 Task: Search one way flight ticket for 2 adults, 4 children and 1 infant on lap in business from State College: University Park Airport to Gillette: Gillette Campbell County Airport on 5-1-2023. Choice of flights is Delta. Price is upto 88000. Outbound departure time preference is 5:30.
Action: Mouse moved to (293, 435)
Screenshot: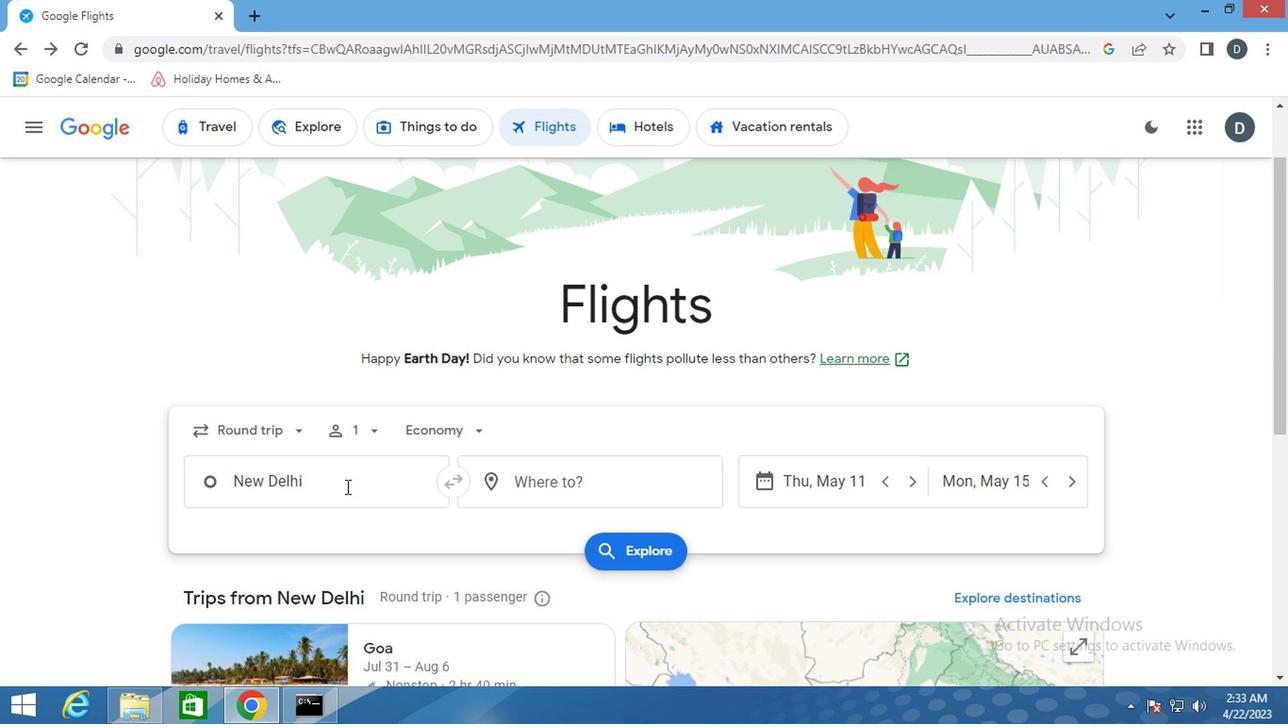 
Action: Mouse pressed left at (293, 435)
Screenshot: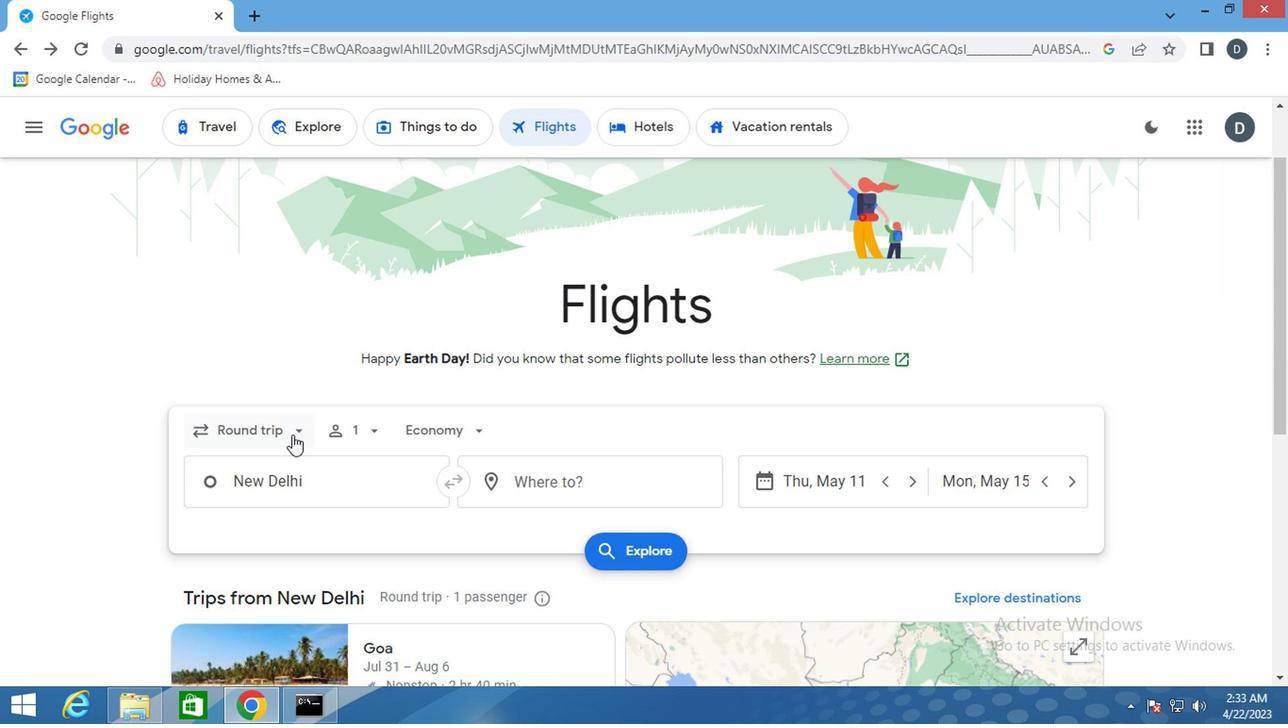 
Action: Mouse moved to (292, 508)
Screenshot: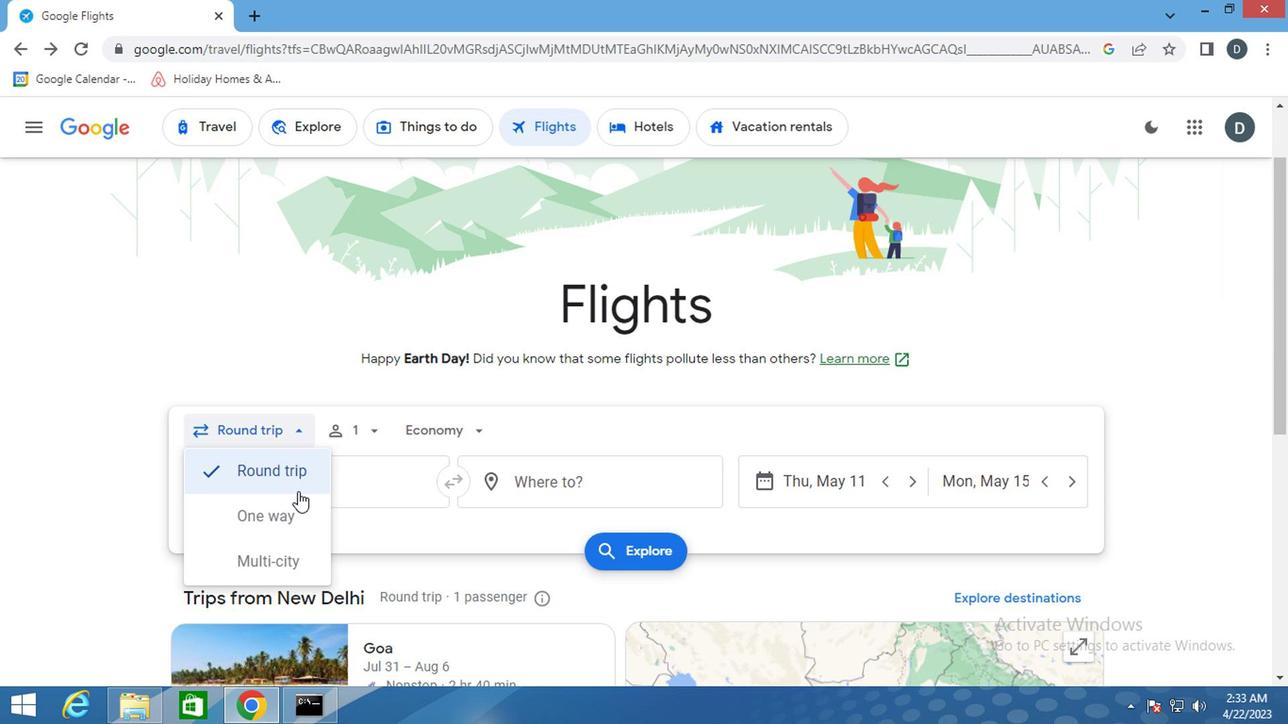 
Action: Mouse pressed left at (292, 508)
Screenshot: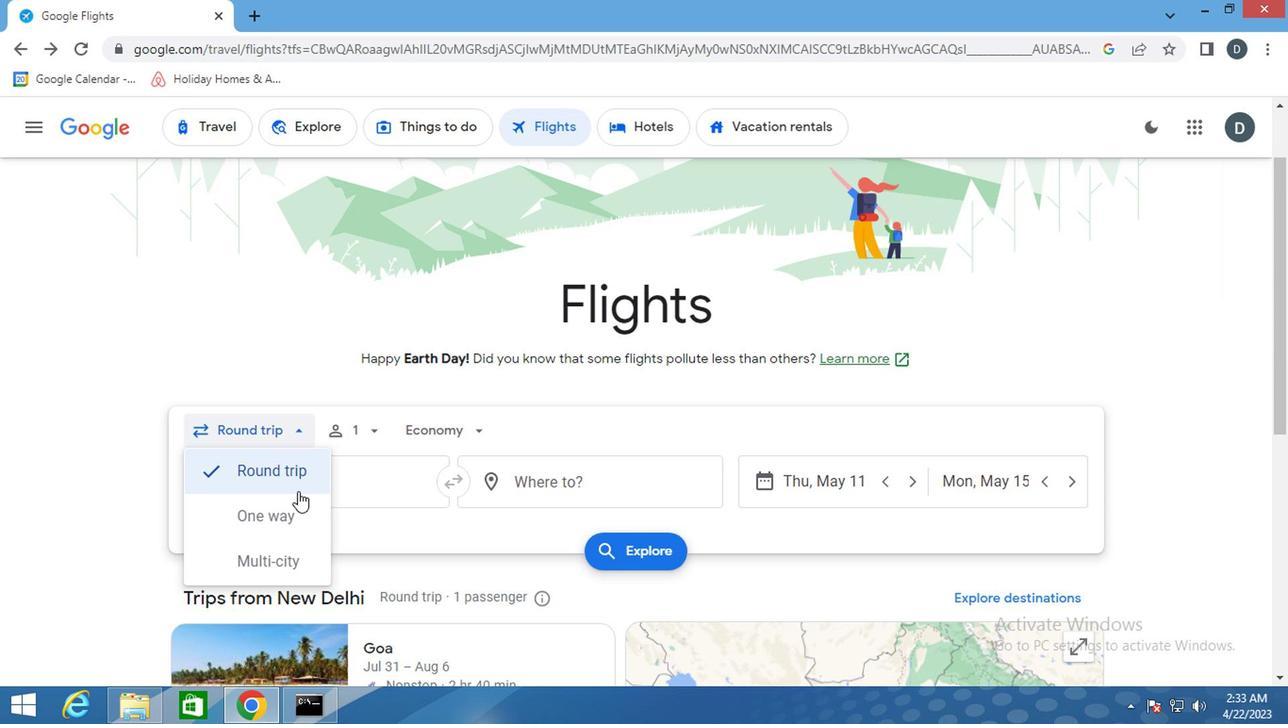 
Action: Mouse moved to (336, 423)
Screenshot: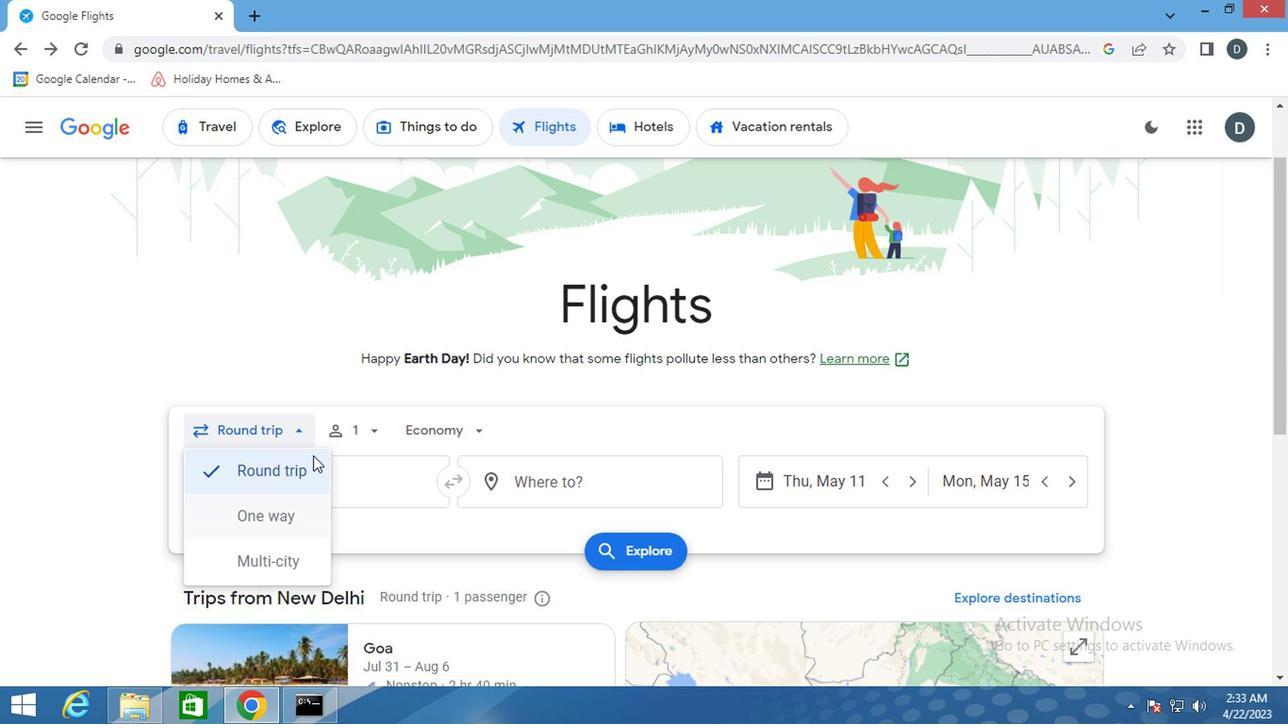 
Action: Mouse pressed left at (336, 423)
Screenshot: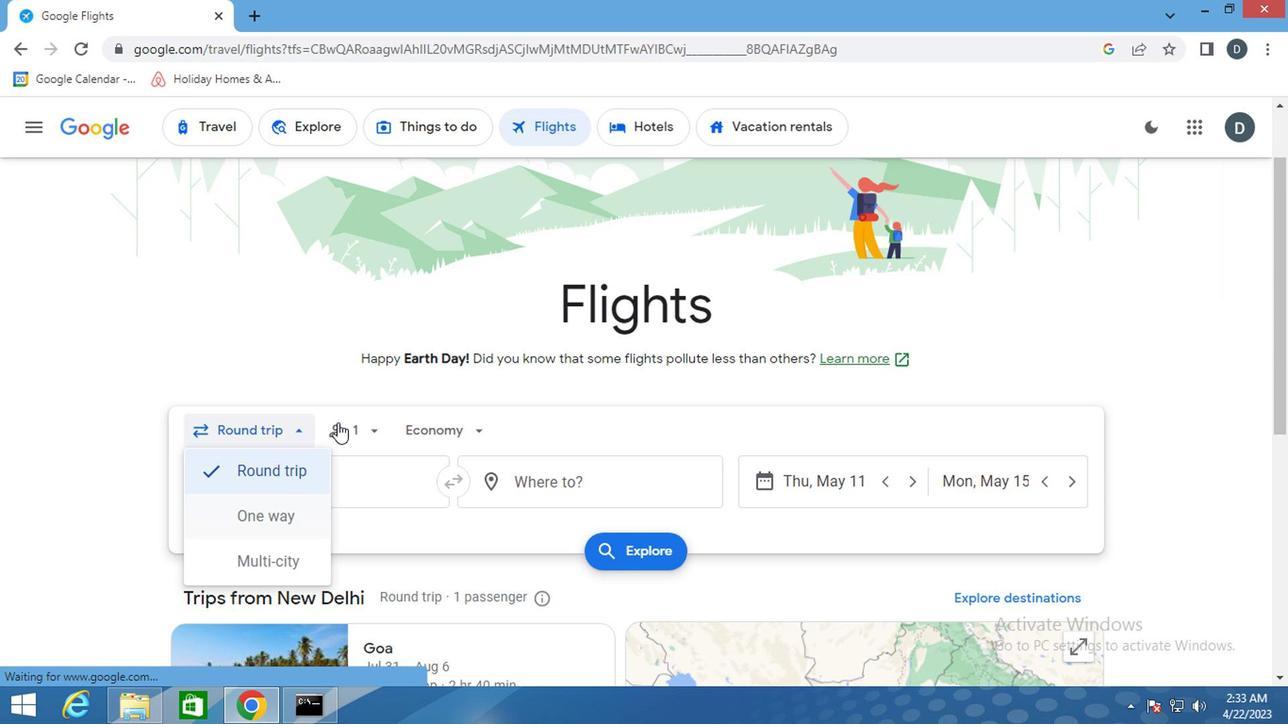 
Action: Mouse moved to (485, 477)
Screenshot: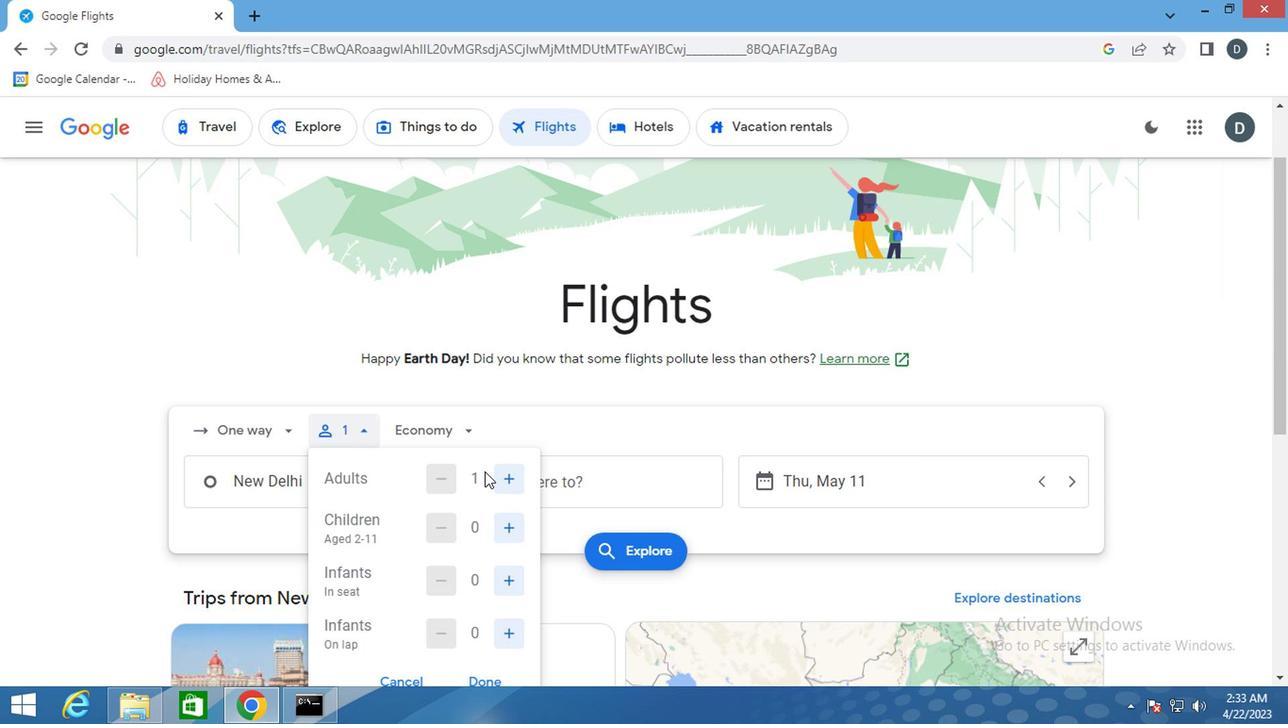 
Action: Mouse pressed left at (485, 477)
Screenshot: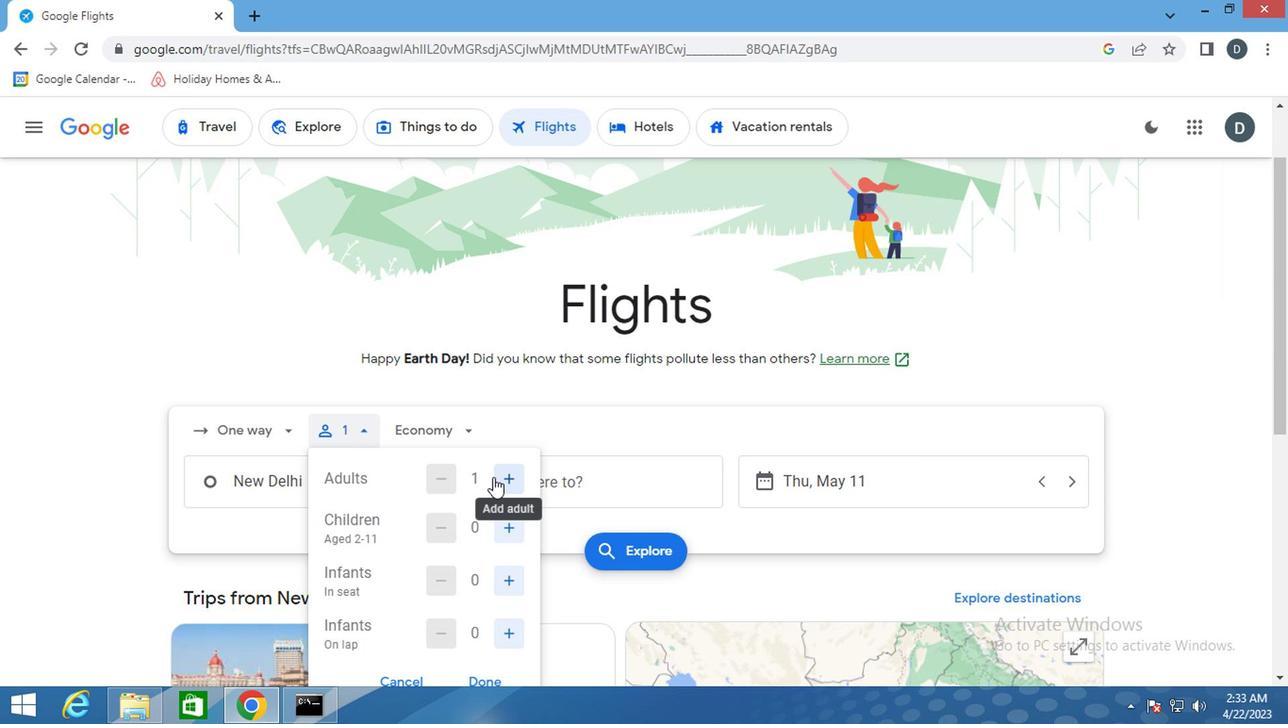 
Action: Mouse moved to (499, 537)
Screenshot: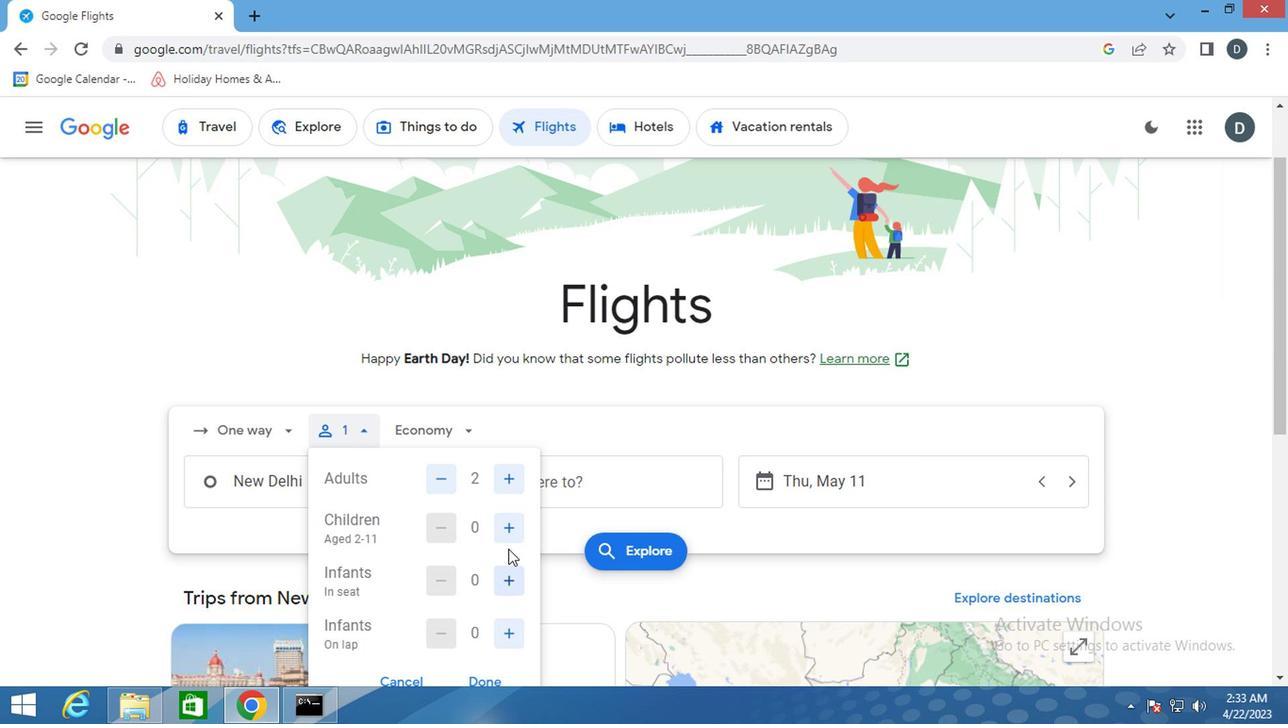 
Action: Mouse pressed left at (499, 537)
Screenshot: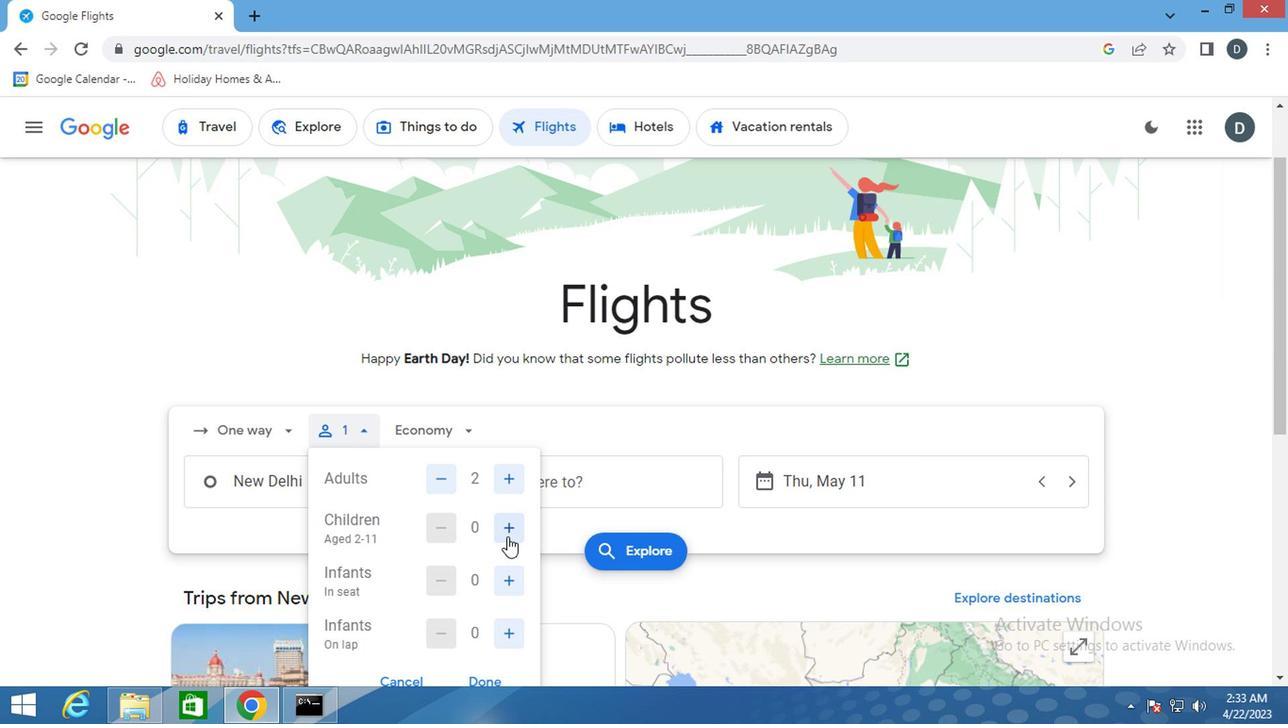 
Action: Mouse pressed left at (499, 537)
Screenshot: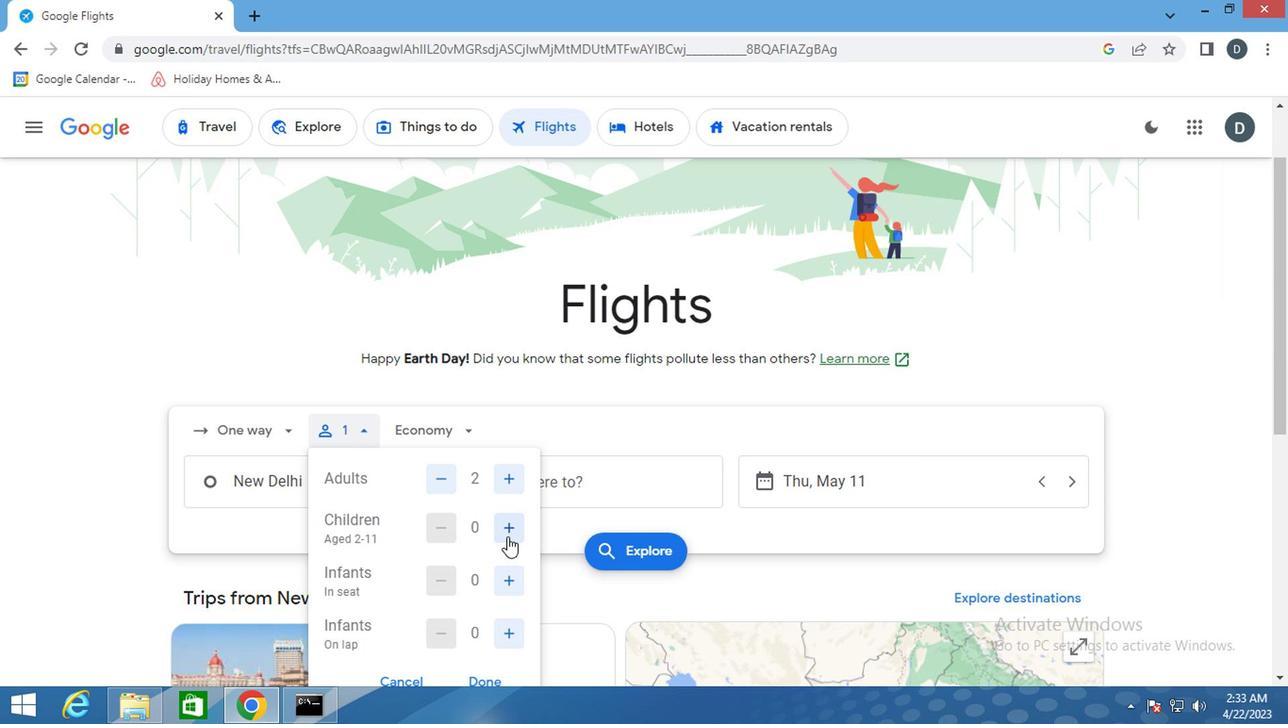 
Action: Mouse pressed left at (499, 537)
Screenshot: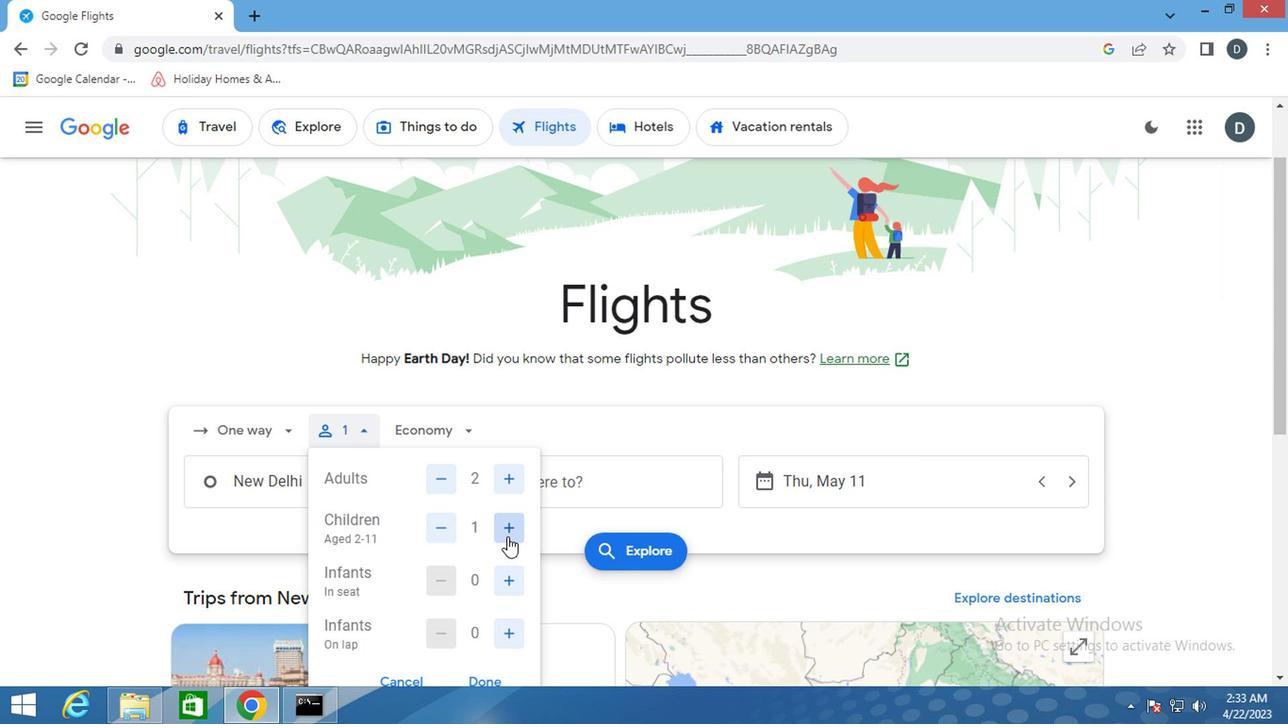 
Action: Mouse pressed left at (499, 537)
Screenshot: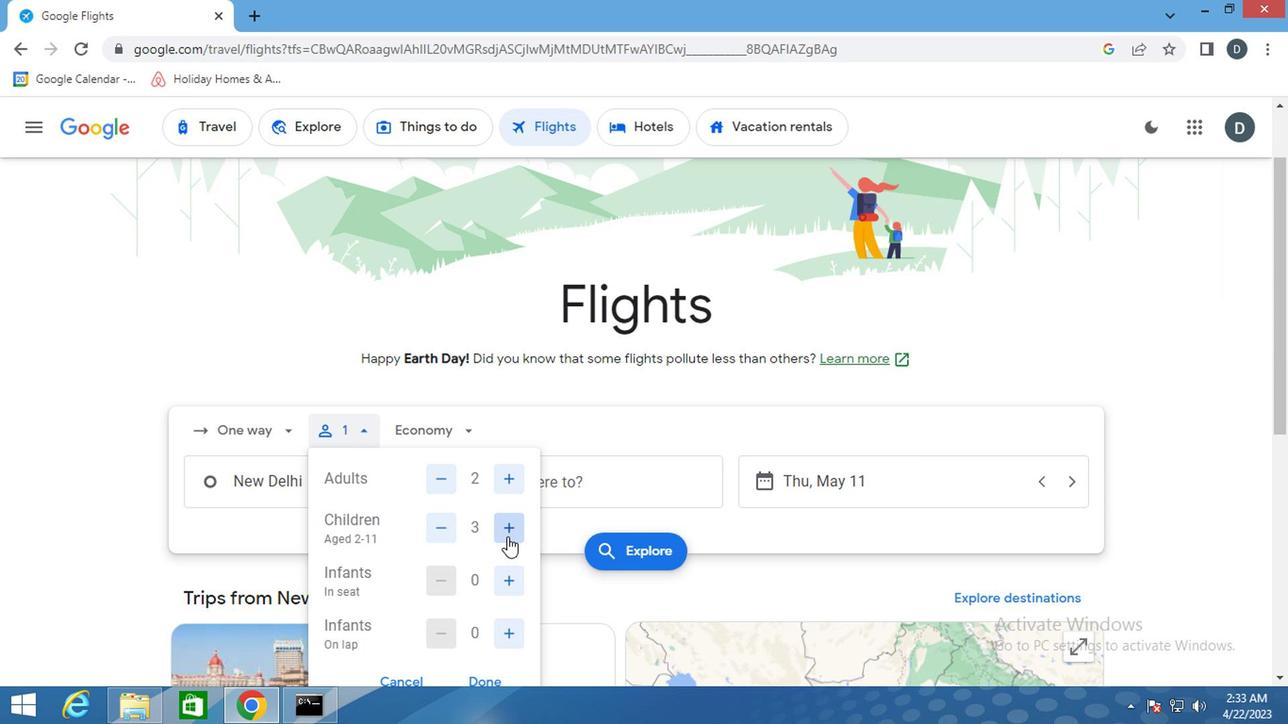 
Action: Mouse moved to (511, 632)
Screenshot: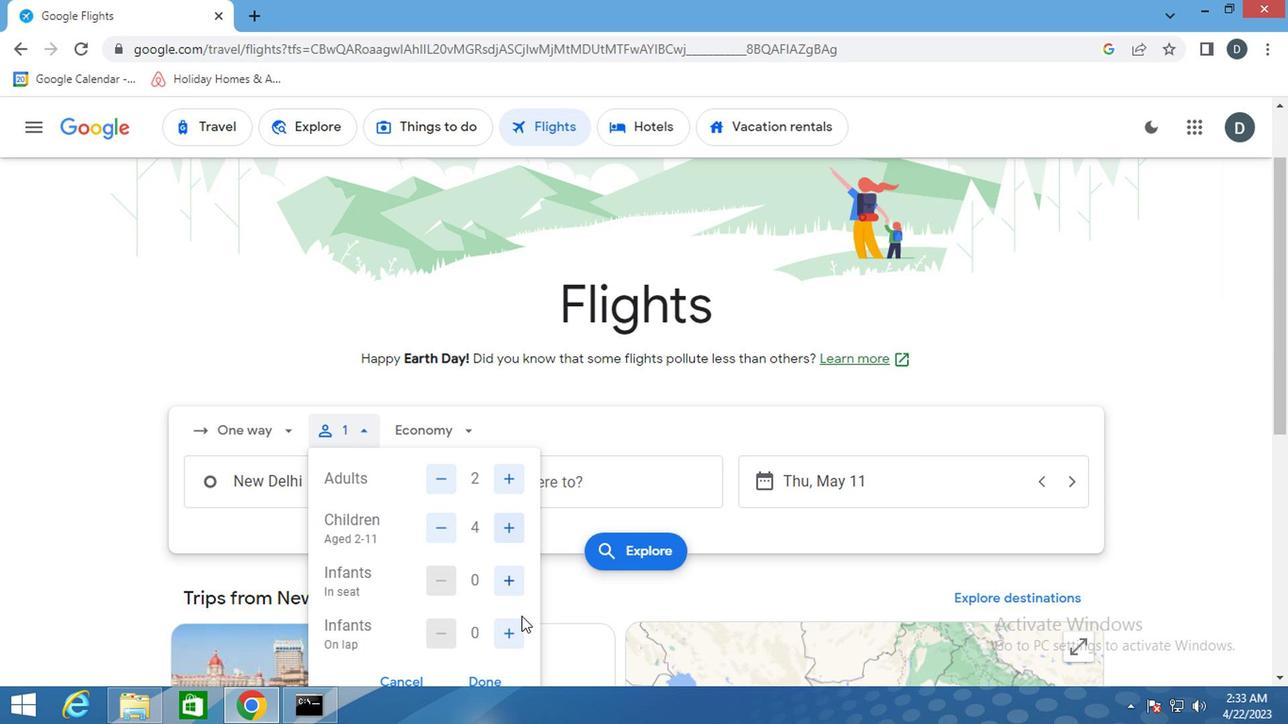 
Action: Mouse pressed left at (511, 632)
Screenshot: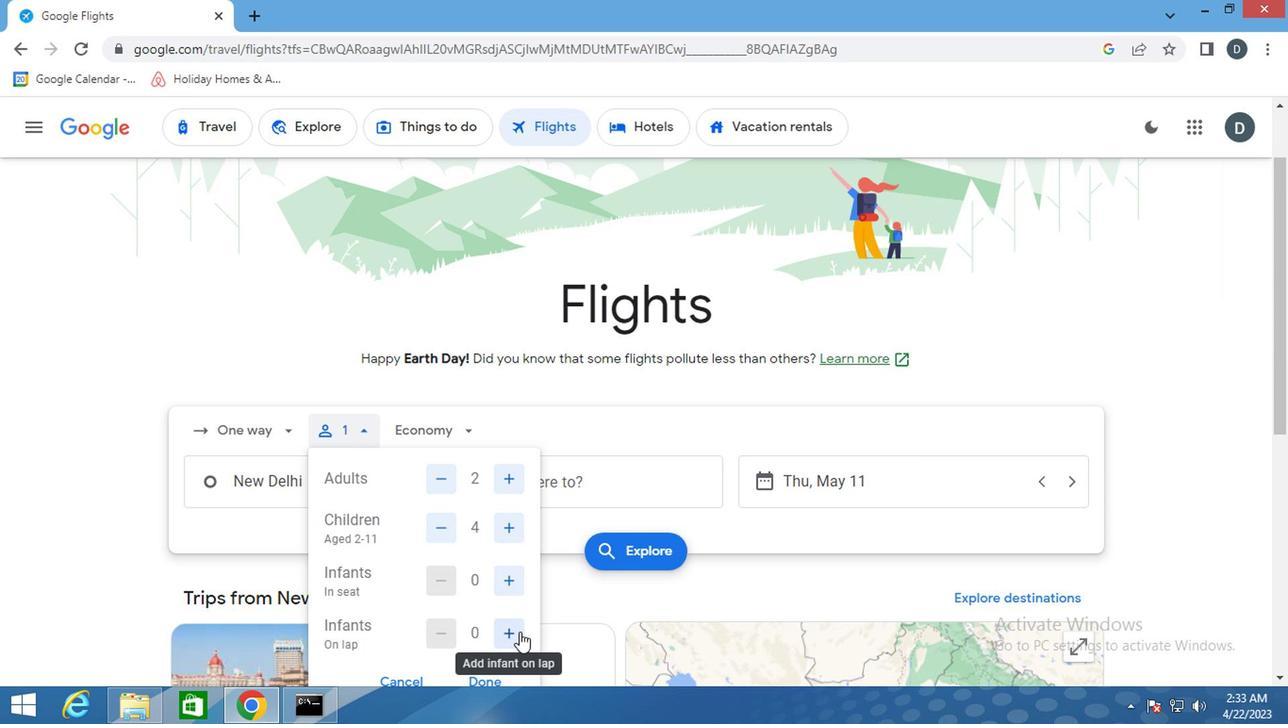 
Action: Mouse moved to (487, 669)
Screenshot: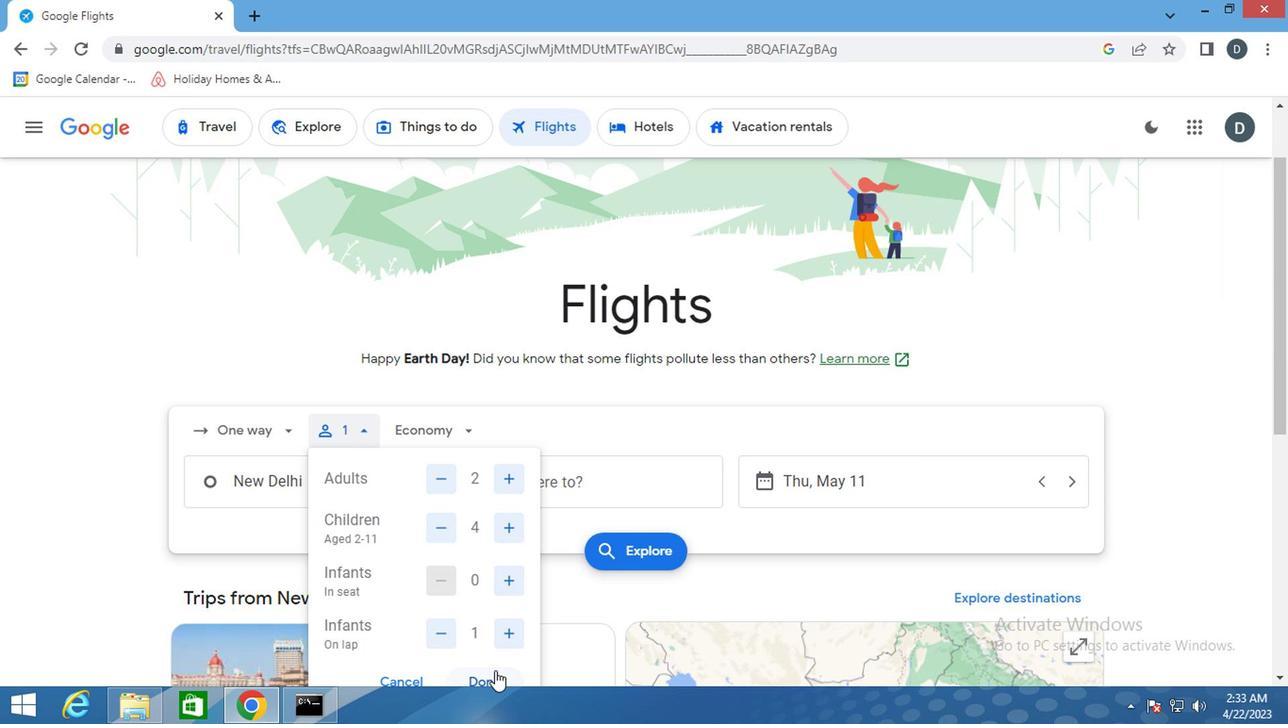 
Action: Mouse pressed left at (487, 669)
Screenshot: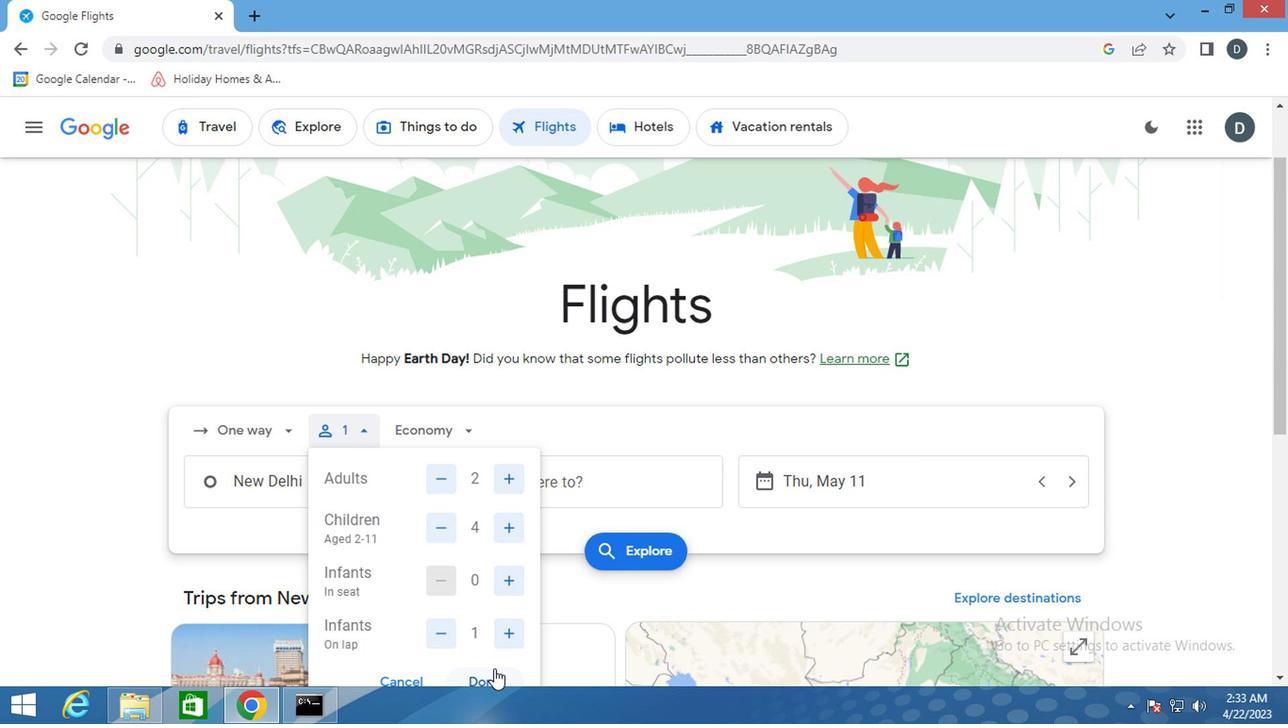 
Action: Mouse moved to (438, 426)
Screenshot: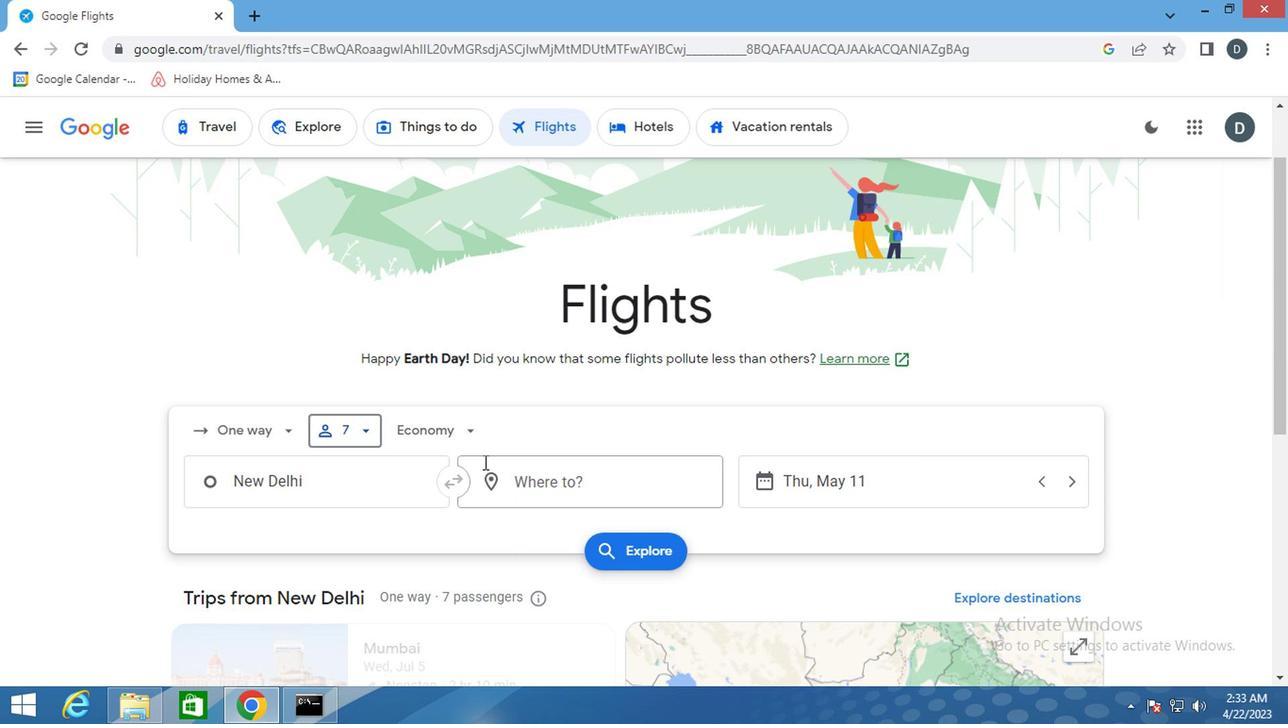 
Action: Mouse pressed left at (438, 426)
Screenshot: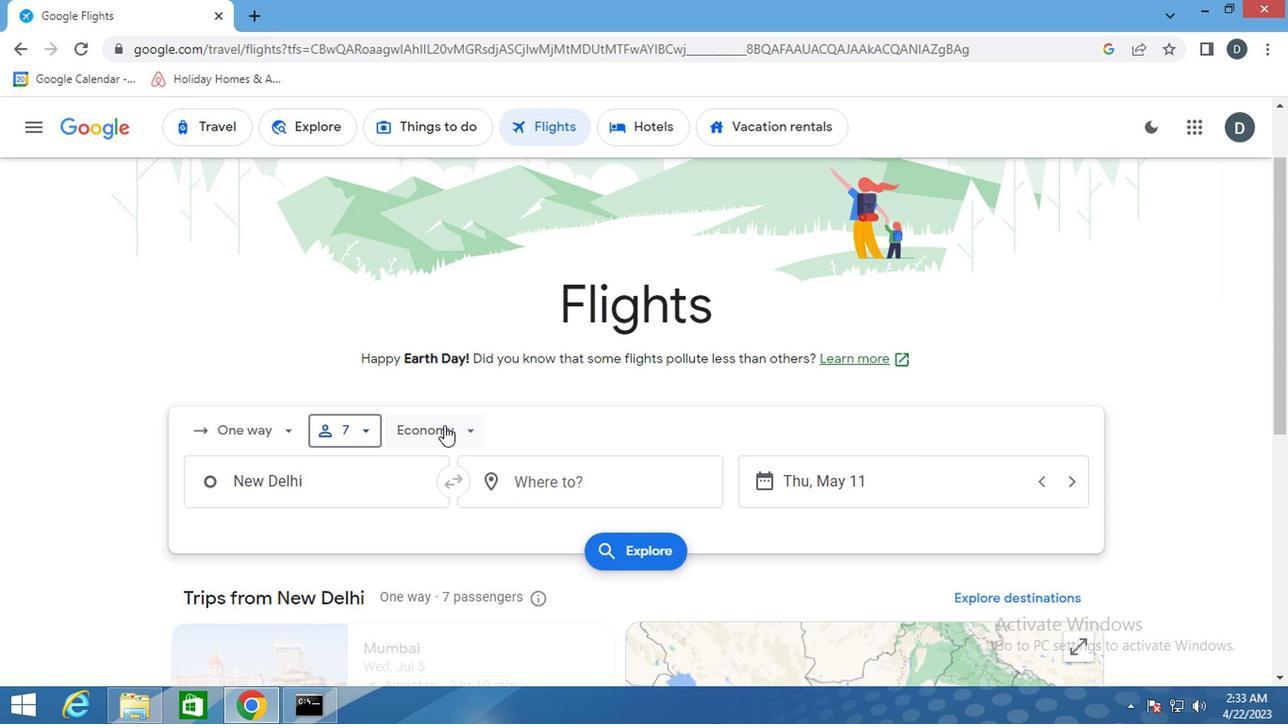 
Action: Mouse moved to (485, 560)
Screenshot: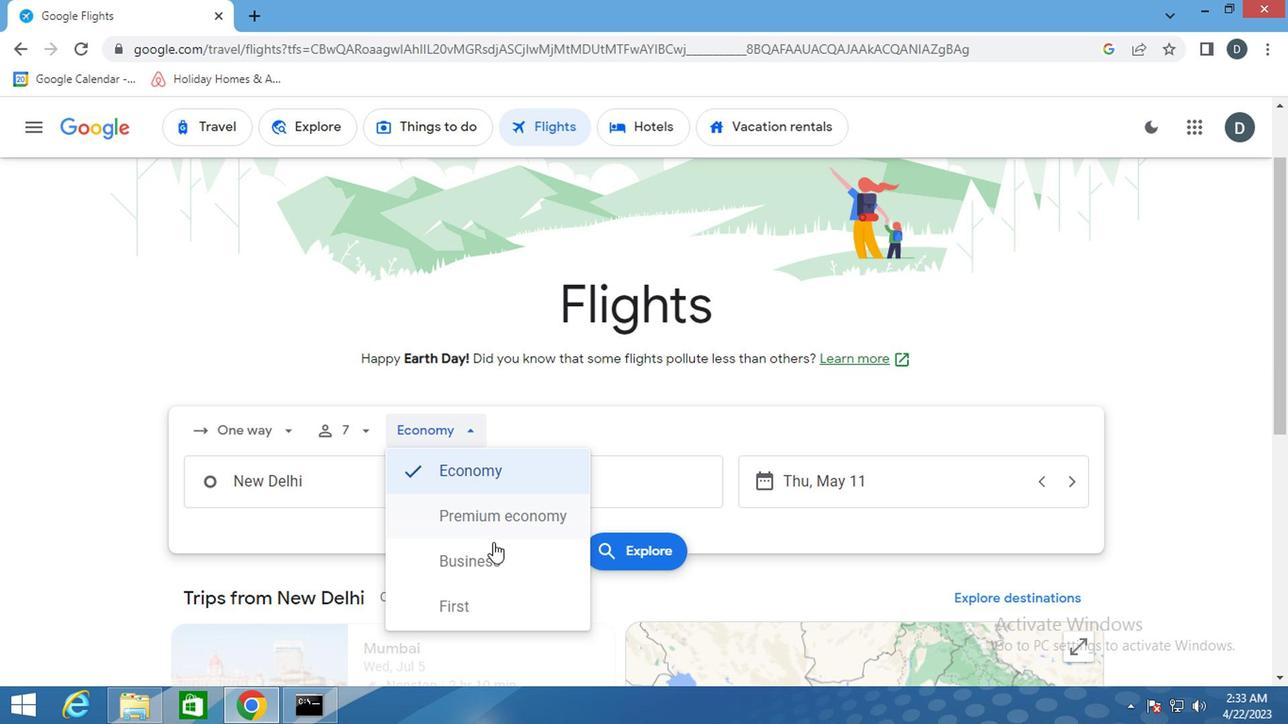 
Action: Mouse pressed left at (485, 560)
Screenshot: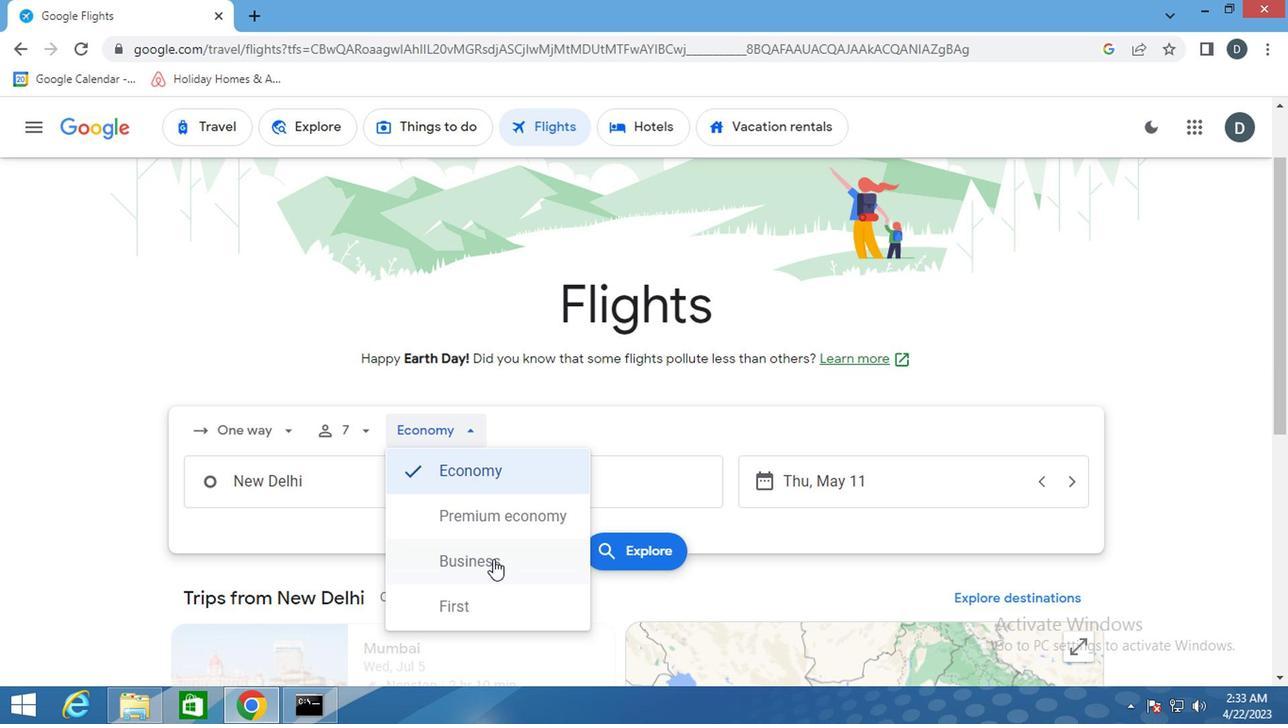 
Action: Mouse moved to (283, 485)
Screenshot: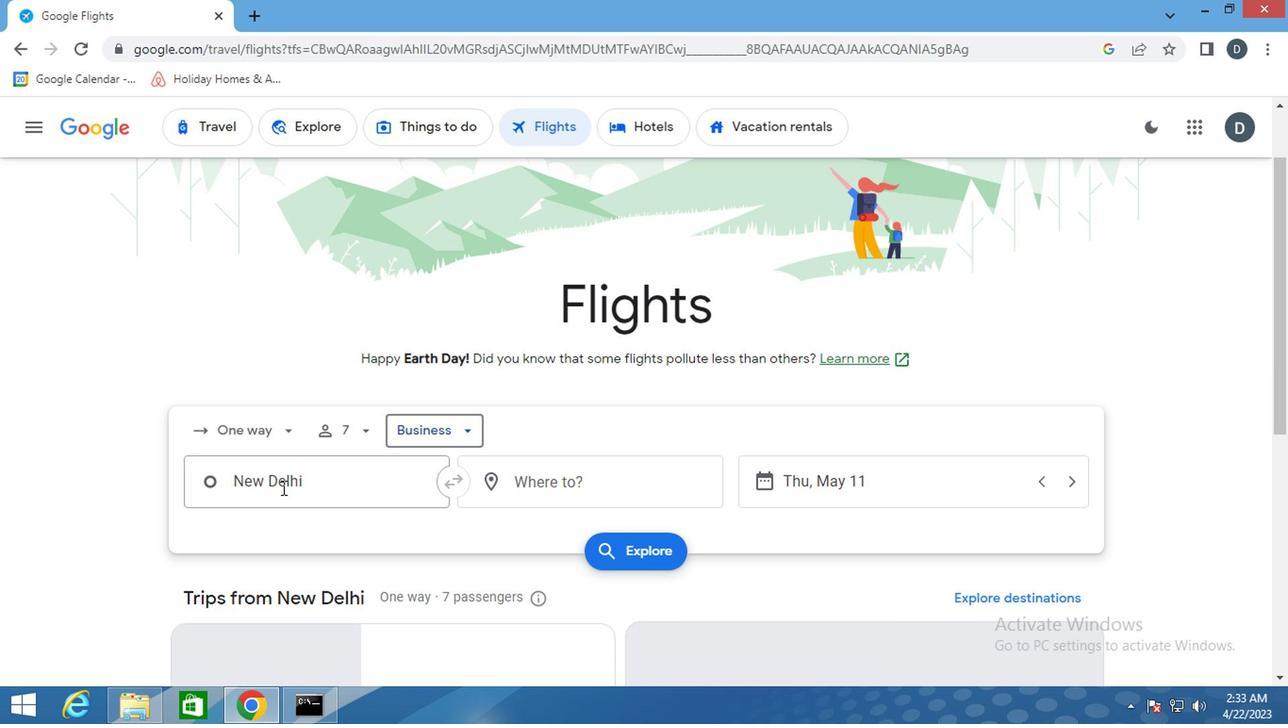 
Action: Mouse pressed left at (283, 485)
Screenshot: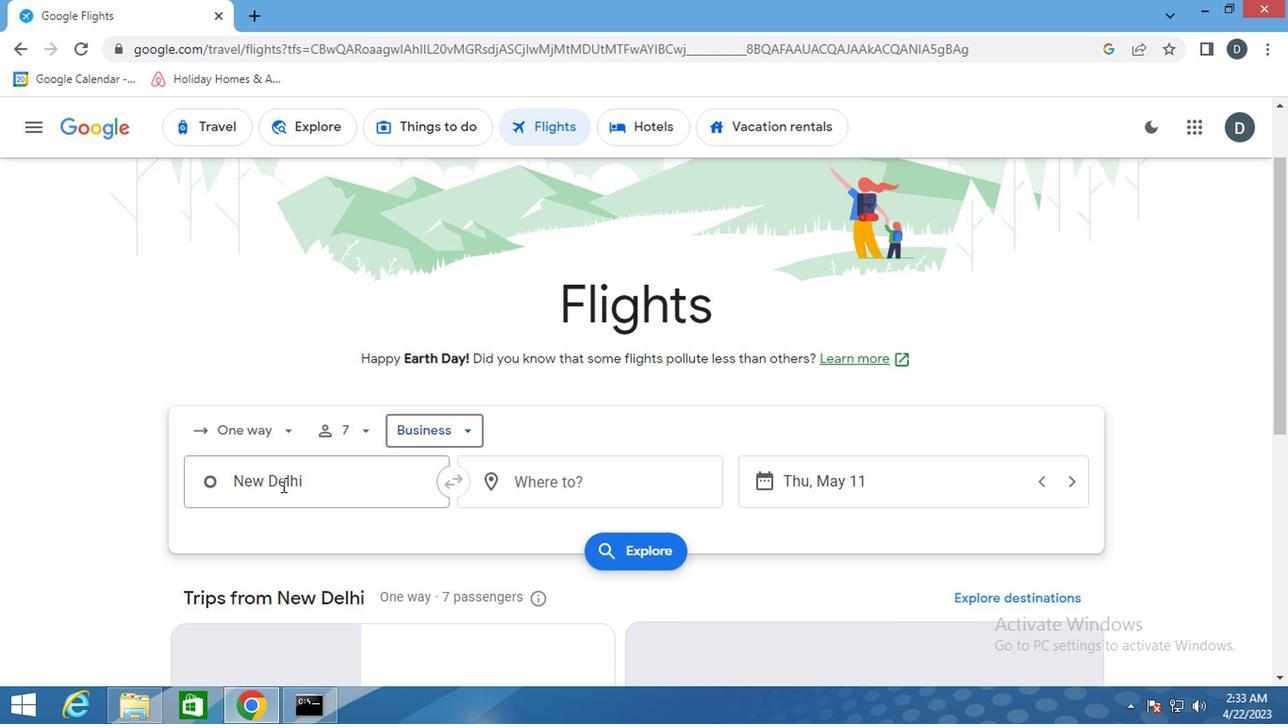 
Action: Key pressed <Key.shift>STATE<Key.space><Key.shift>COLLE
Screenshot: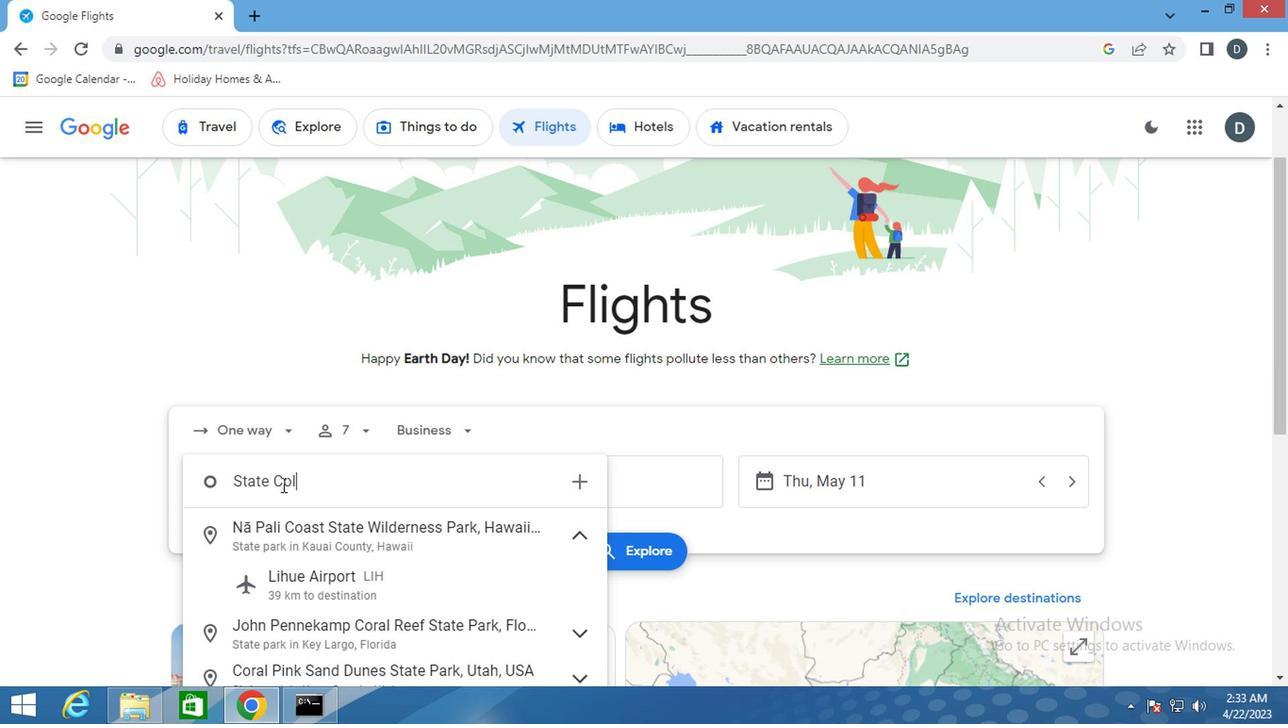 
Action: Mouse moved to (360, 636)
Screenshot: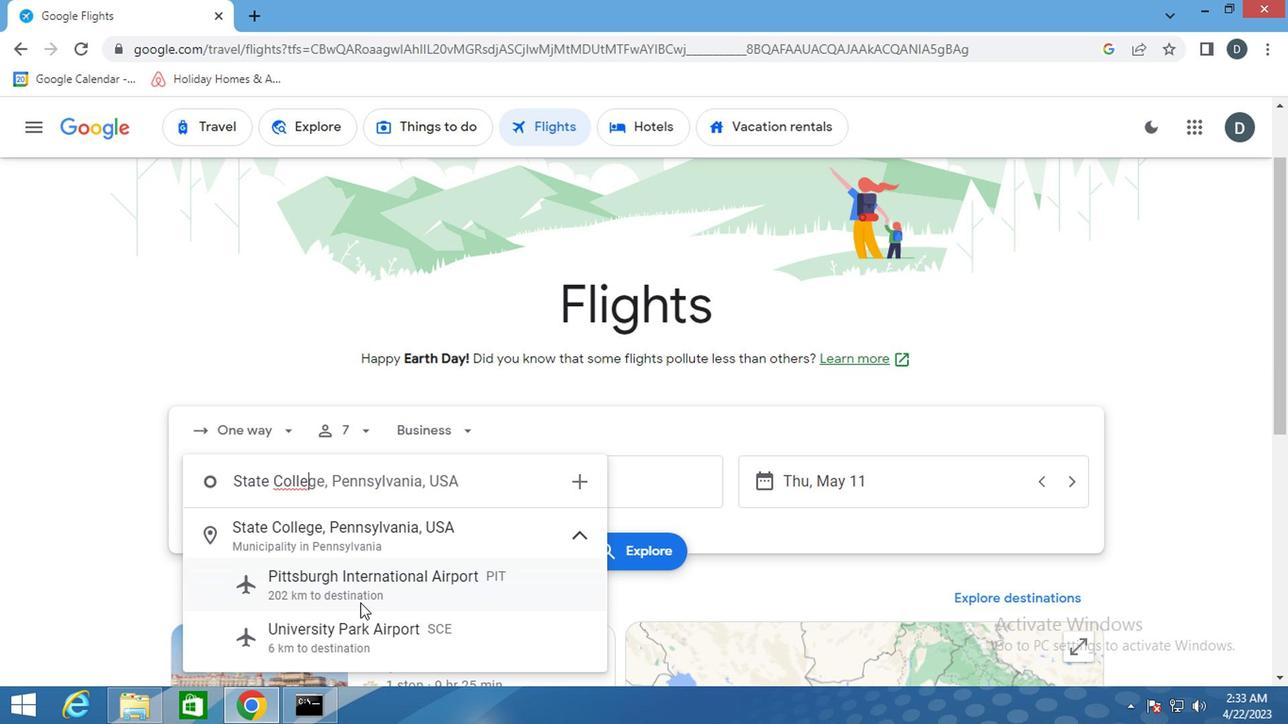 
Action: Mouse pressed left at (360, 636)
Screenshot: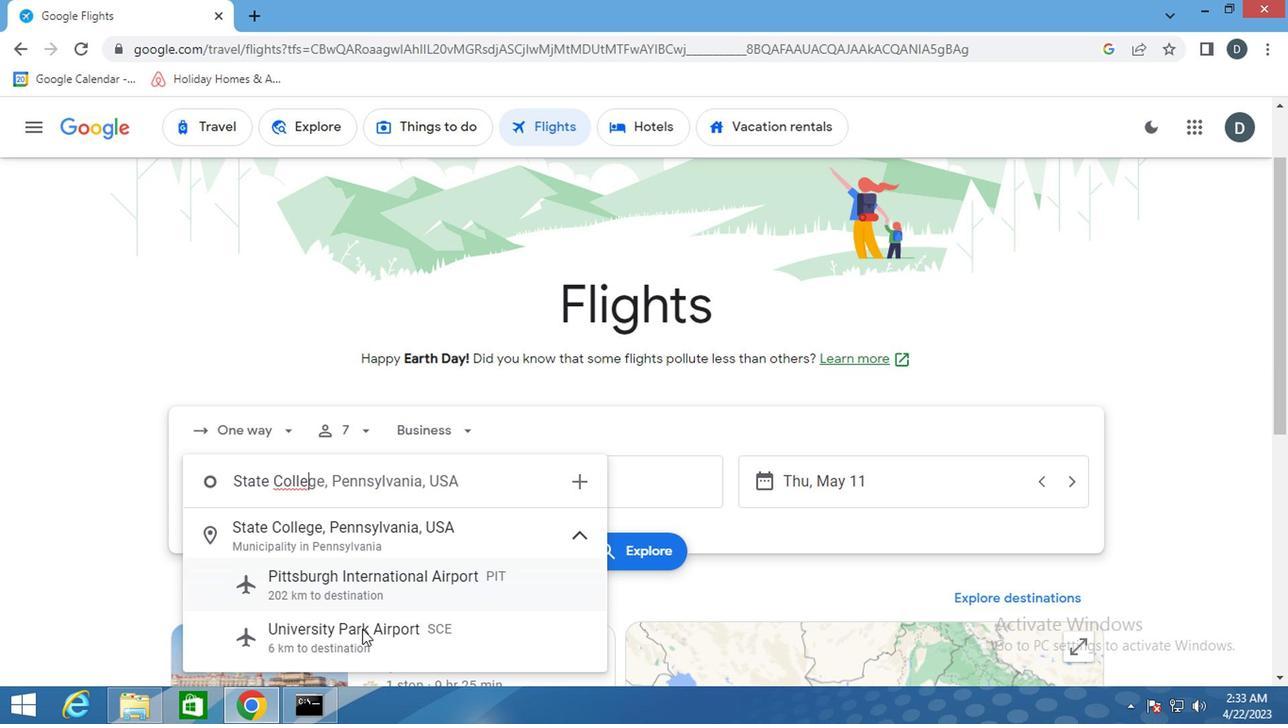 
Action: Mouse moved to (570, 485)
Screenshot: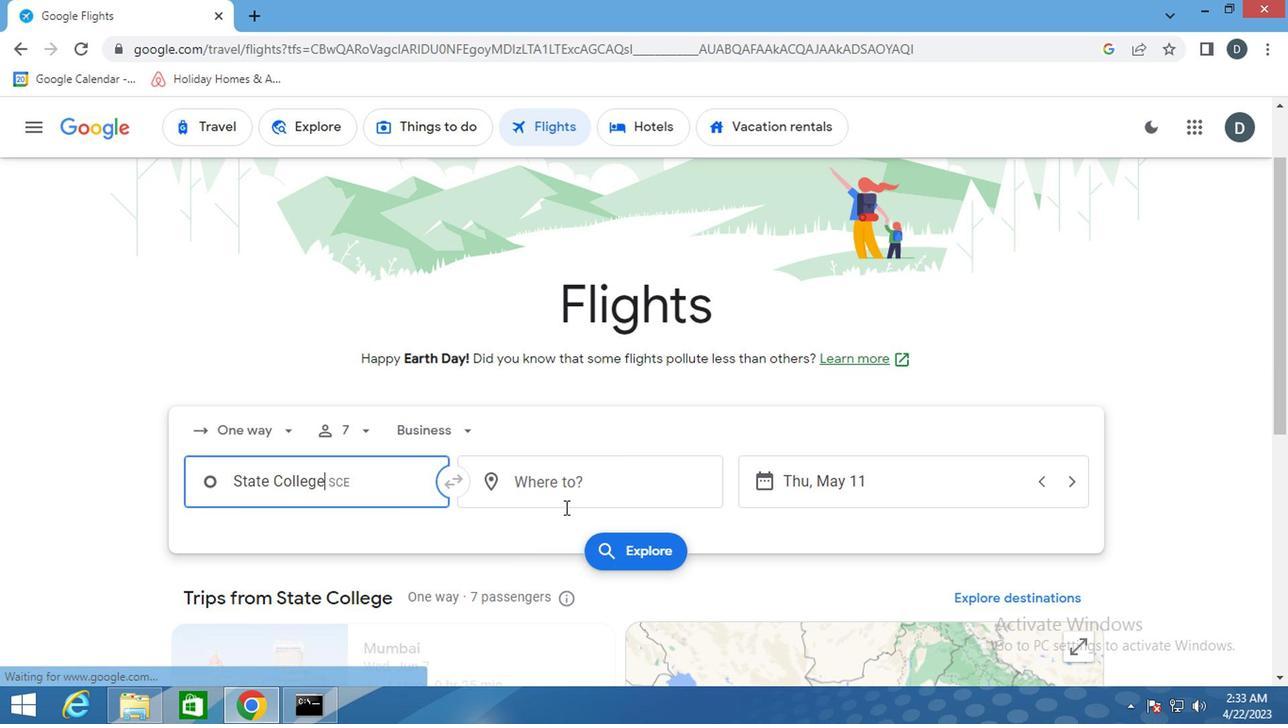 
Action: Mouse pressed left at (570, 485)
Screenshot: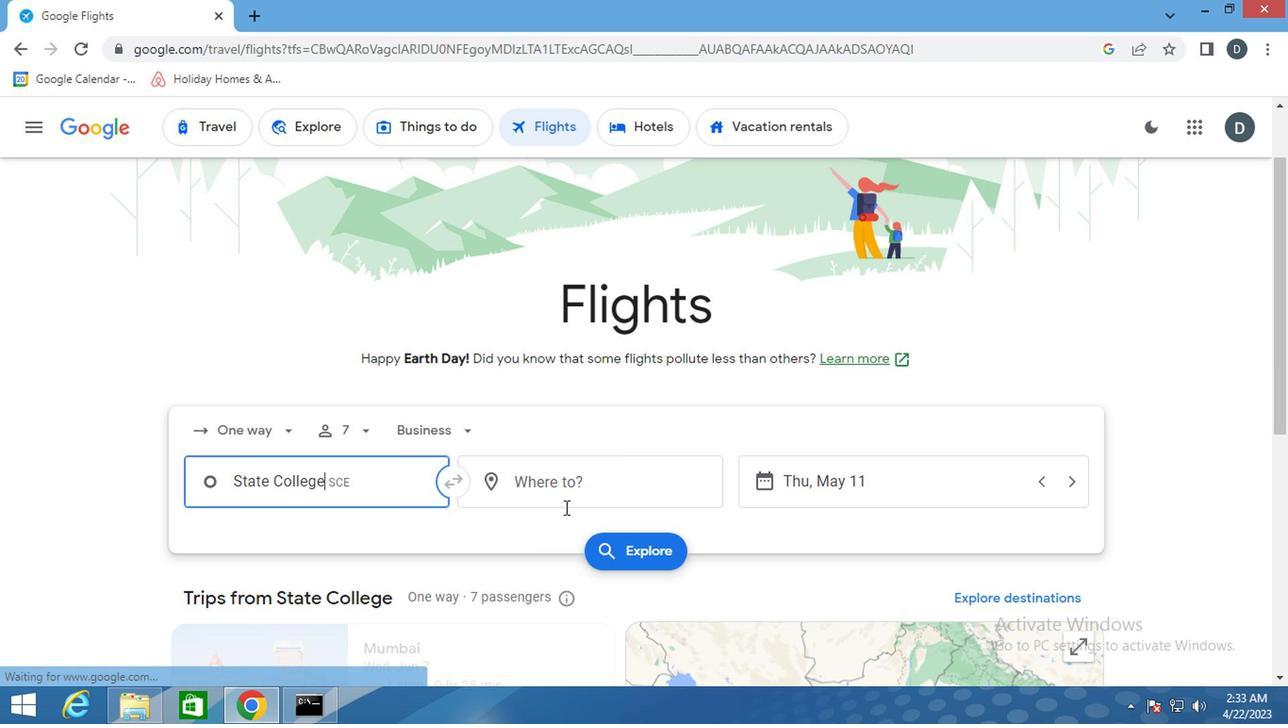 
Action: Key pressed <Key.shift>GILLETTE
Screenshot: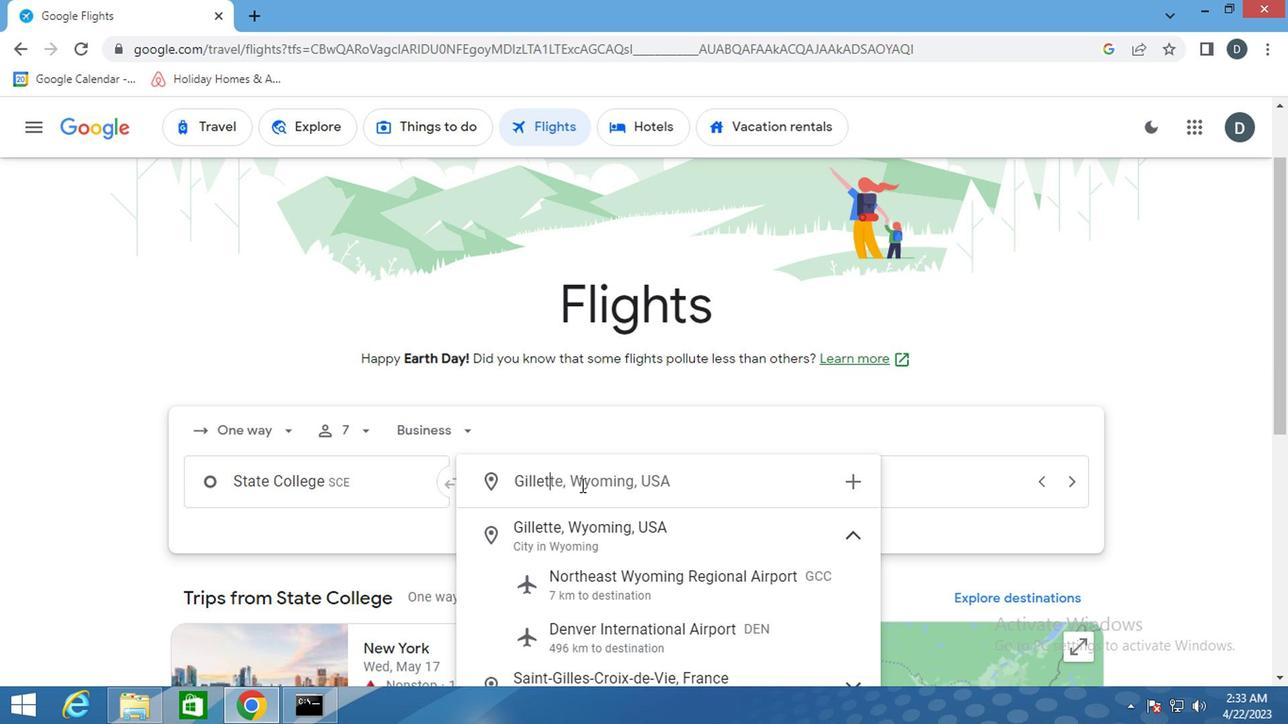 
Action: Mouse moved to (580, 544)
Screenshot: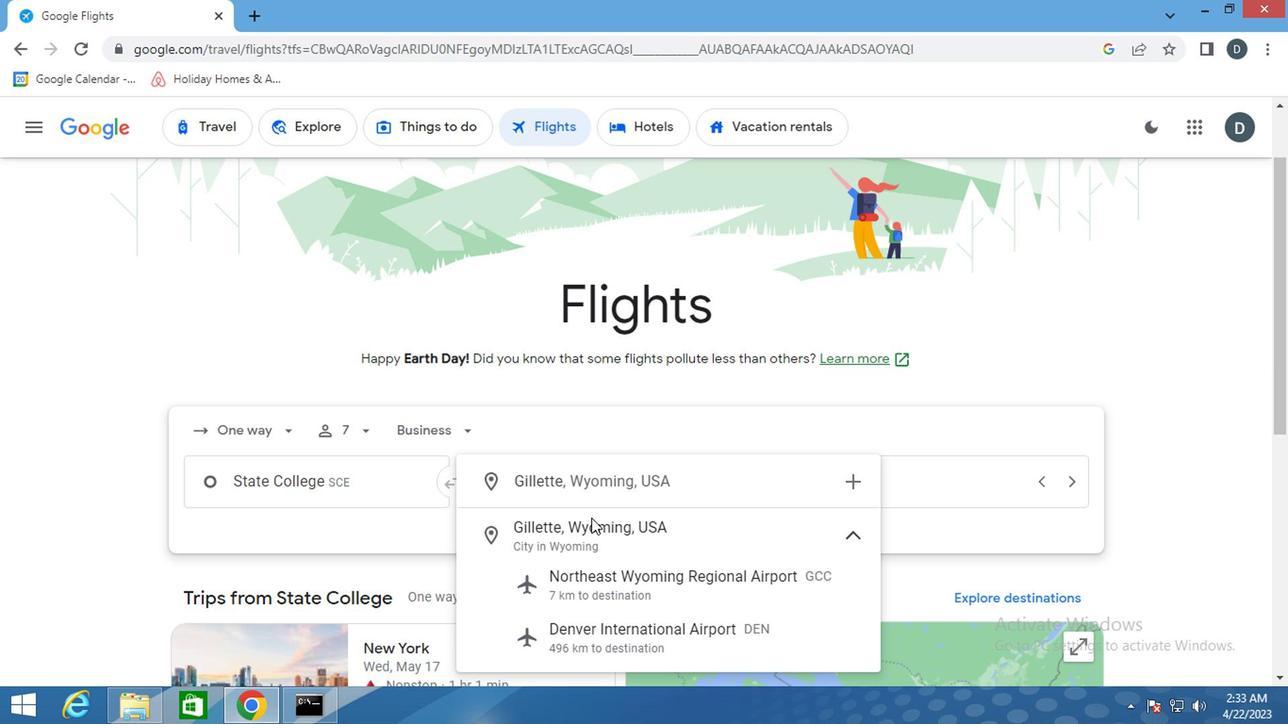 
Action: Mouse pressed left at (580, 544)
Screenshot: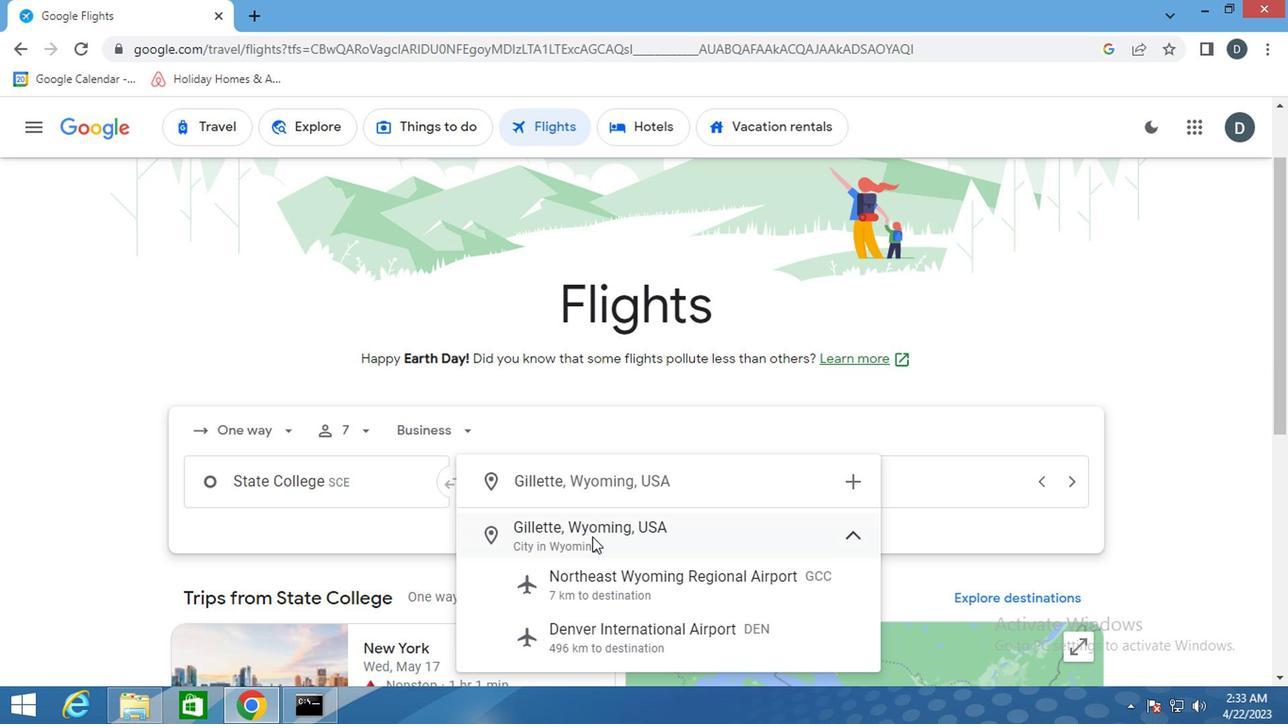 
Action: Mouse moved to (882, 477)
Screenshot: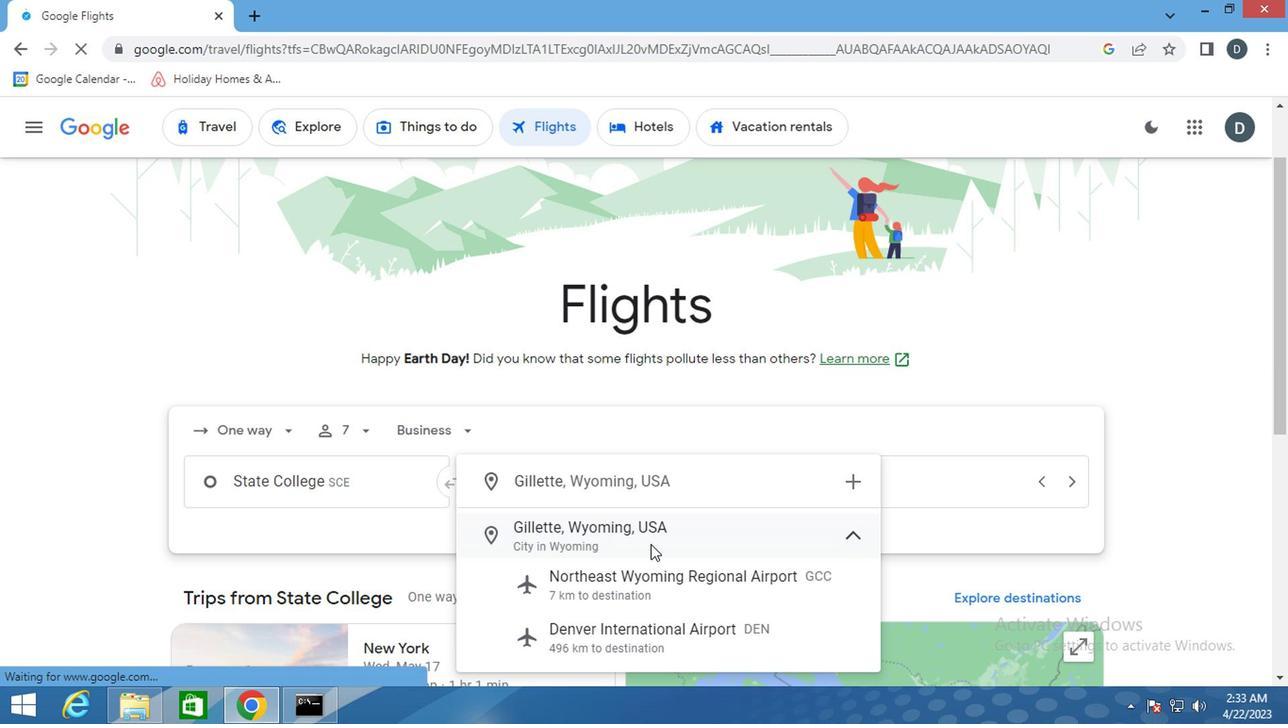 
Action: Mouse pressed left at (882, 477)
Screenshot: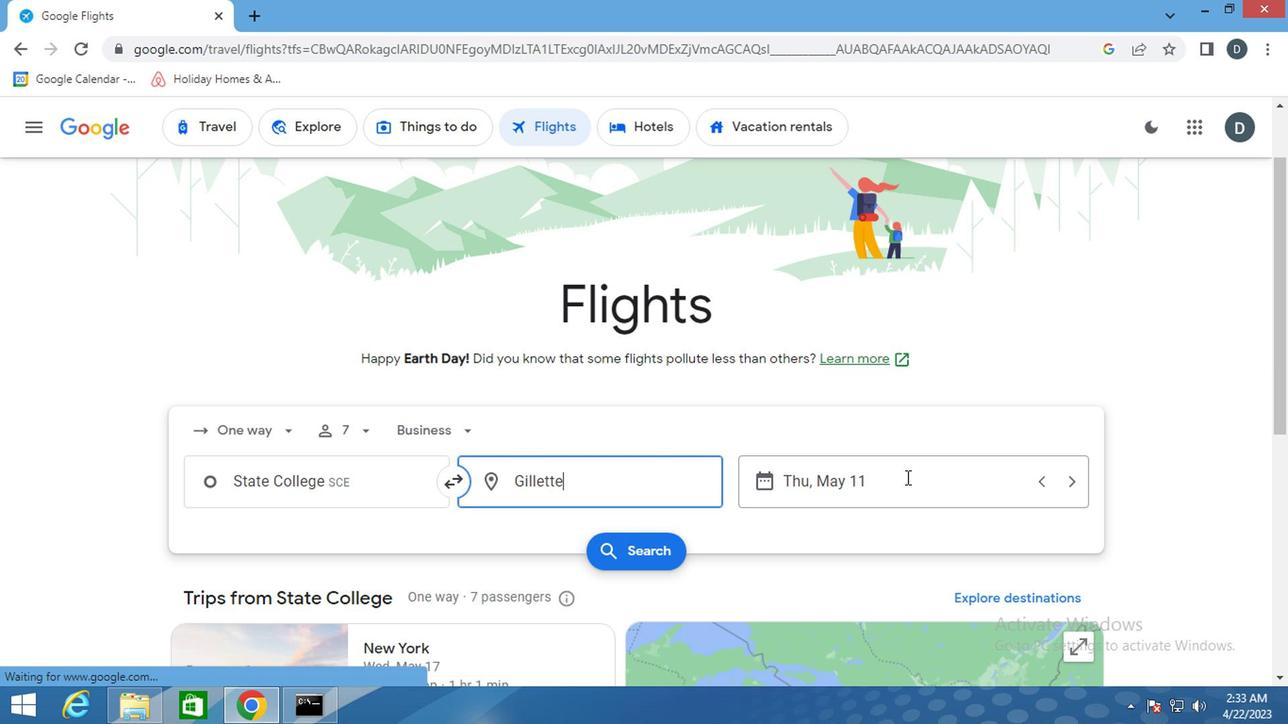 
Action: Mouse moved to (805, 328)
Screenshot: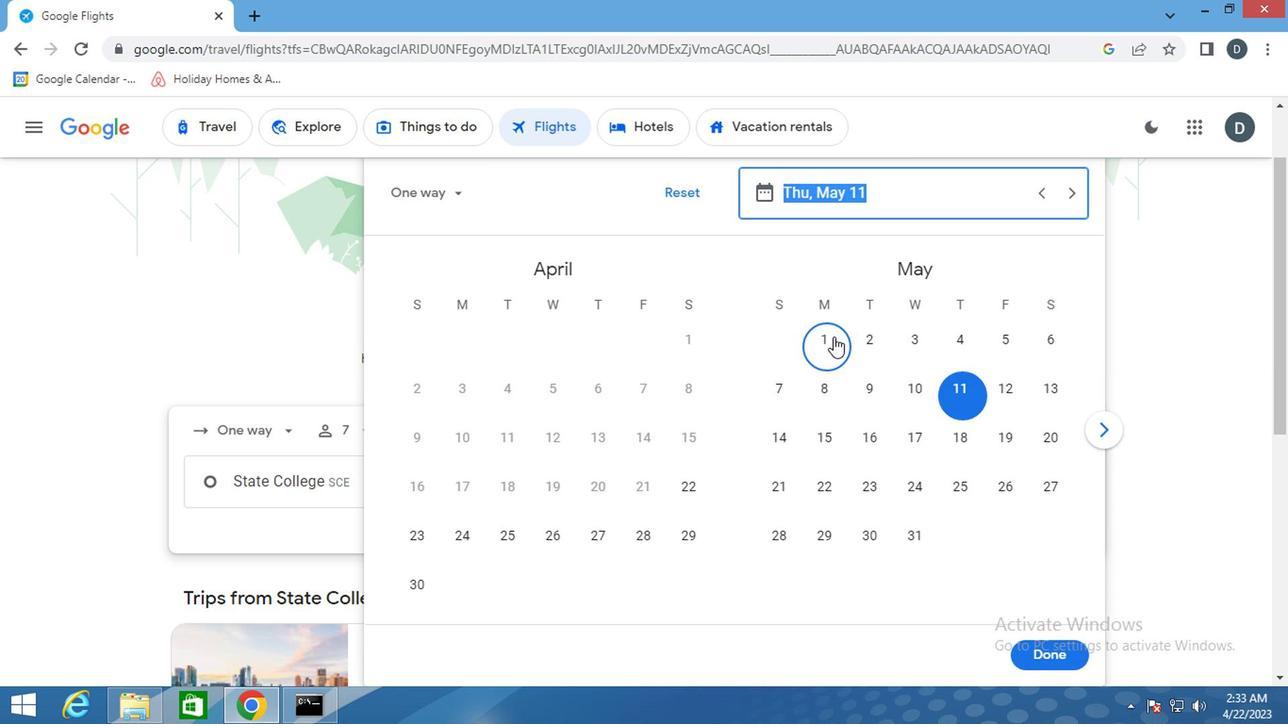 
Action: Mouse pressed left at (805, 328)
Screenshot: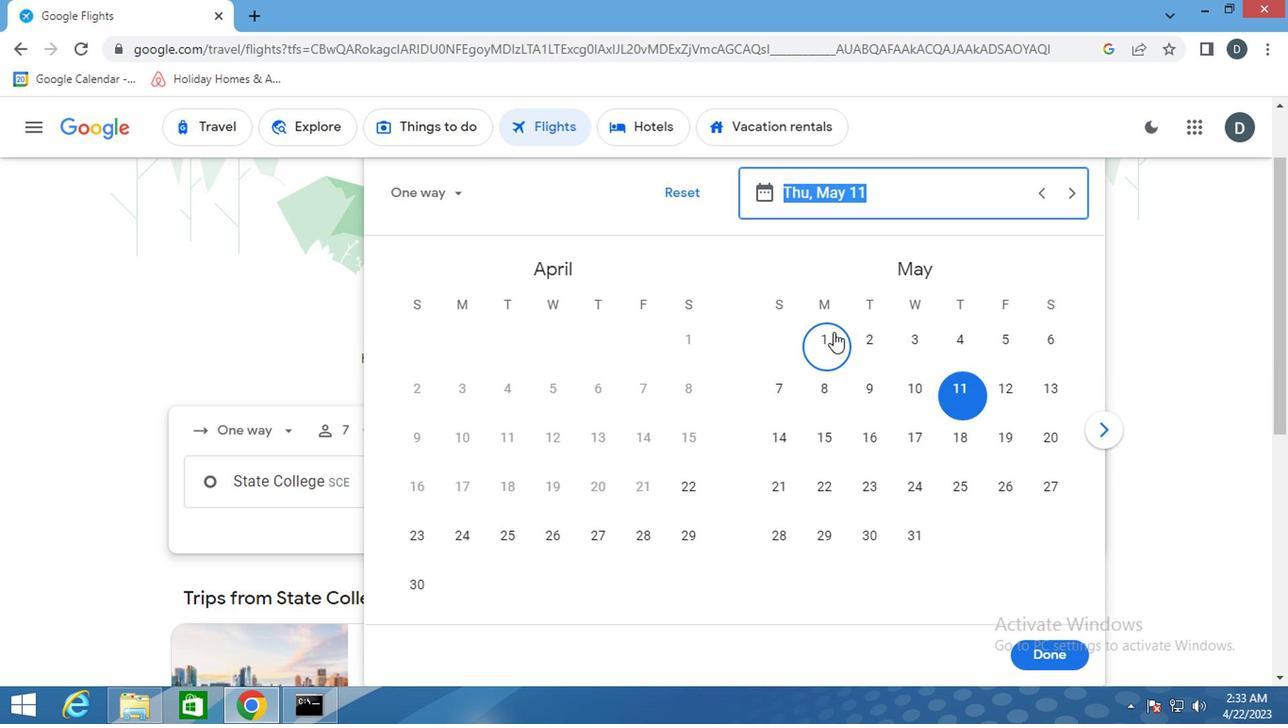 
Action: Mouse moved to (1028, 660)
Screenshot: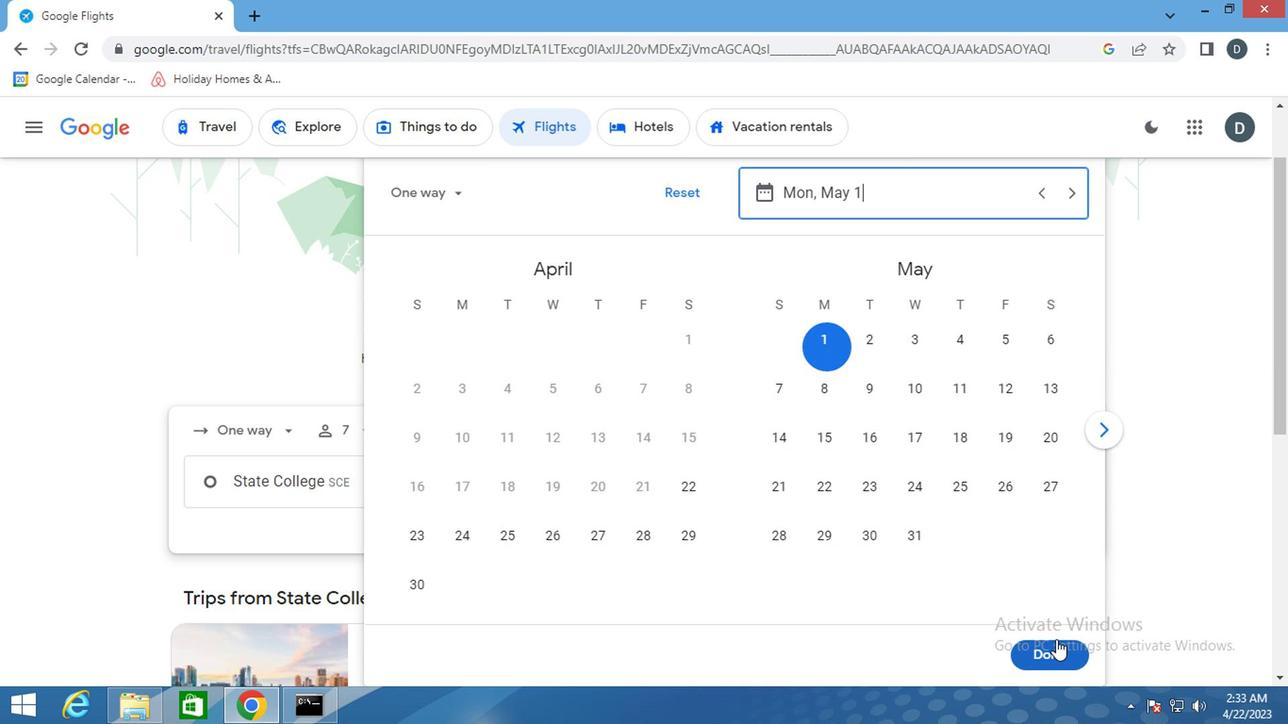 
Action: Mouse pressed left at (1028, 660)
Screenshot: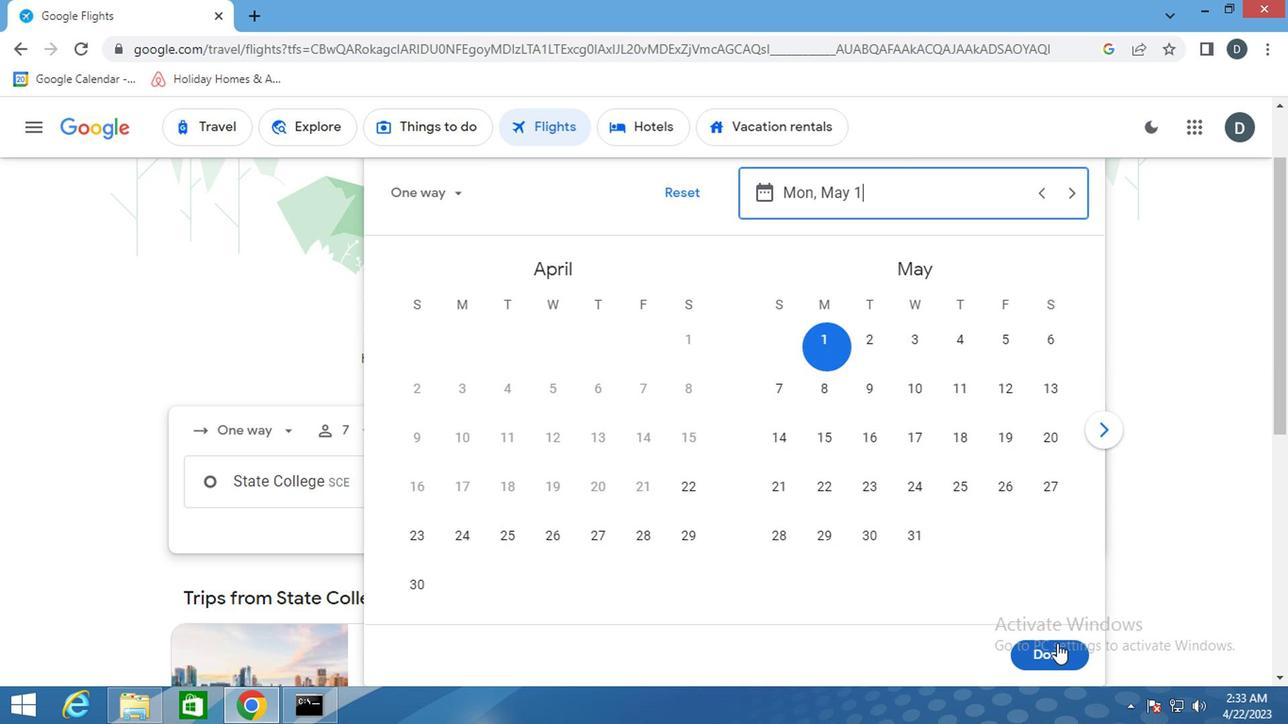 
Action: Mouse moved to (628, 554)
Screenshot: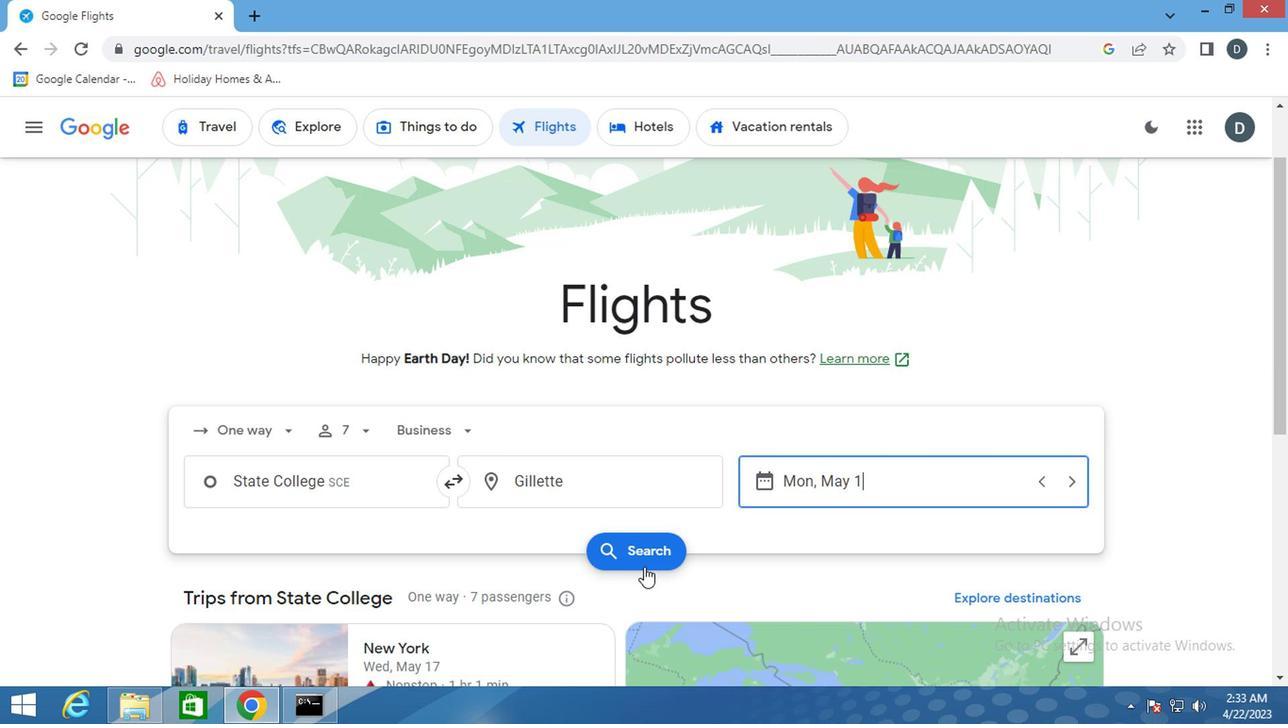 
Action: Mouse pressed left at (628, 554)
Screenshot: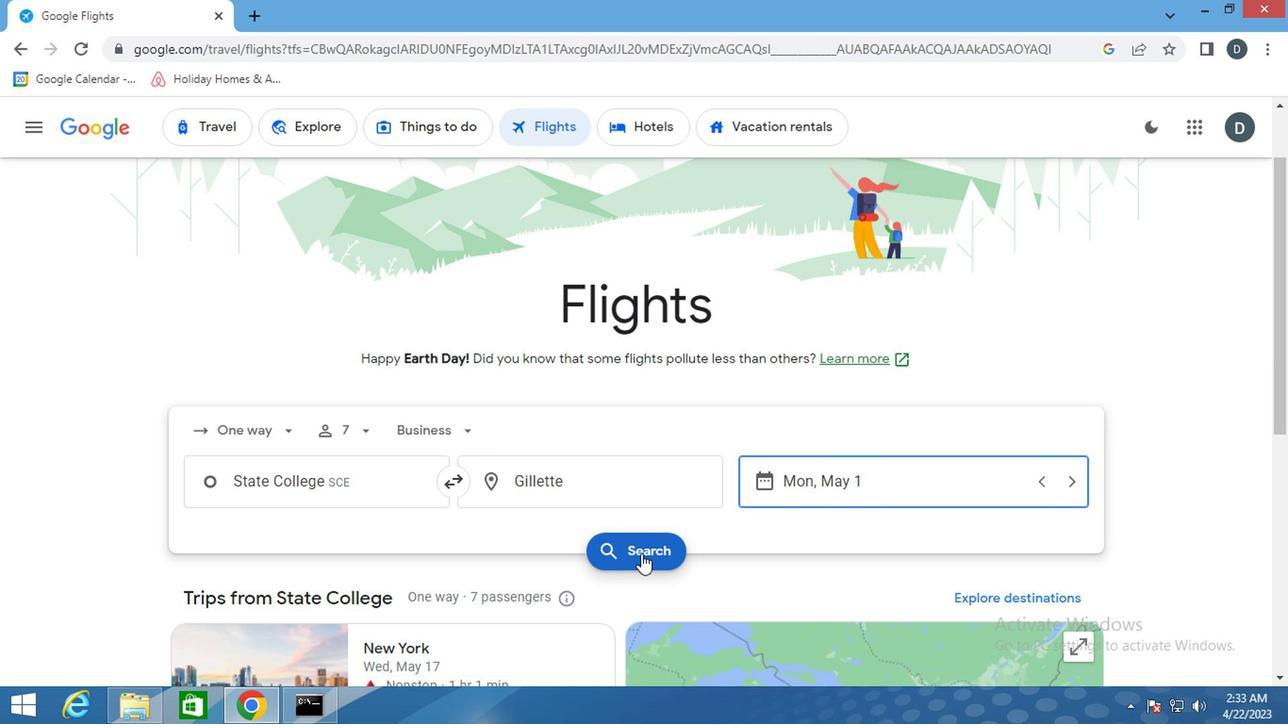 
Action: Mouse moved to (221, 305)
Screenshot: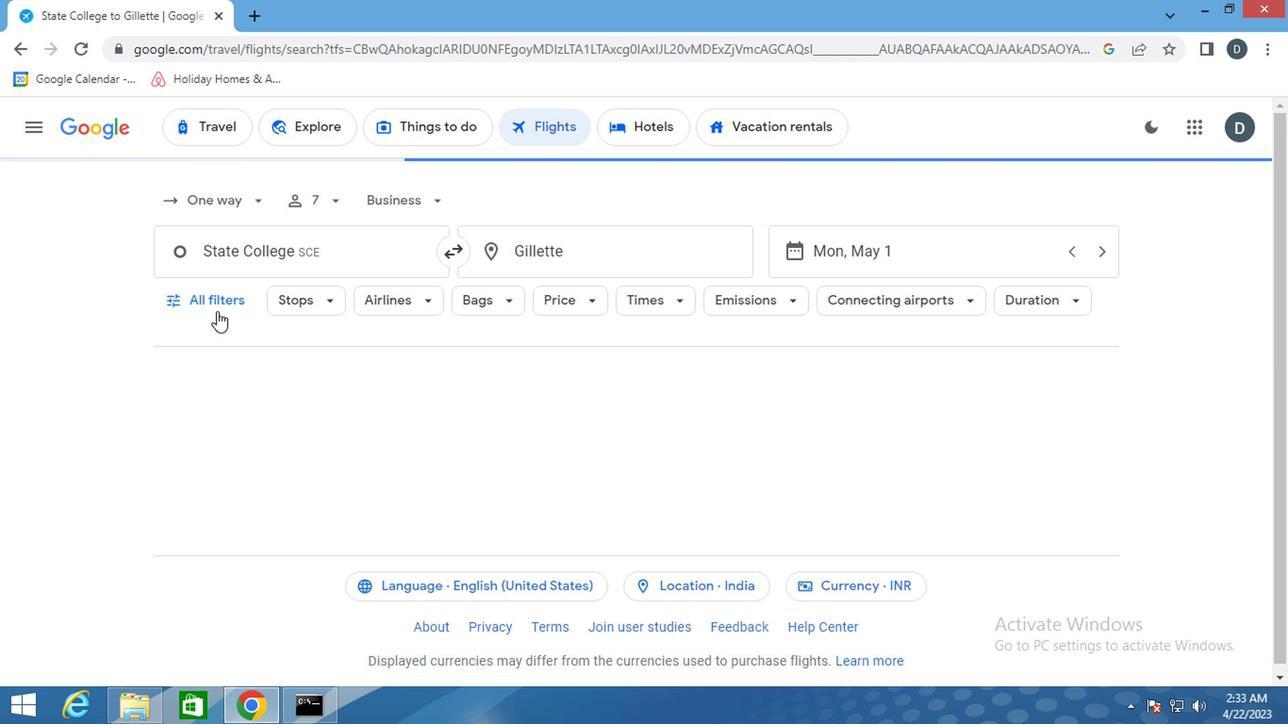 
Action: Mouse pressed left at (221, 305)
Screenshot: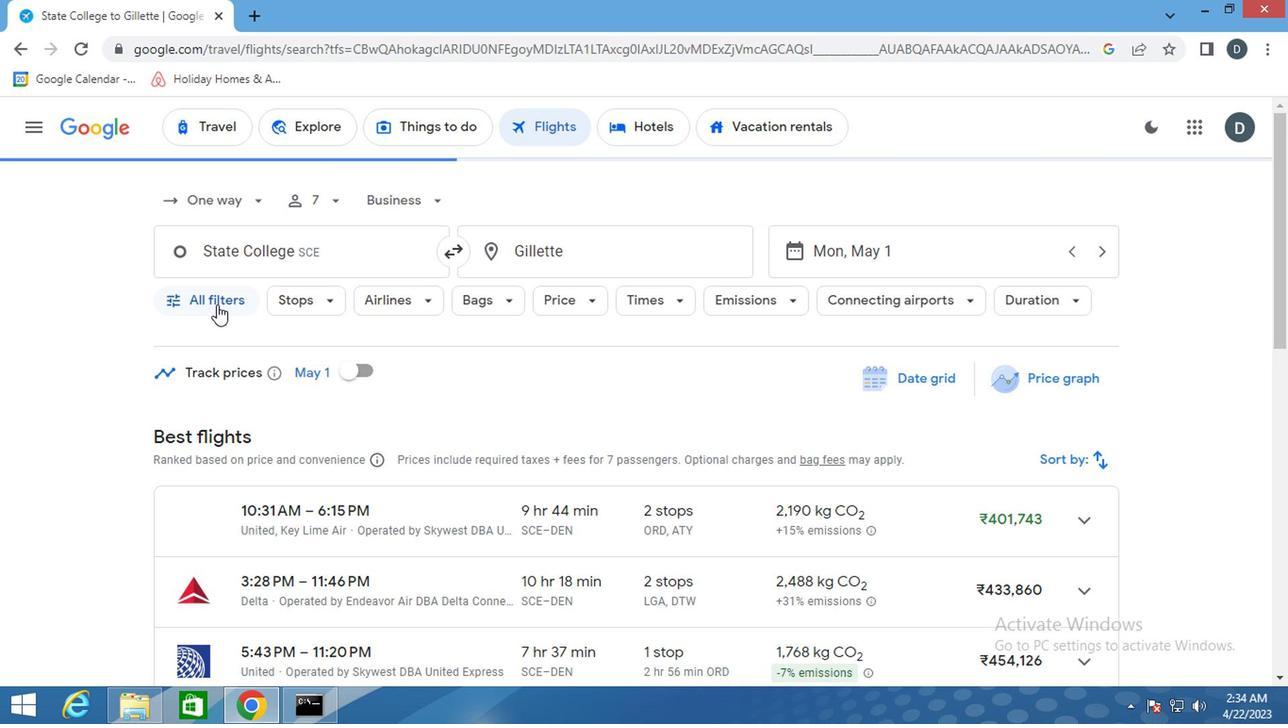 
Action: Mouse moved to (299, 520)
Screenshot: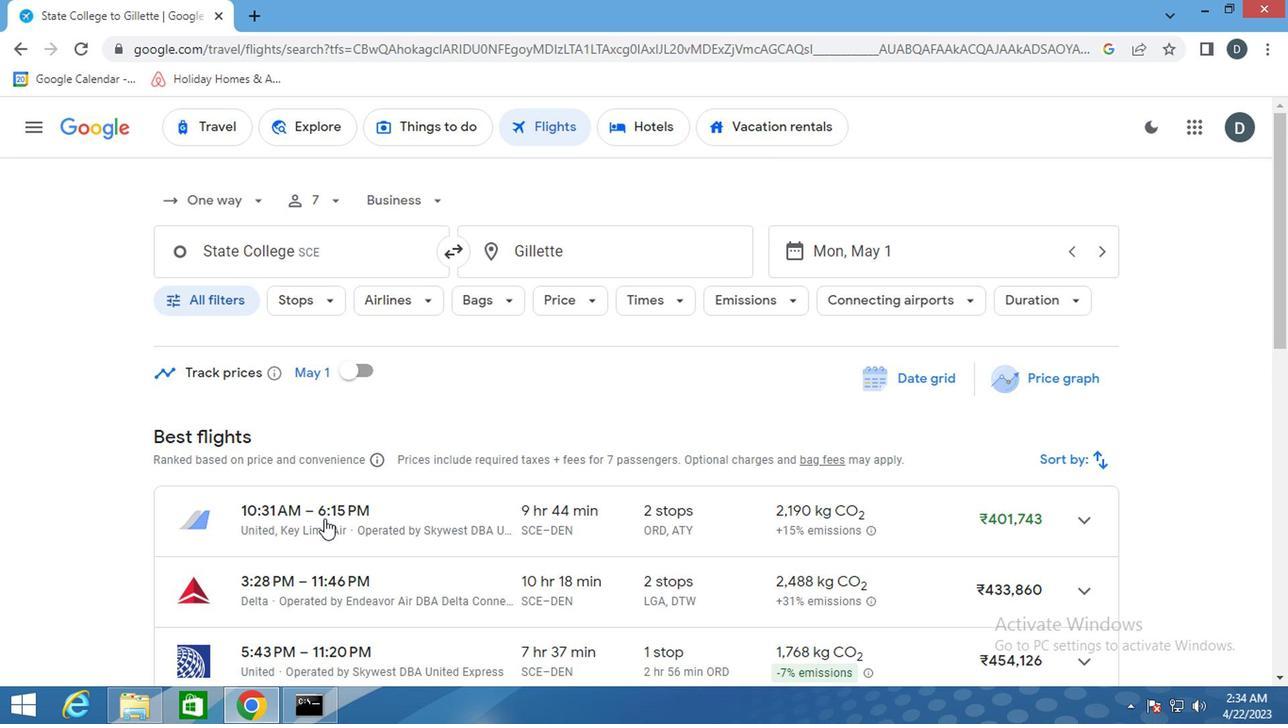 
Action: Mouse scrolled (299, 519) with delta (0, -1)
Screenshot: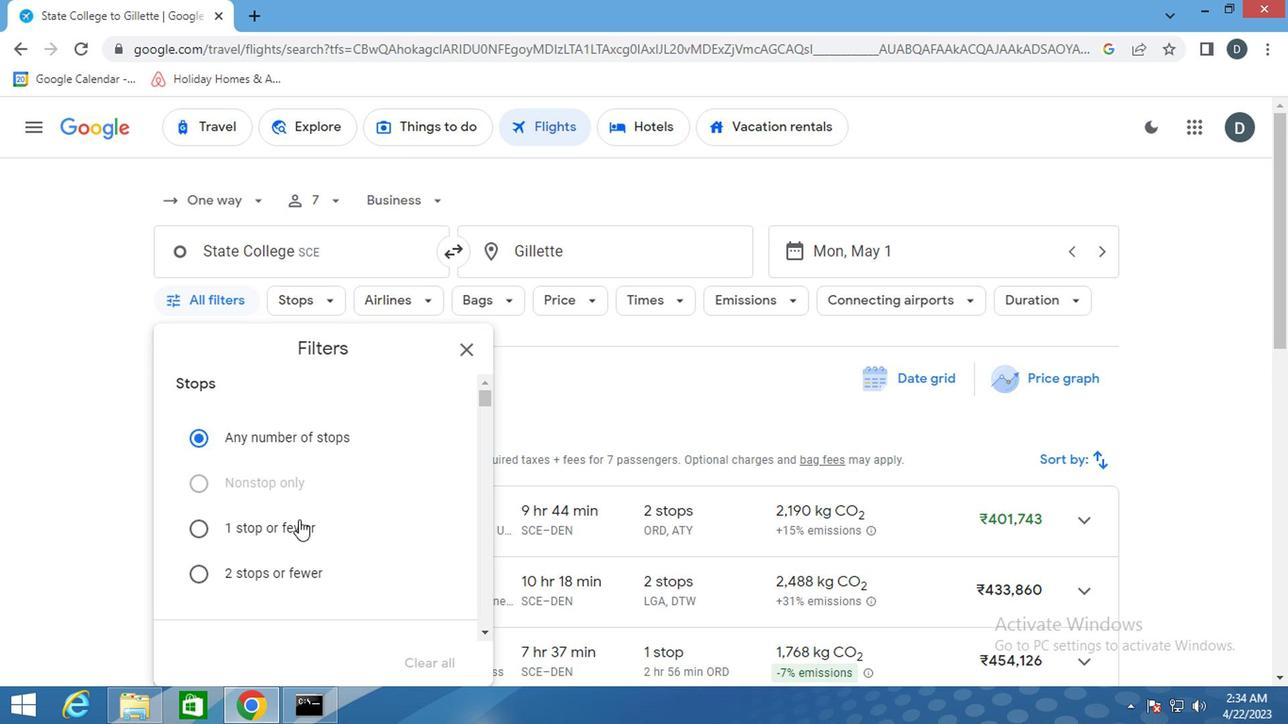 
Action: Mouse scrolled (299, 519) with delta (0, -1)
Screenshot: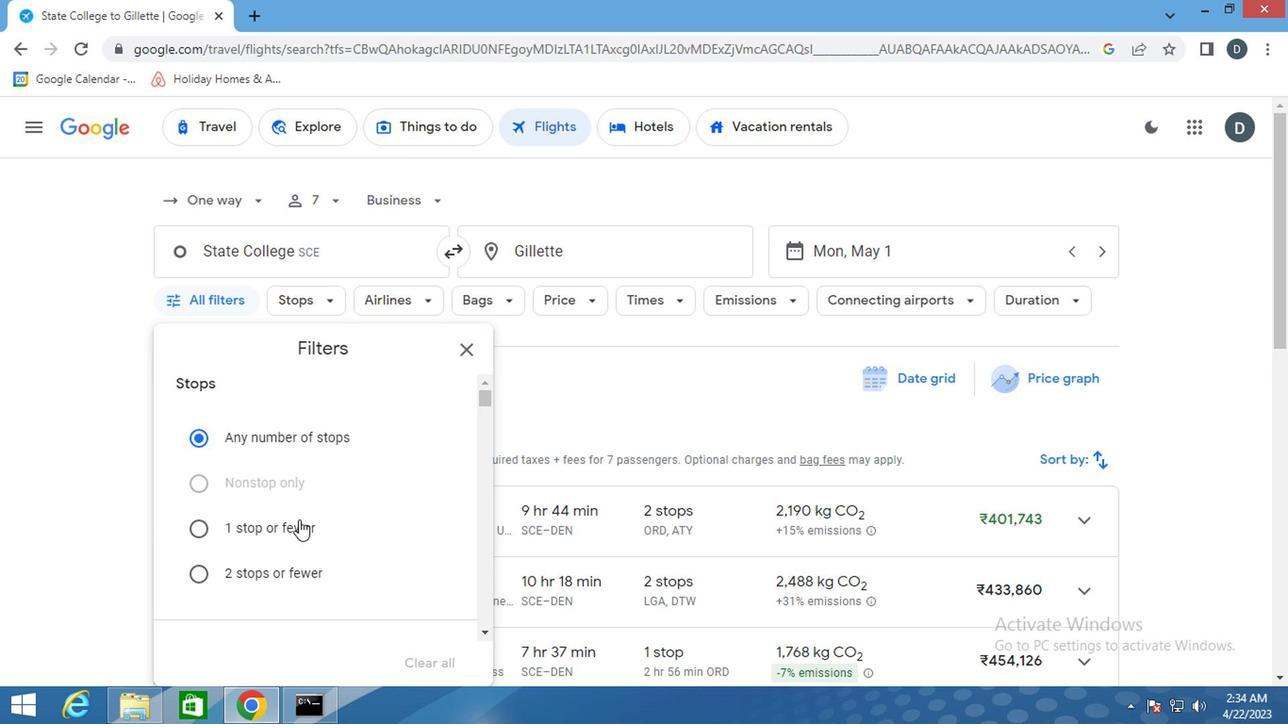 
Action: Mouse moved to (299, 520)
Screenshot: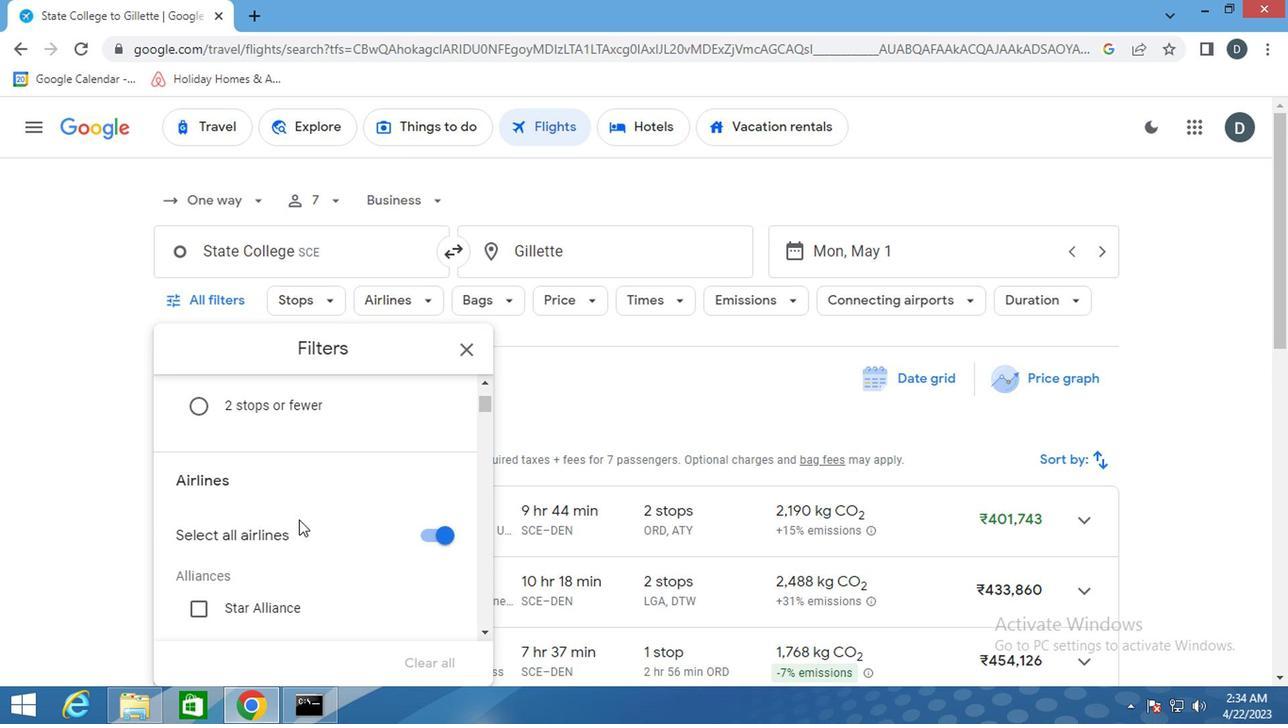 
Action: Mouse scrolled (299, 519) with delta (0, -1)
Screenshot: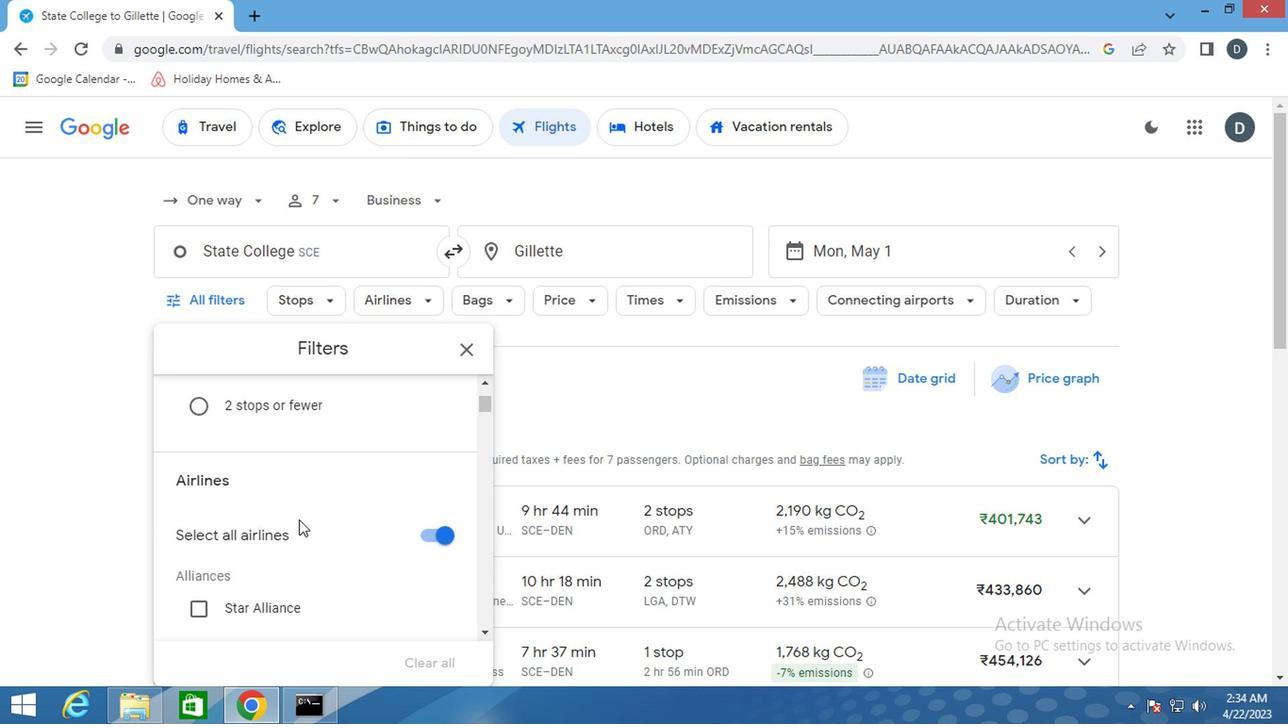 
Action: Mouse scrolled (299, 519) with delta (0, -1)
Screenshot: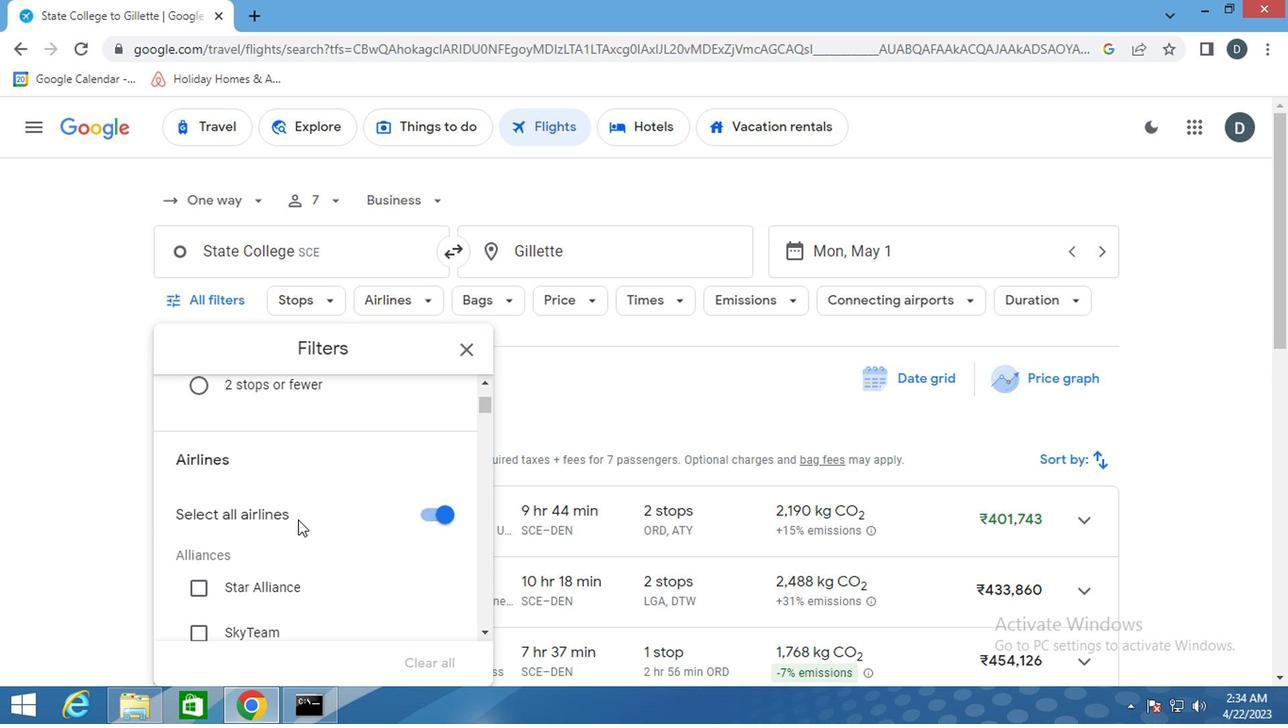 
Action: Mouse moved to (300, 520)
Screenshot: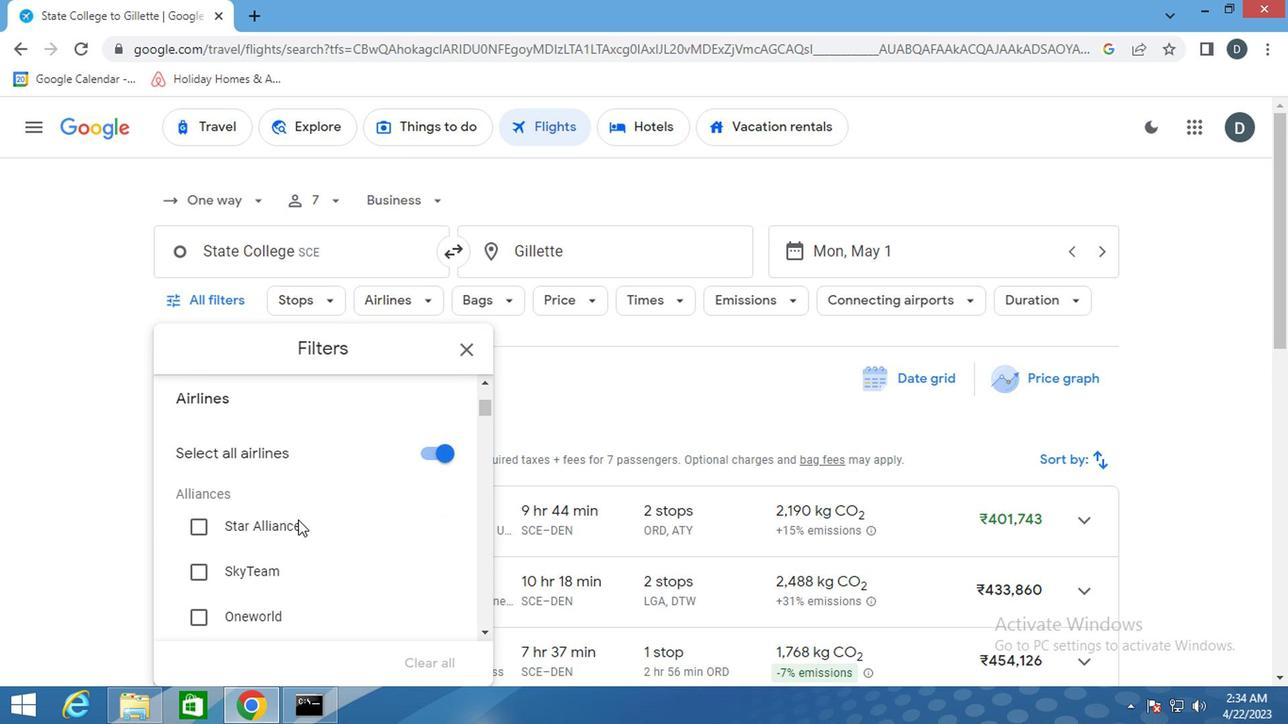 
Action: Mouse scrolled (300, 519) with delta (0, -1)
Screenshot: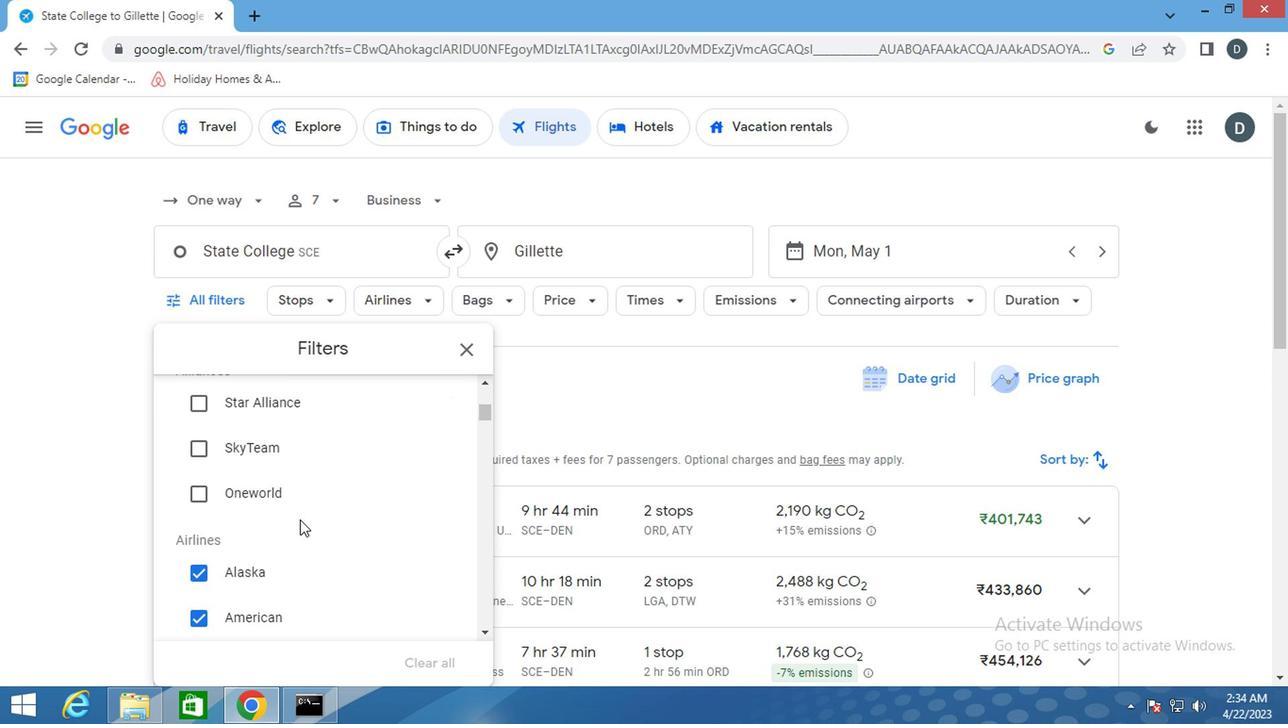 
Action: Mouse moved to (428, 563)
Screenshot: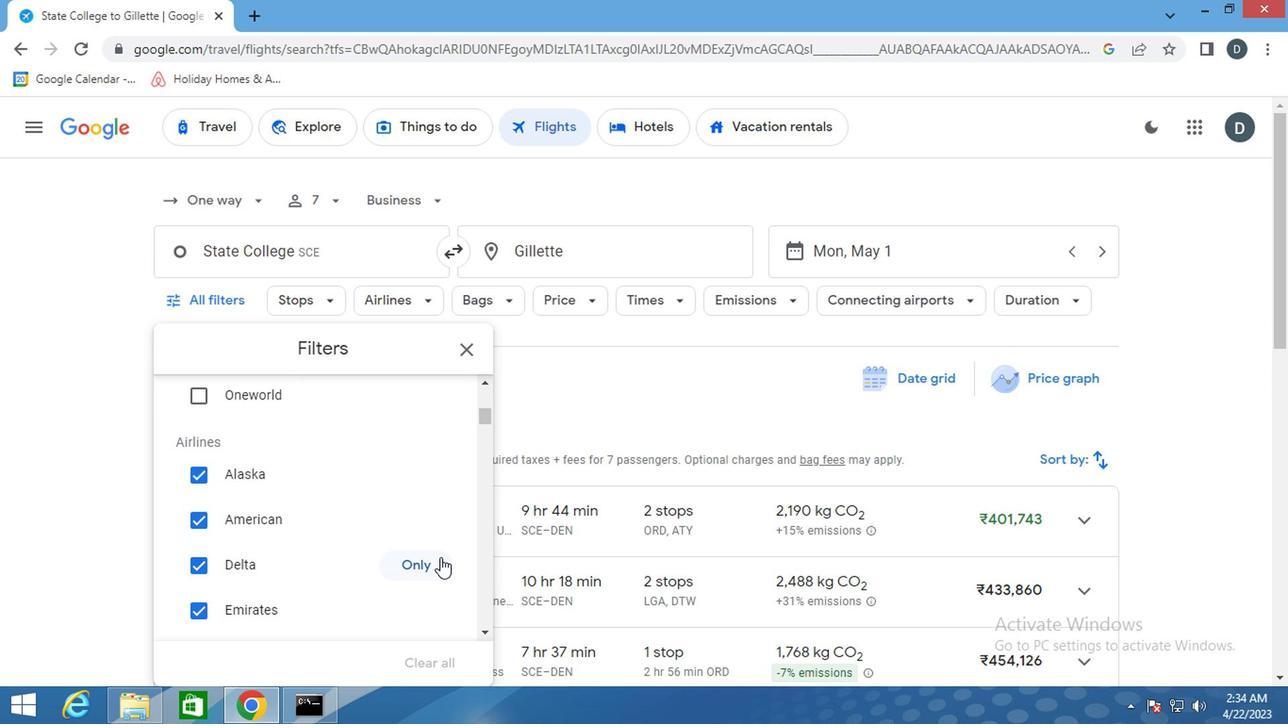 
Action: Mouse pressed left at (428, 563)
Screenshot: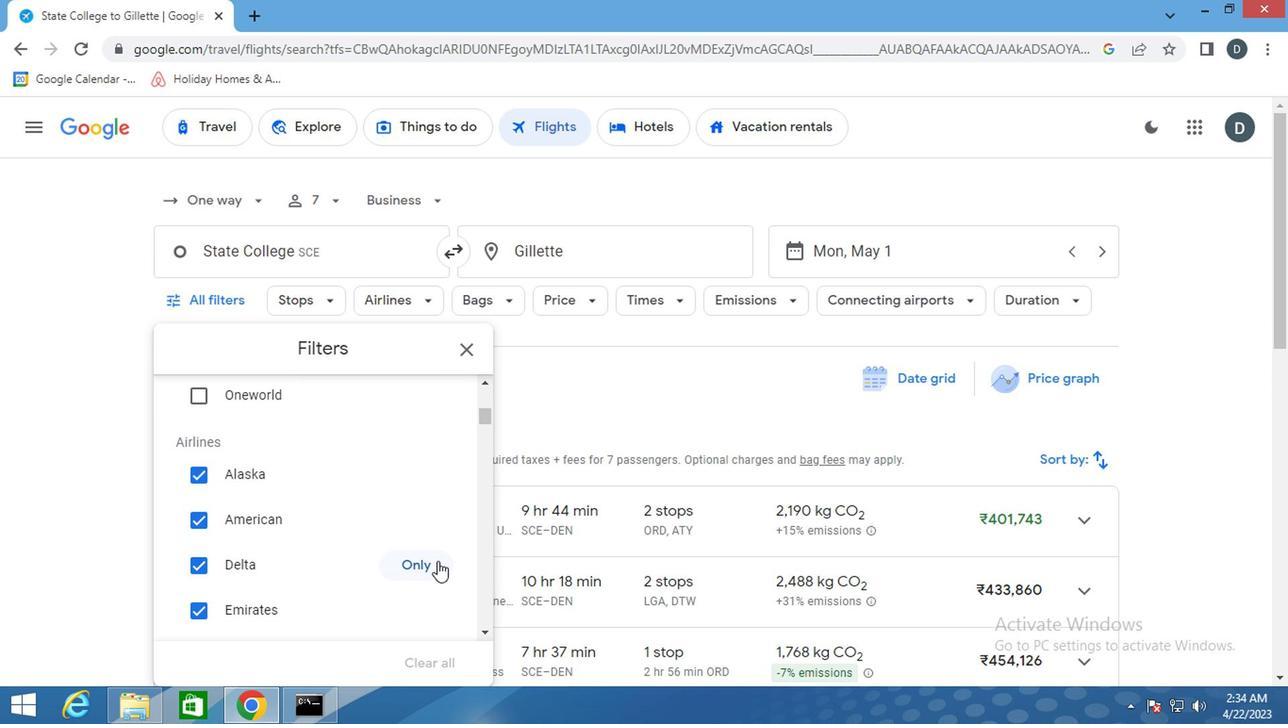 
Action: Mouse moved to (408, 519)
Screenshot: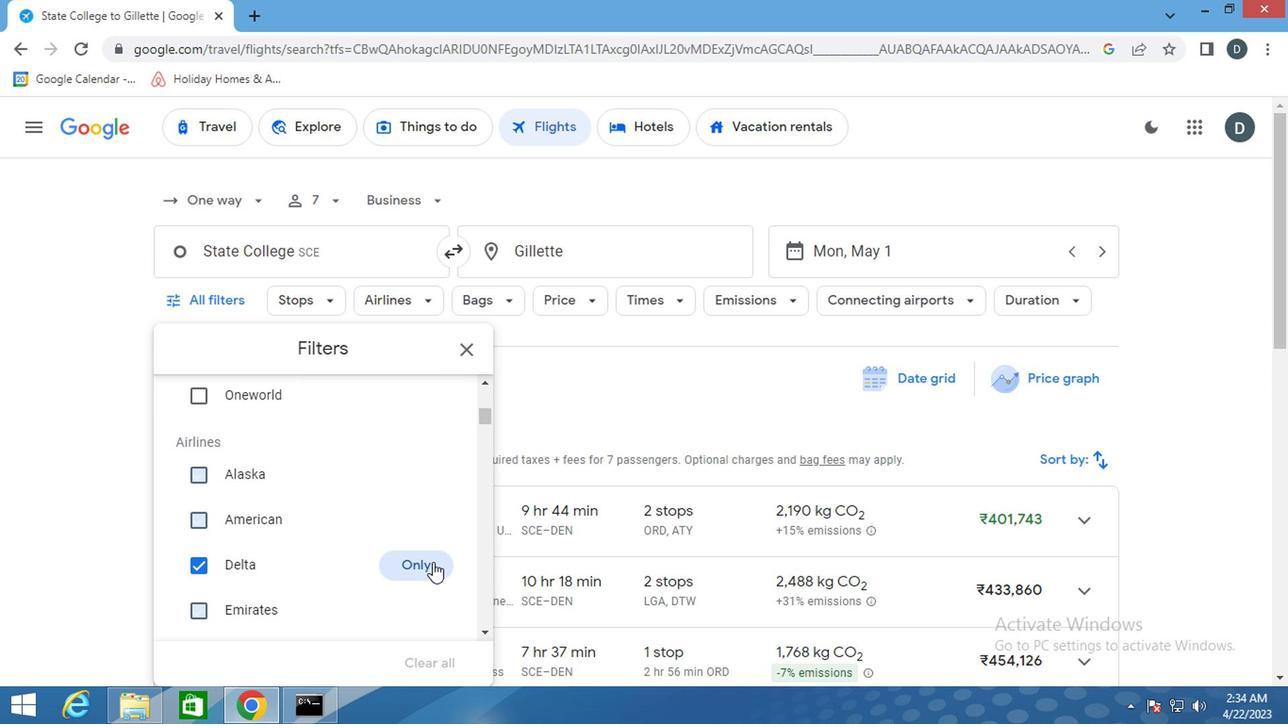 
Action: Mouse scrolled (408, 518) with delta (0, 0)
Screenshot: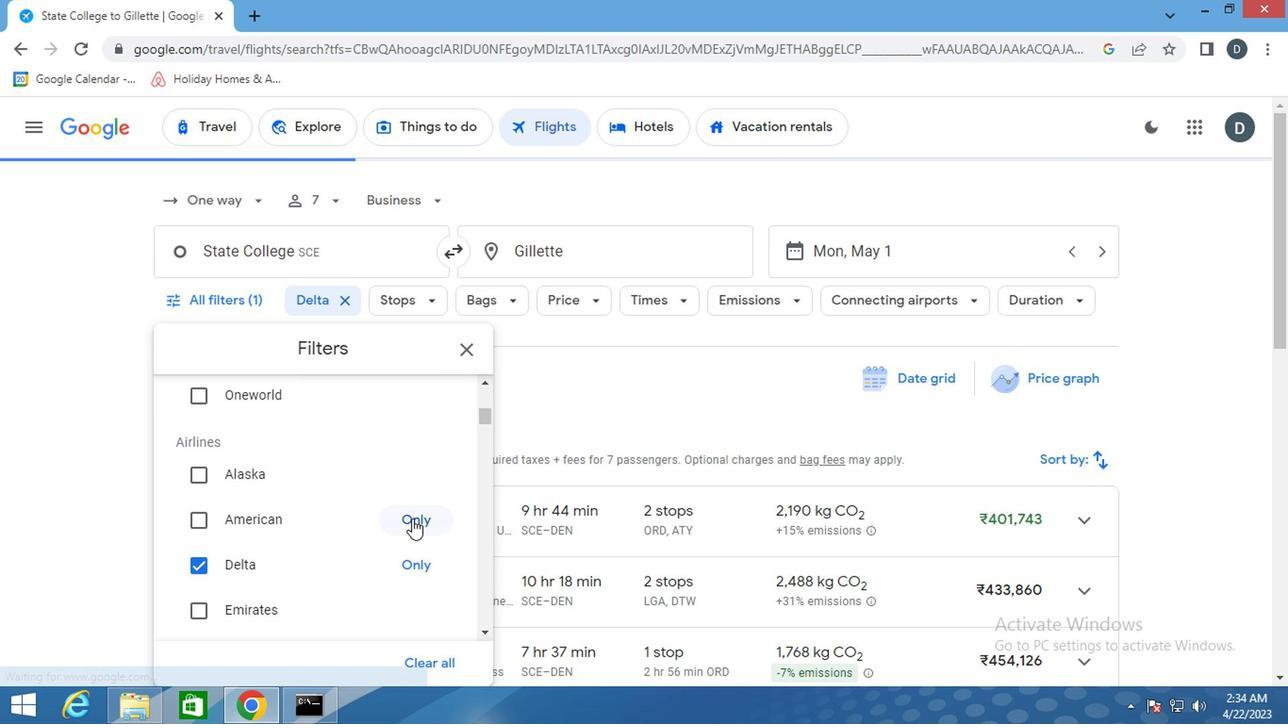 
Action: Mouse scrolled (408, 518) with delta (0, 0)
Screenshot: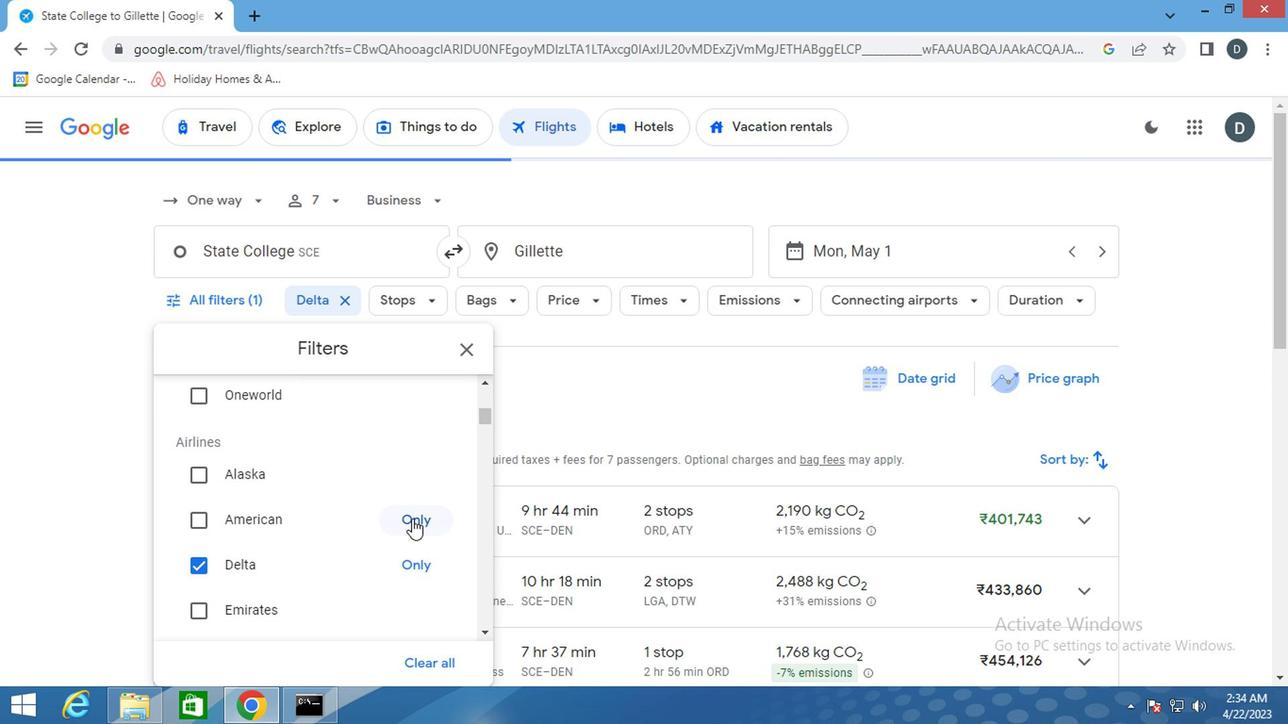 
Action: Mouse scrolled (408, 518) with delta (0, 0)
Screenshot: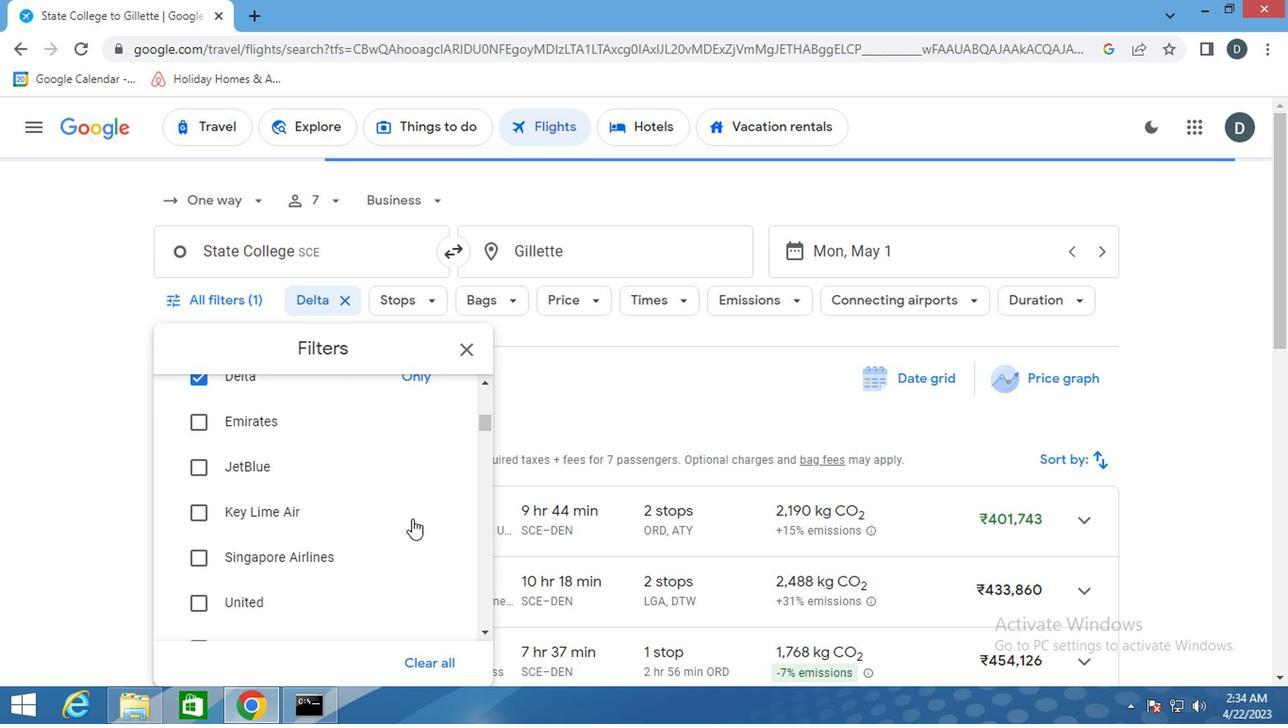
Action: Mouse scrolled (408, 518) with delta (0, 0)
Screenshot: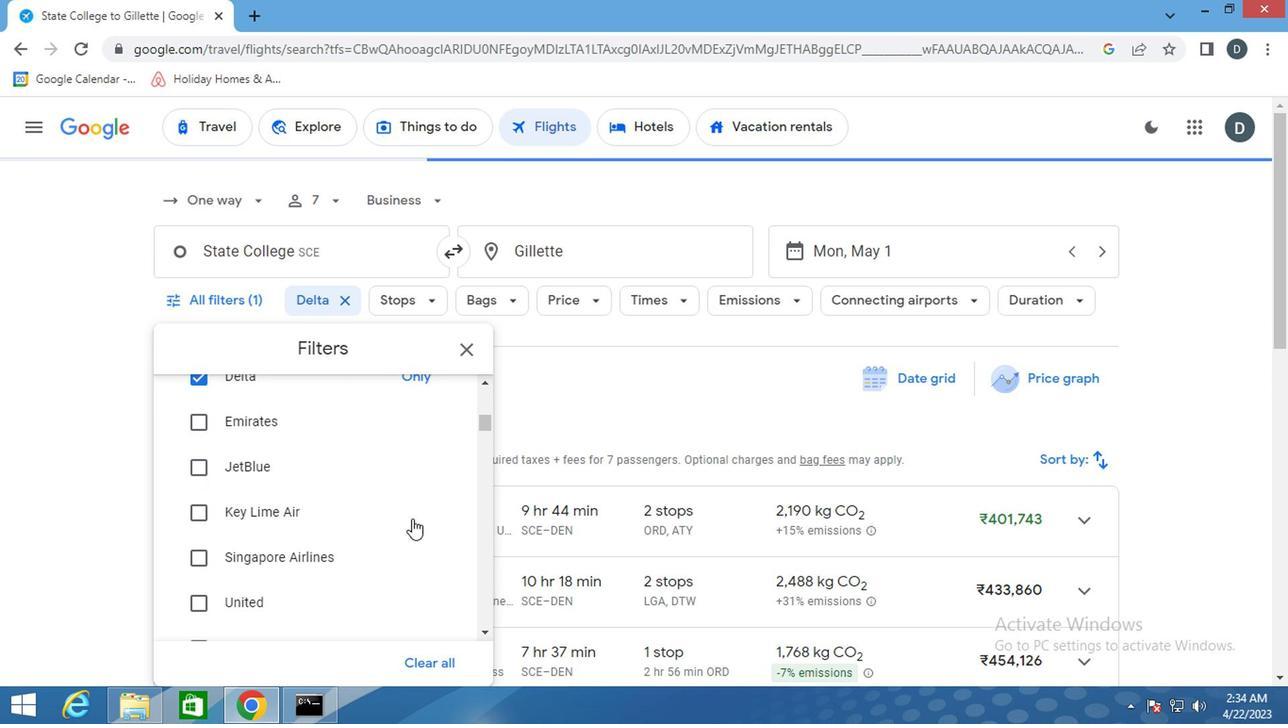 
Action: Mouse scrolled (408, 518) with delta (0, 0)
Screenshot: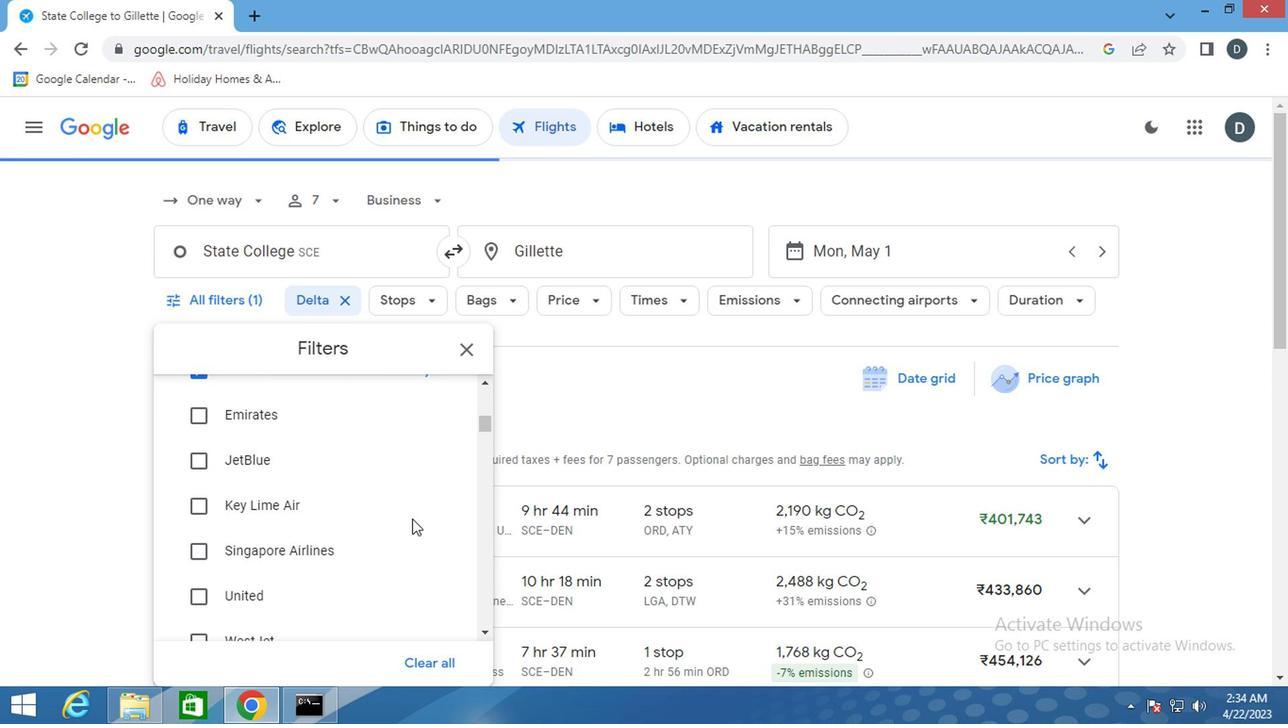 
Action: Mouse scrolled (408, 518) with delta (0, 0)
Screenshot: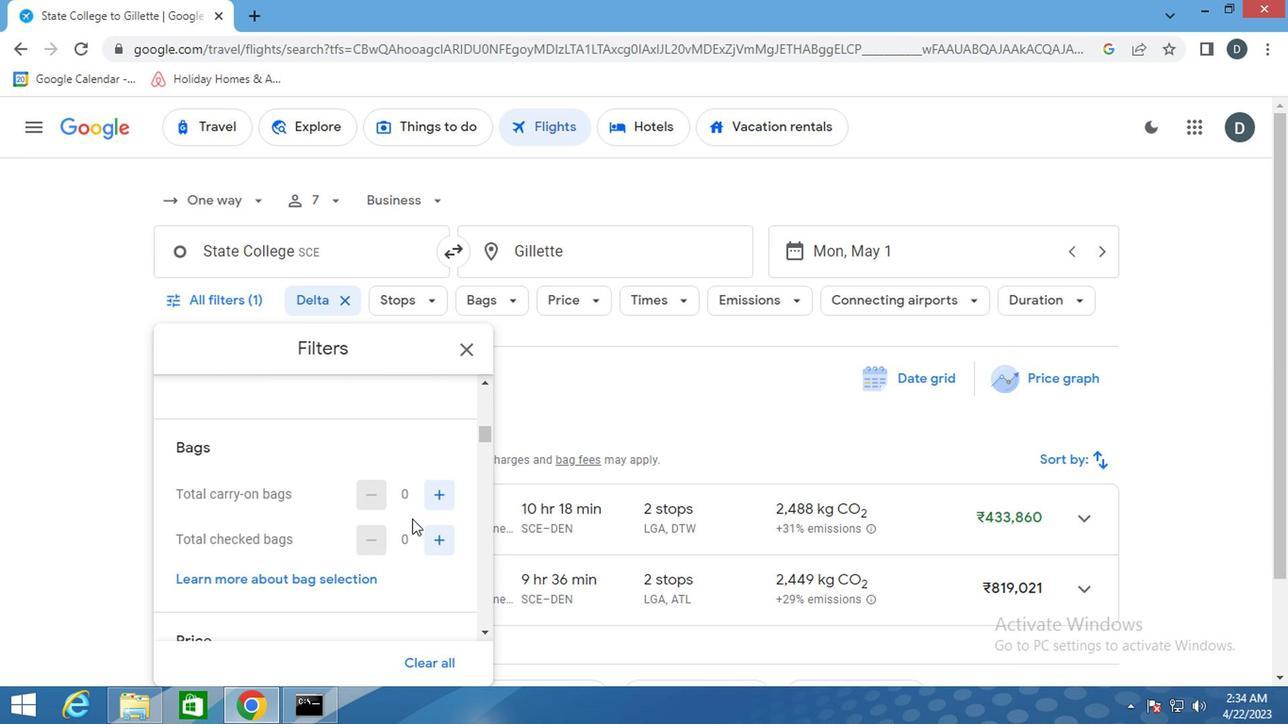 
Action: Mouse scrolled (408, 520) with delta (0, 1)
Screenshot: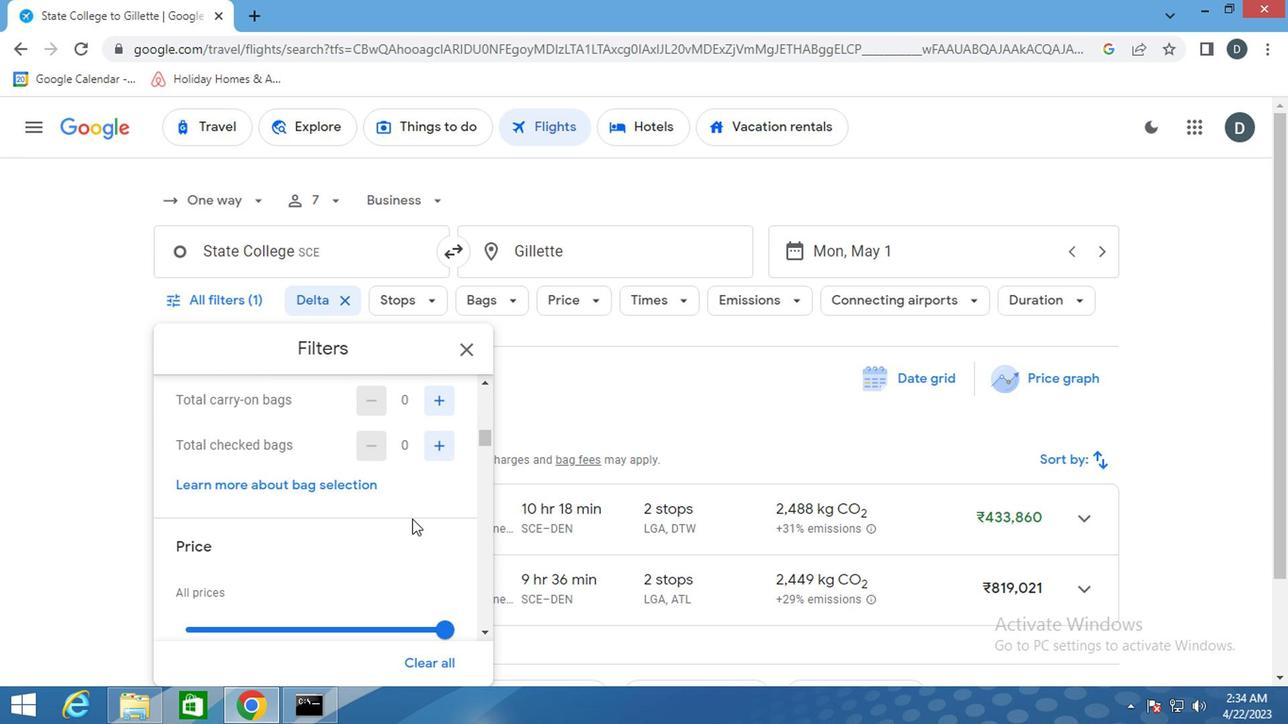 
Action: Mouse moved to (422, 497)
Screenshot: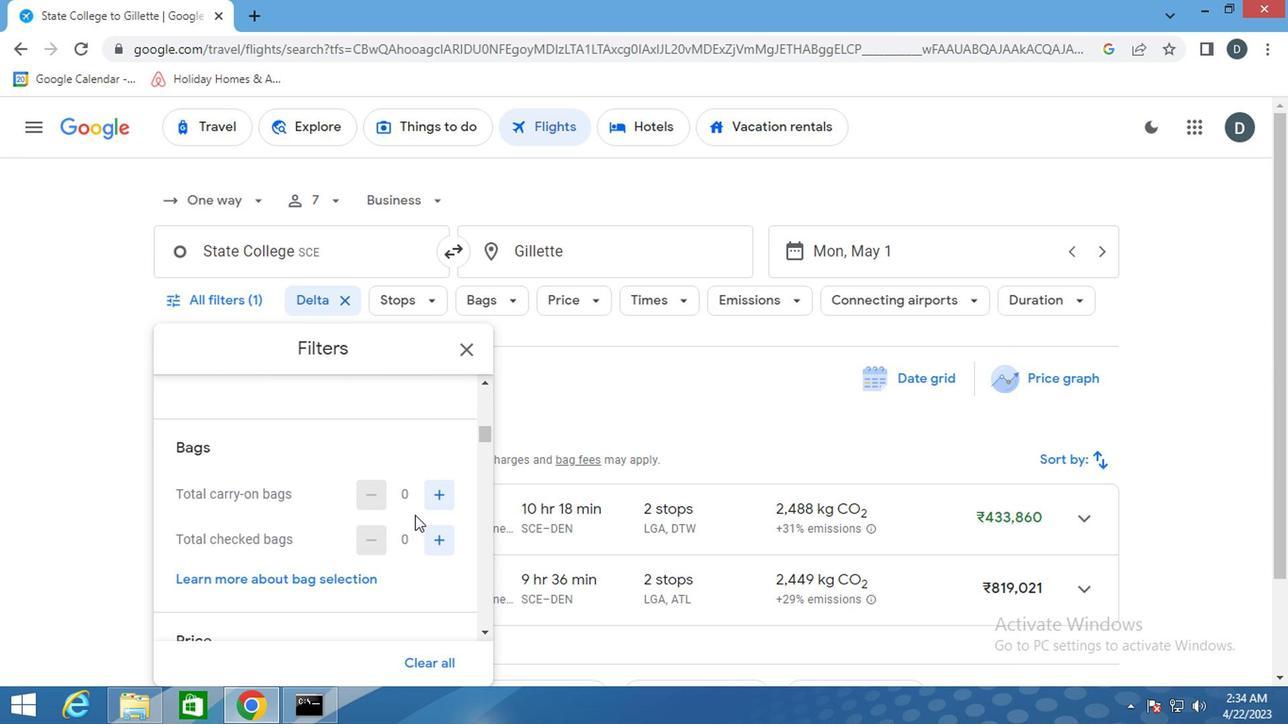 
Action: Mouse scrolled (422, 496) with delta (0, -1)
Screenshot: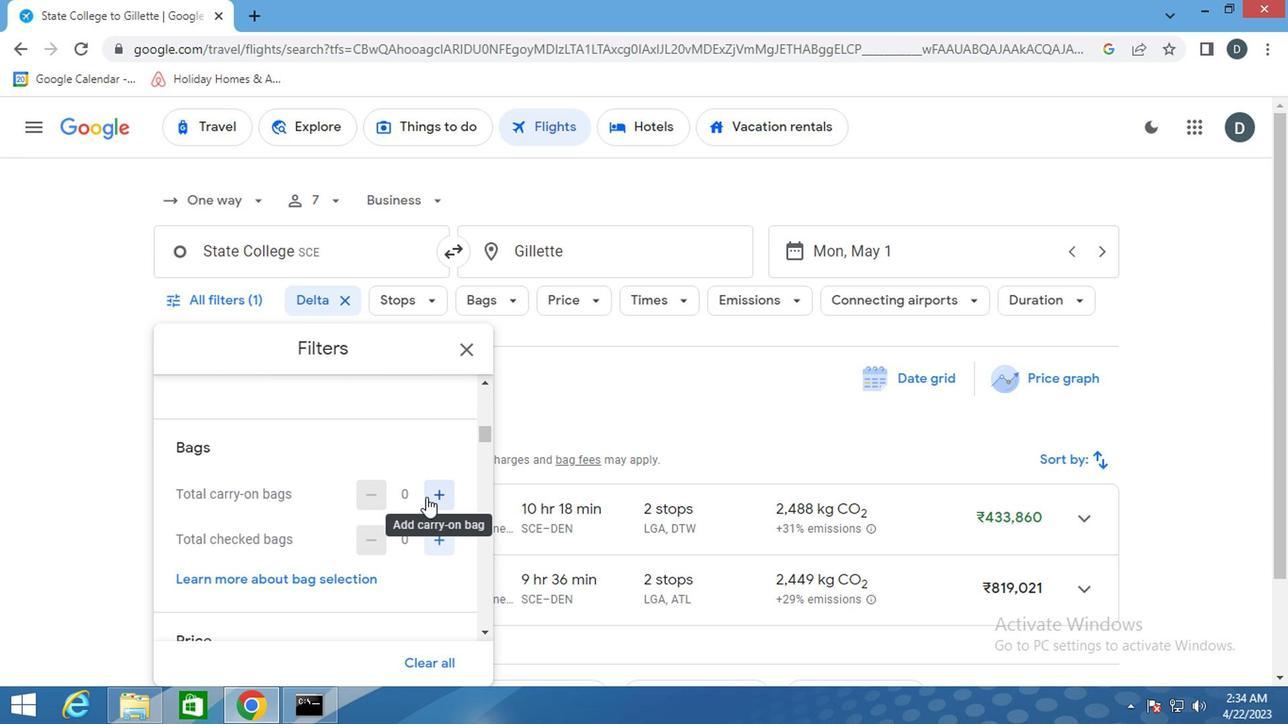 
Action: Mouse scrolled (422, 496) with delta (0, -1)
Screenshot: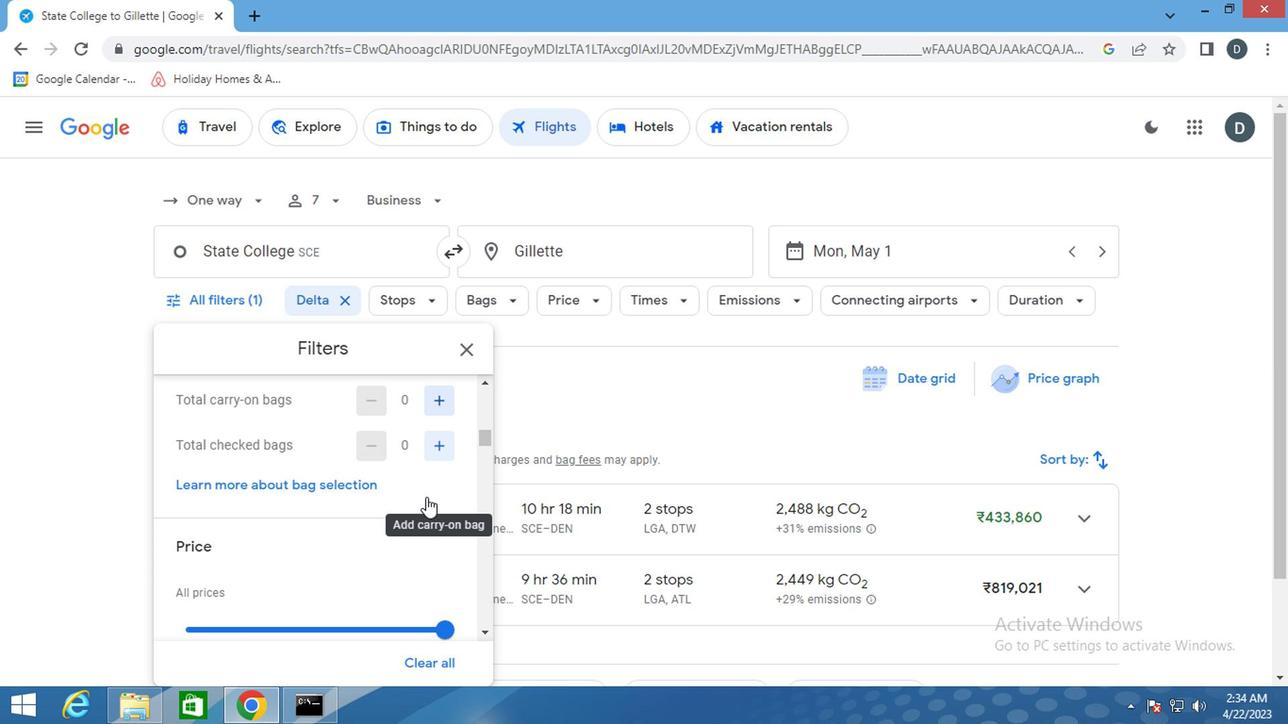 
Action: Mouse moved to (437, 542)
Screenshot: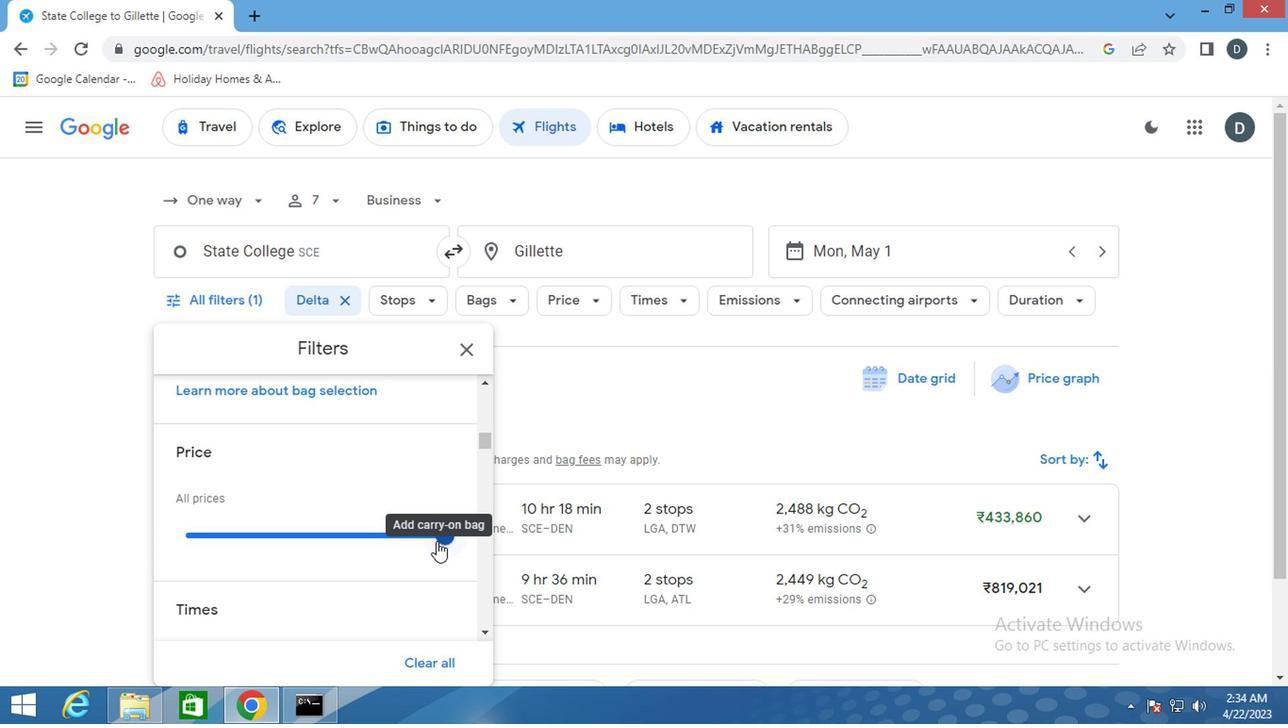 
Action: Mouse pressed left at (437, 542)
Screenshot: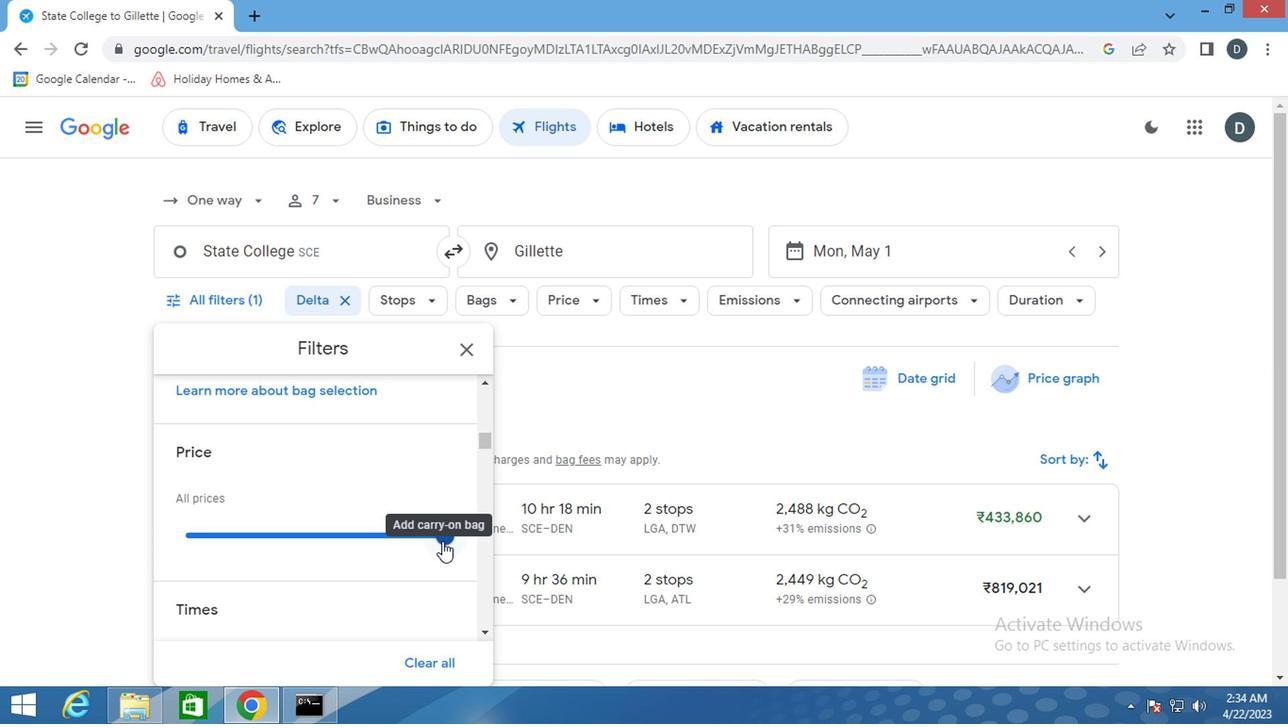 
Action: Mouse moved to (328, 569)
Screenshot: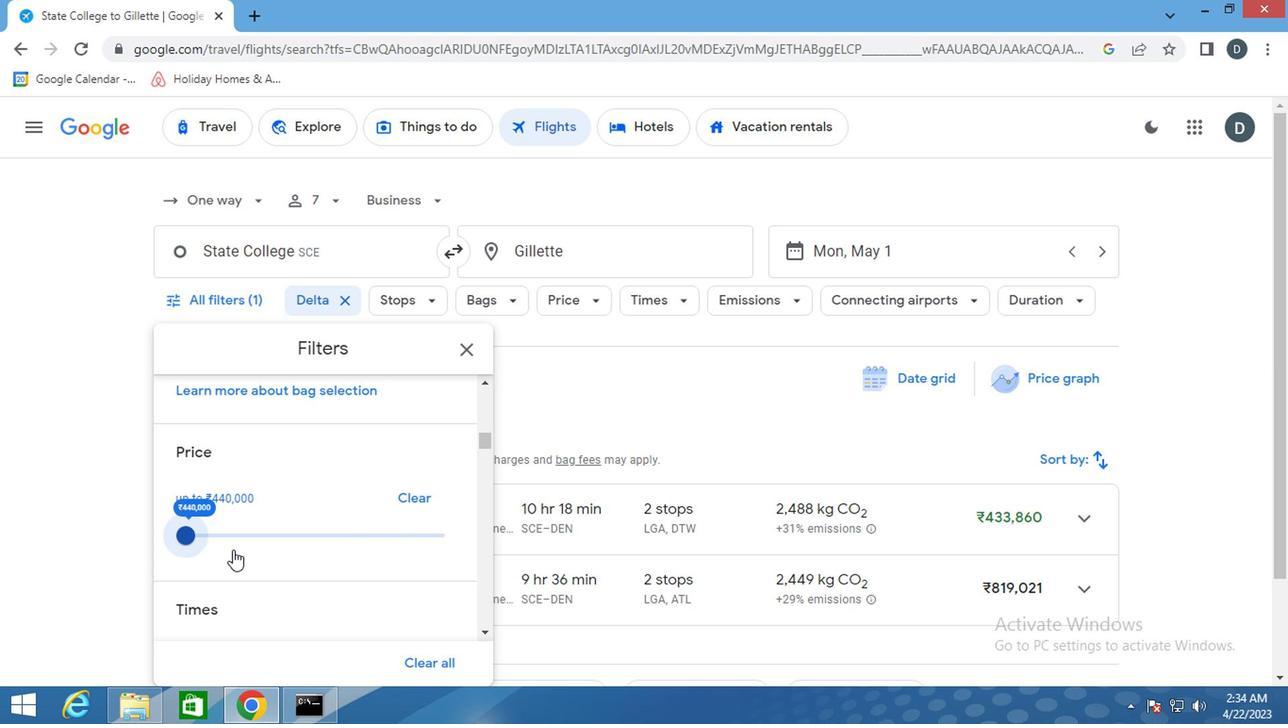 
Action: Mouse scrolled (328, 568) with delta (0, -1)
Screenshot: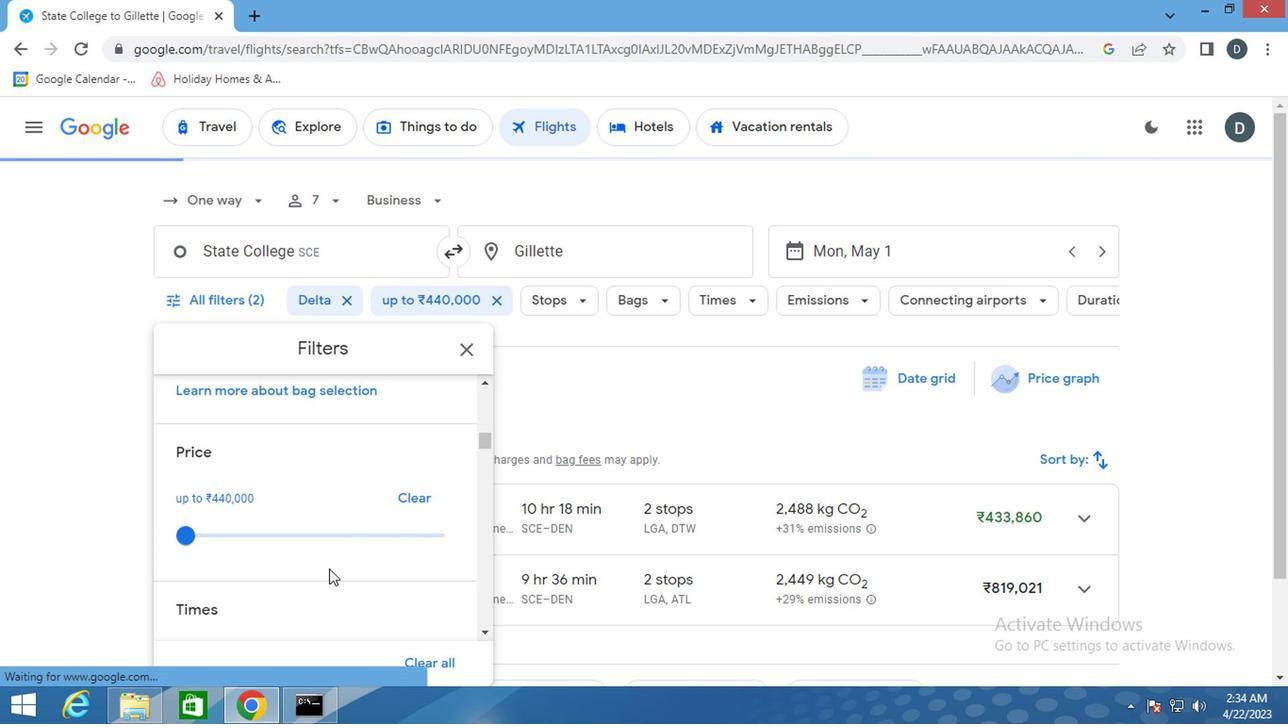 
Action: Mouse scrolled (328, 568) with delta (0, -1)
Screenshot: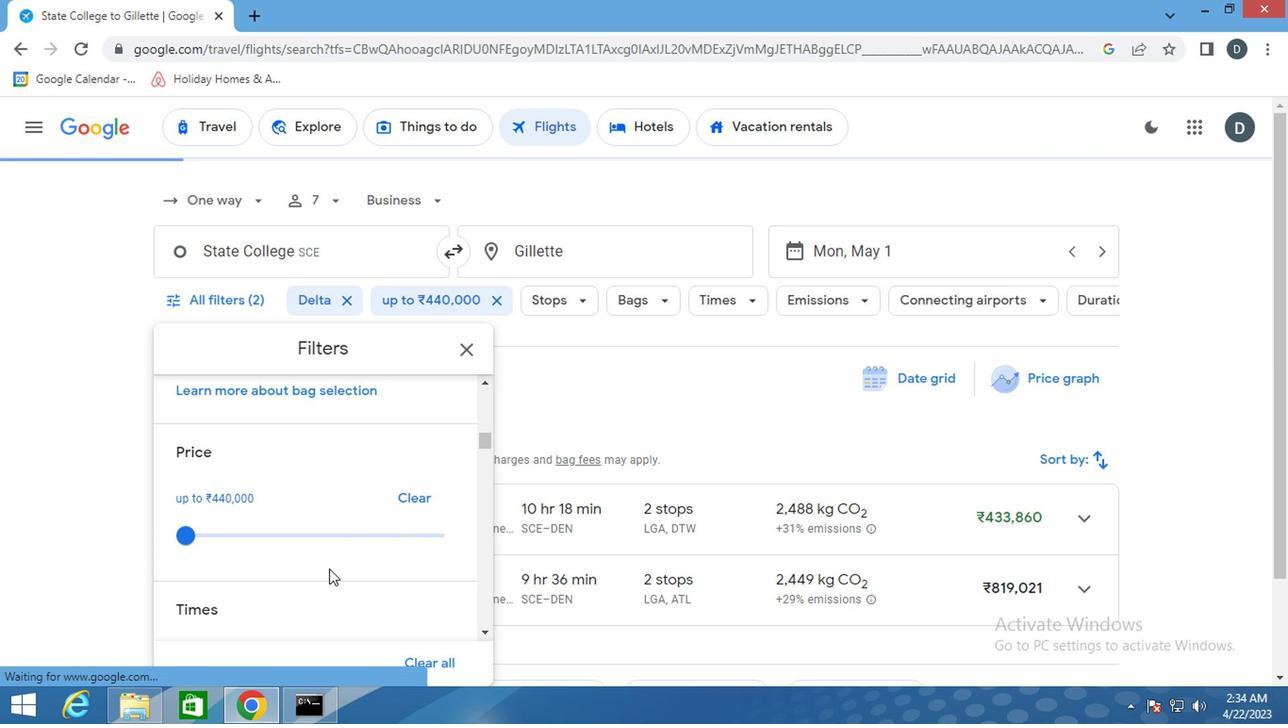 
Action: Mouse moved to (328, 569)
Screenshot: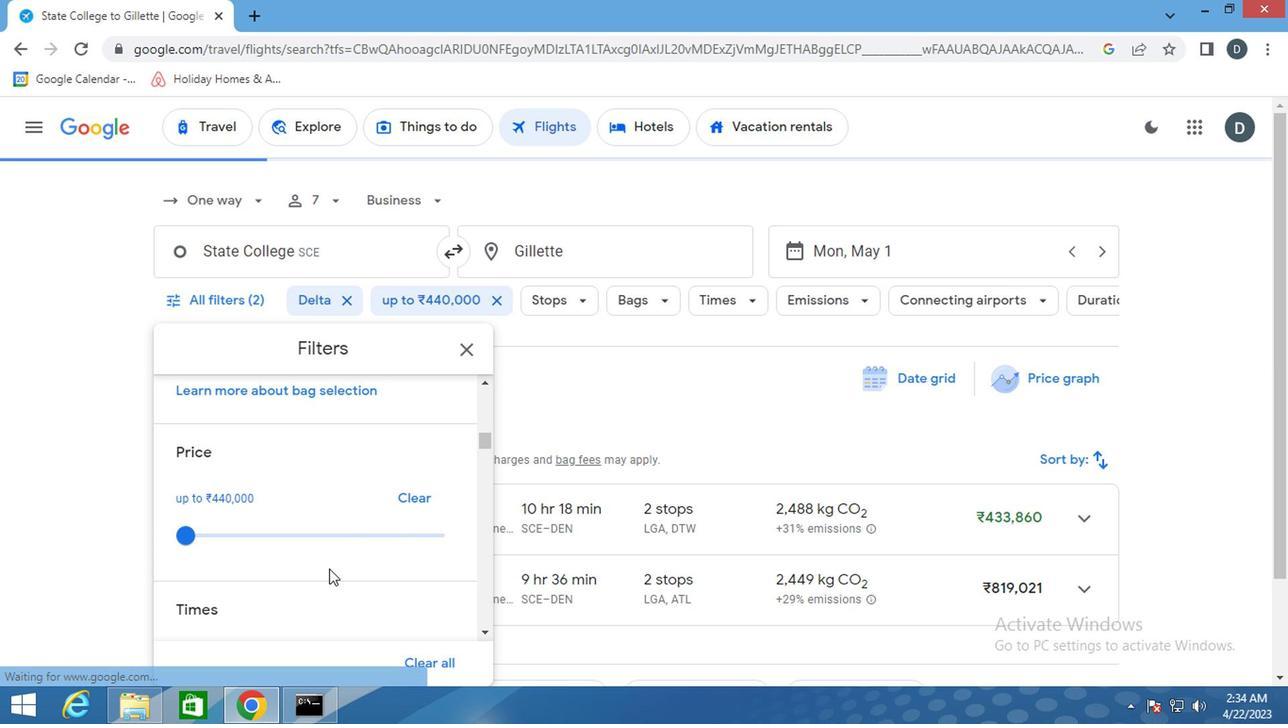 
Action: Mouse scrolled (328, 568) with delta (0, -1)
Screenshot: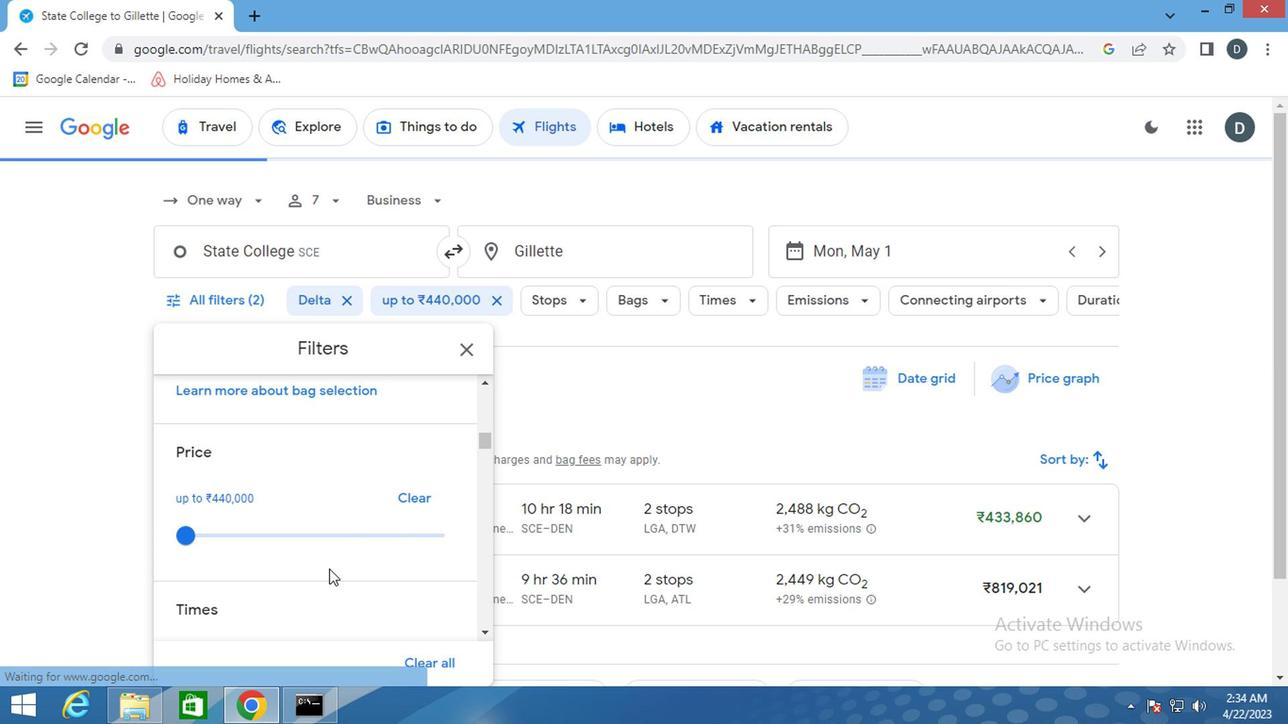 
Action: Mouse moved to (186, 465)
Screenshot: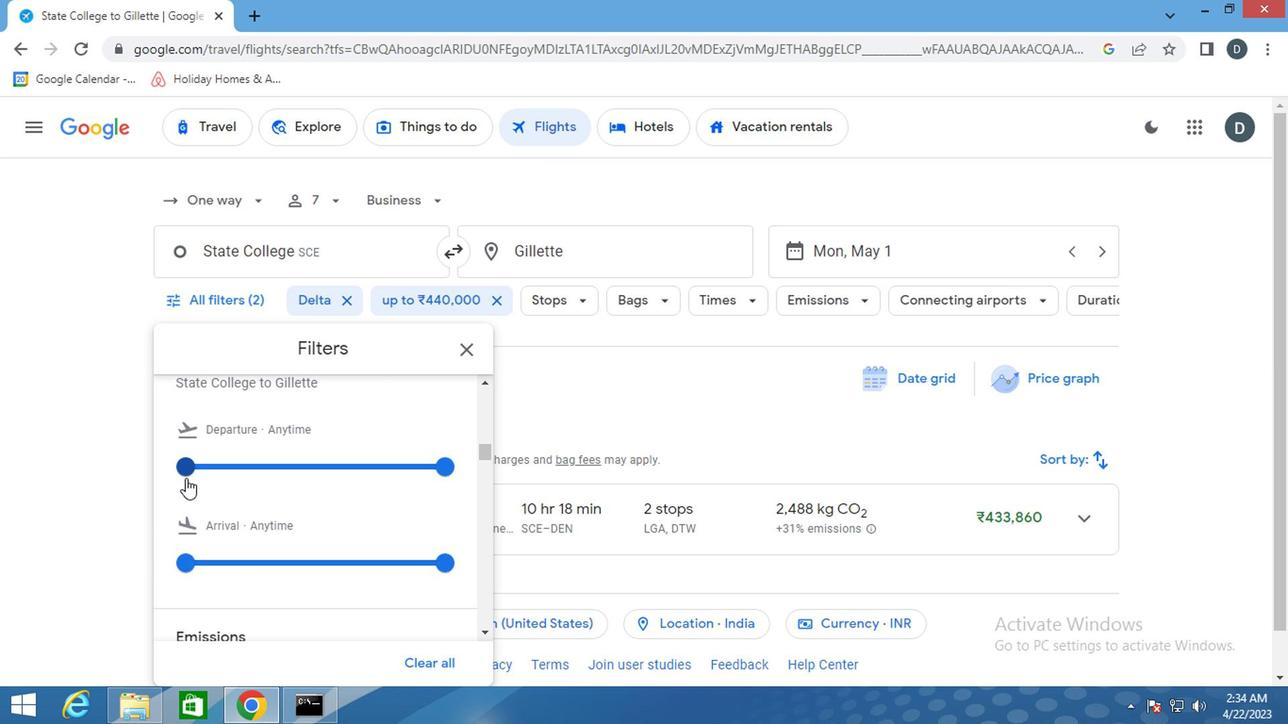 
Action: Mouse pressed left at (186, 465)
Screenshot: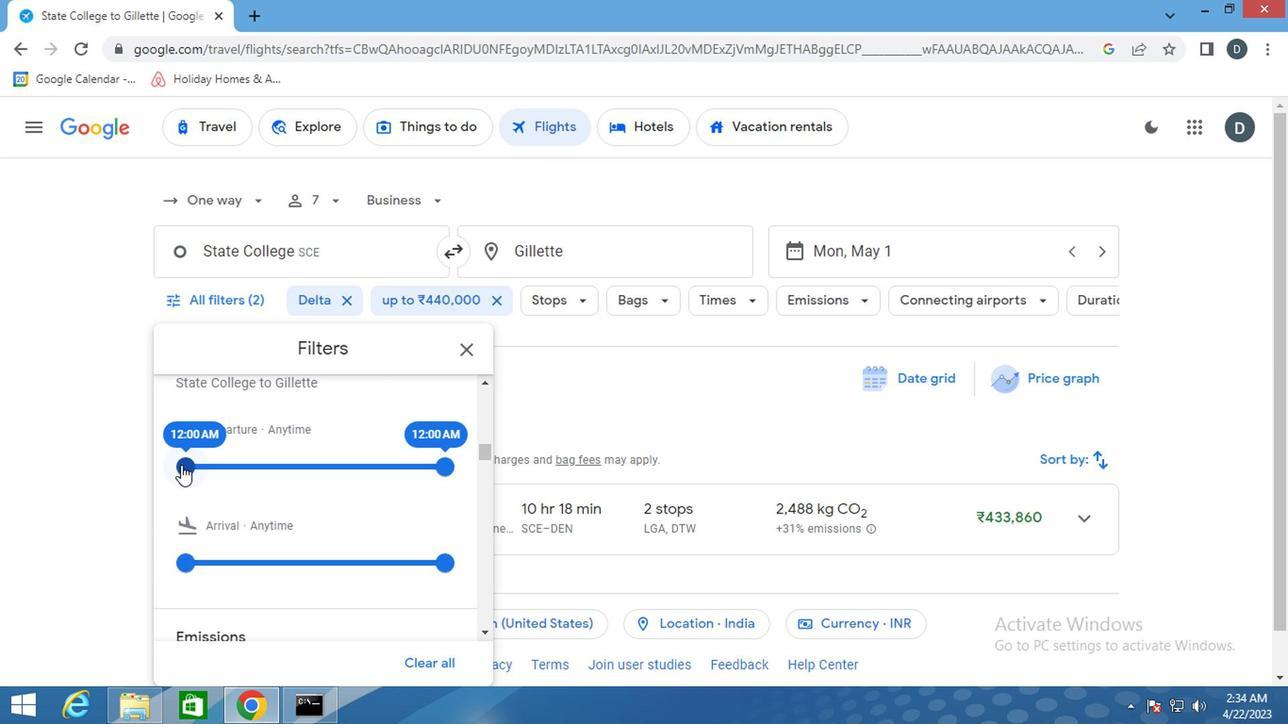 
Action: Mouse moved to (434, 469)
Screenshot: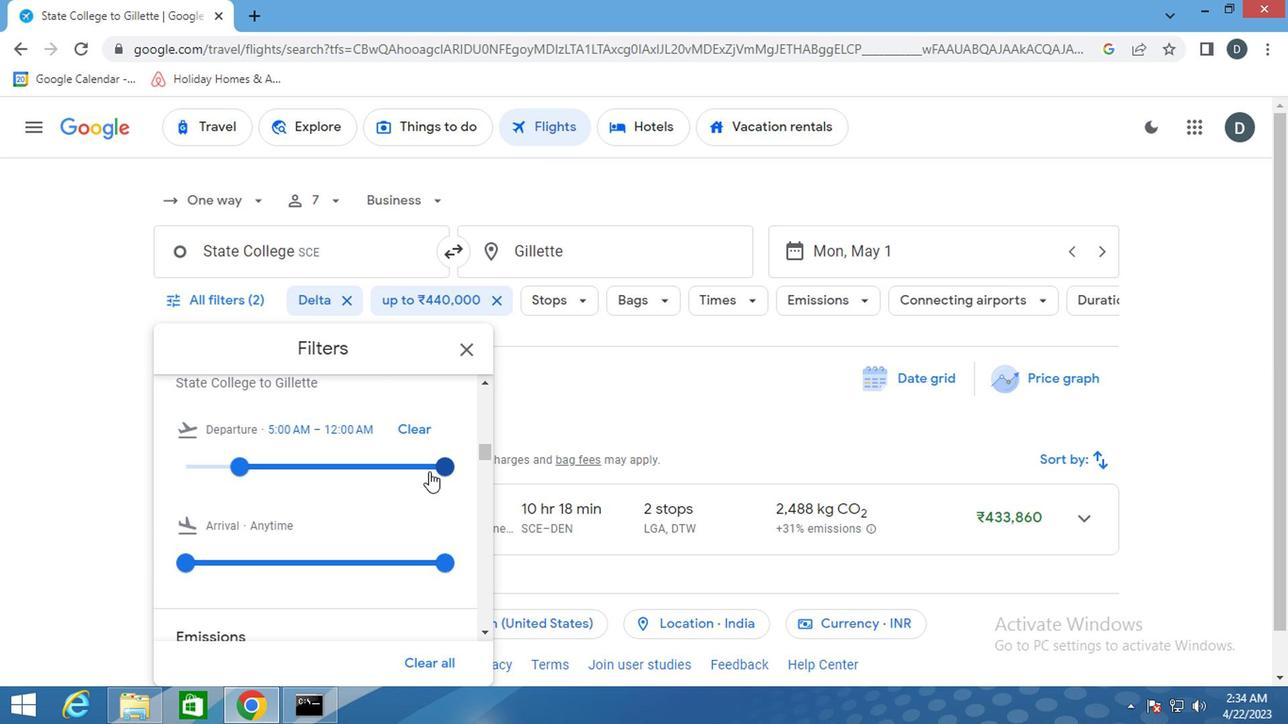 
Action: Mouse pressed left at (434, 469)
Screenshot: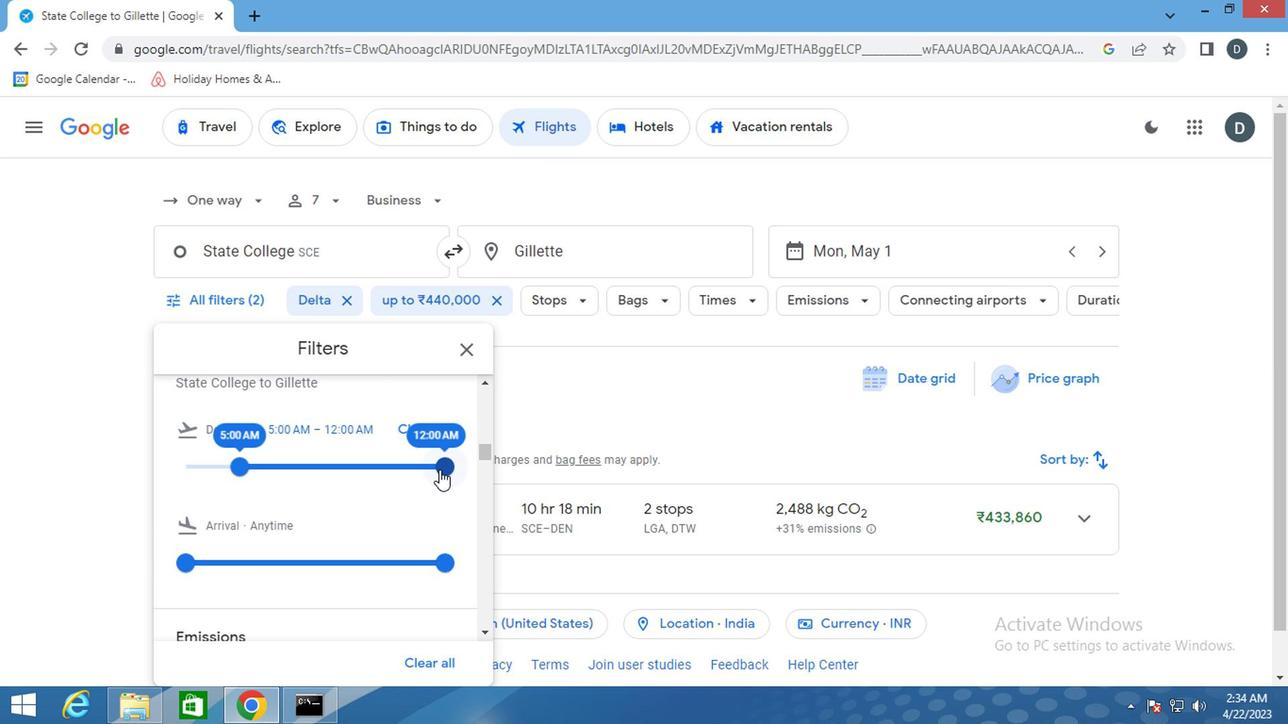 
Action: Mouse moved to (344, 517)
Screenshot: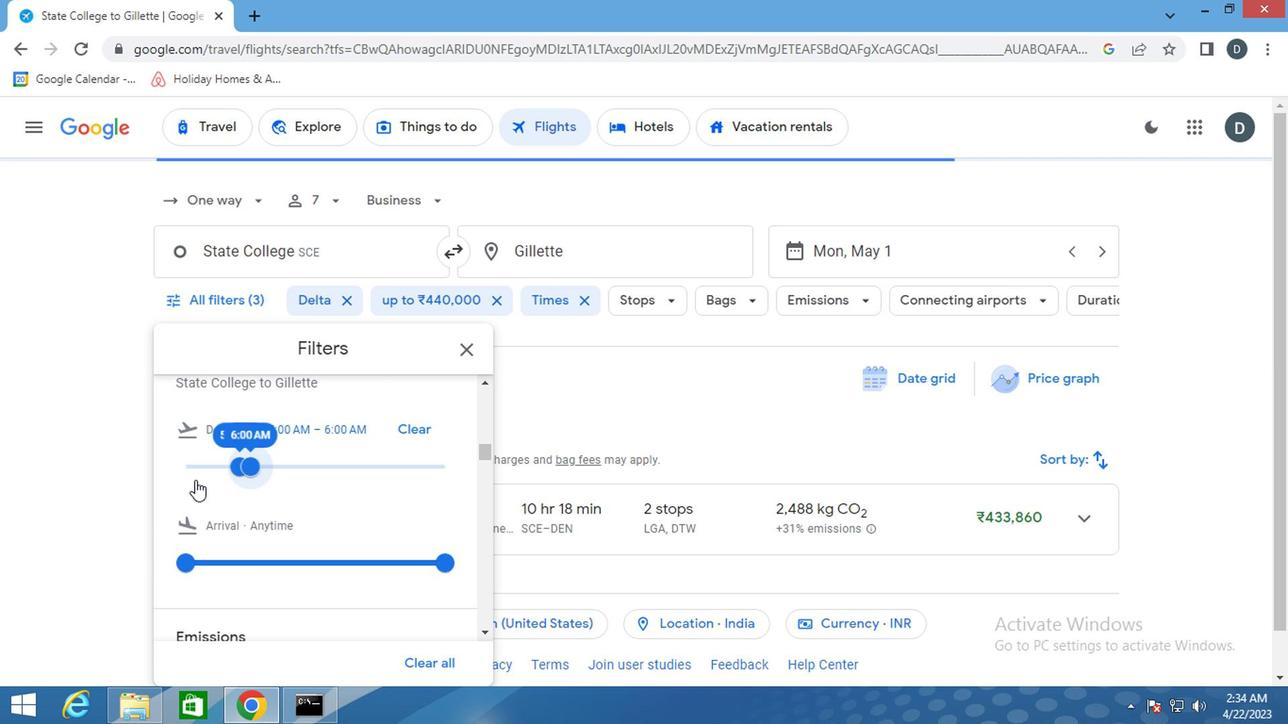 
Action: Mouse scrolled (344, 516) with delta (0, 0)
Screenshot: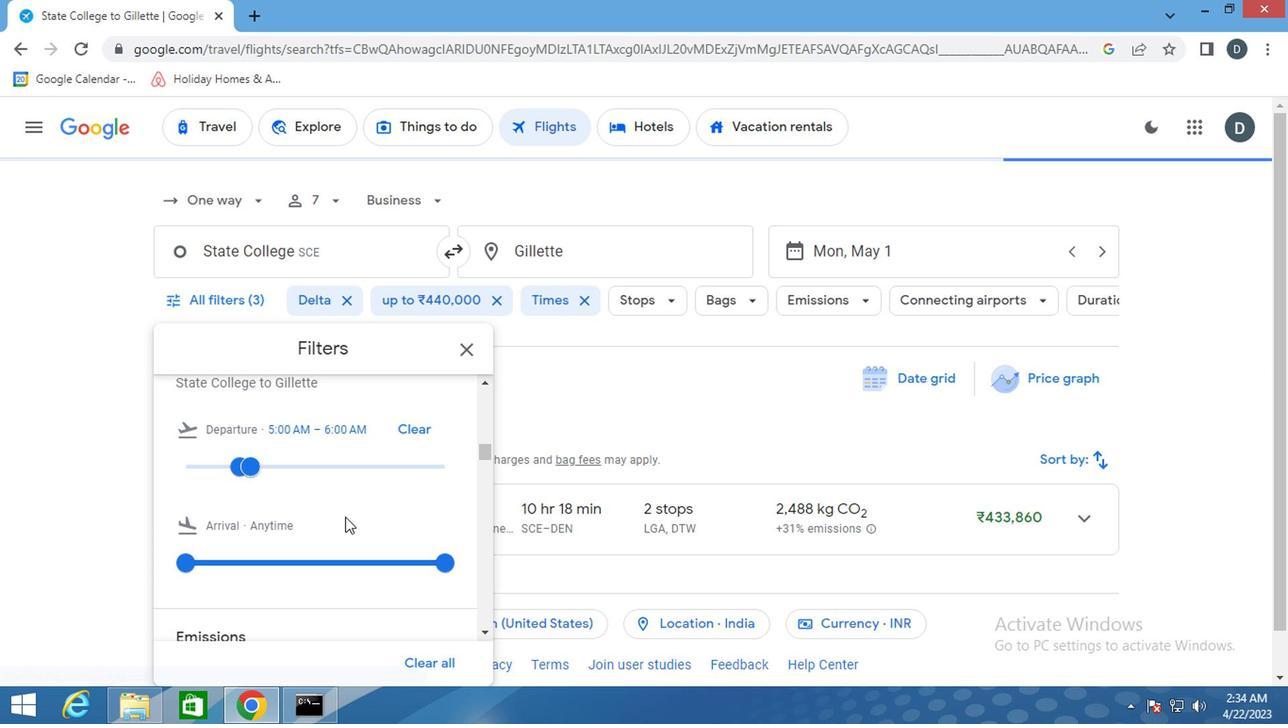 
Action: Mouse scrolled (344, 516) with delta (0, 0)
Screenshot: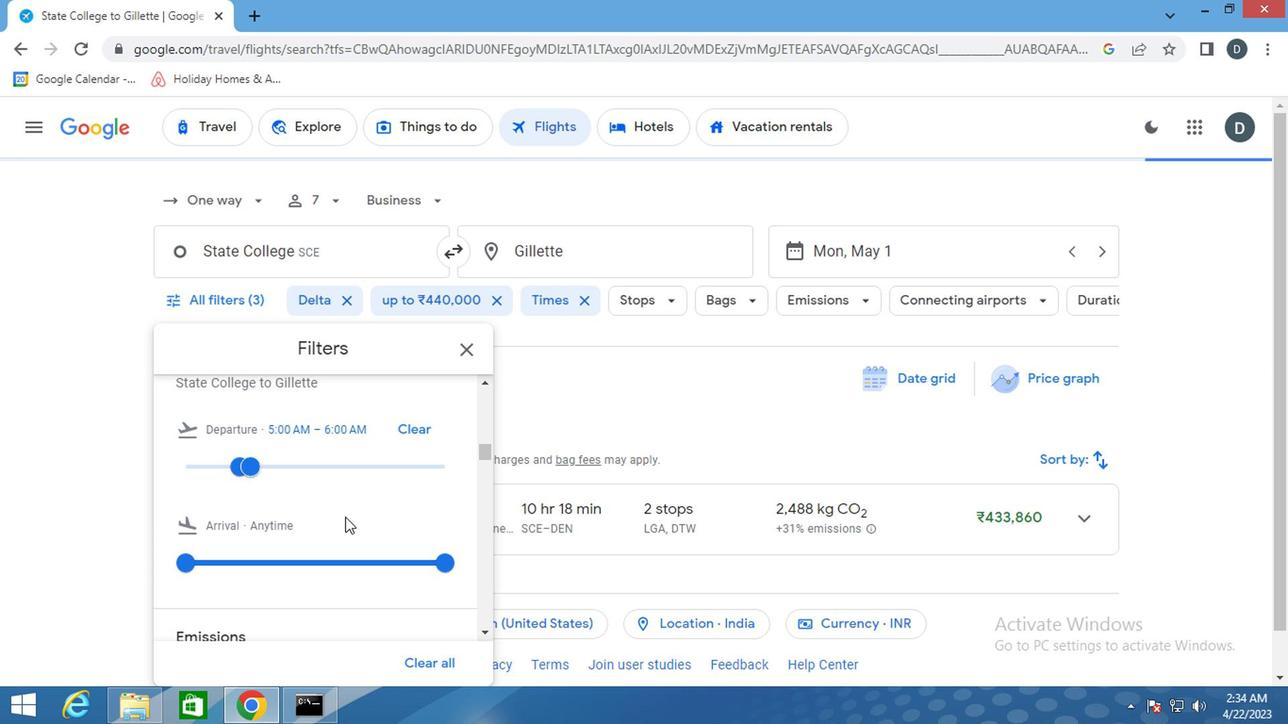 
Action: Mouse scrolled (344, 516) with delta (0, 0)
Screenshot: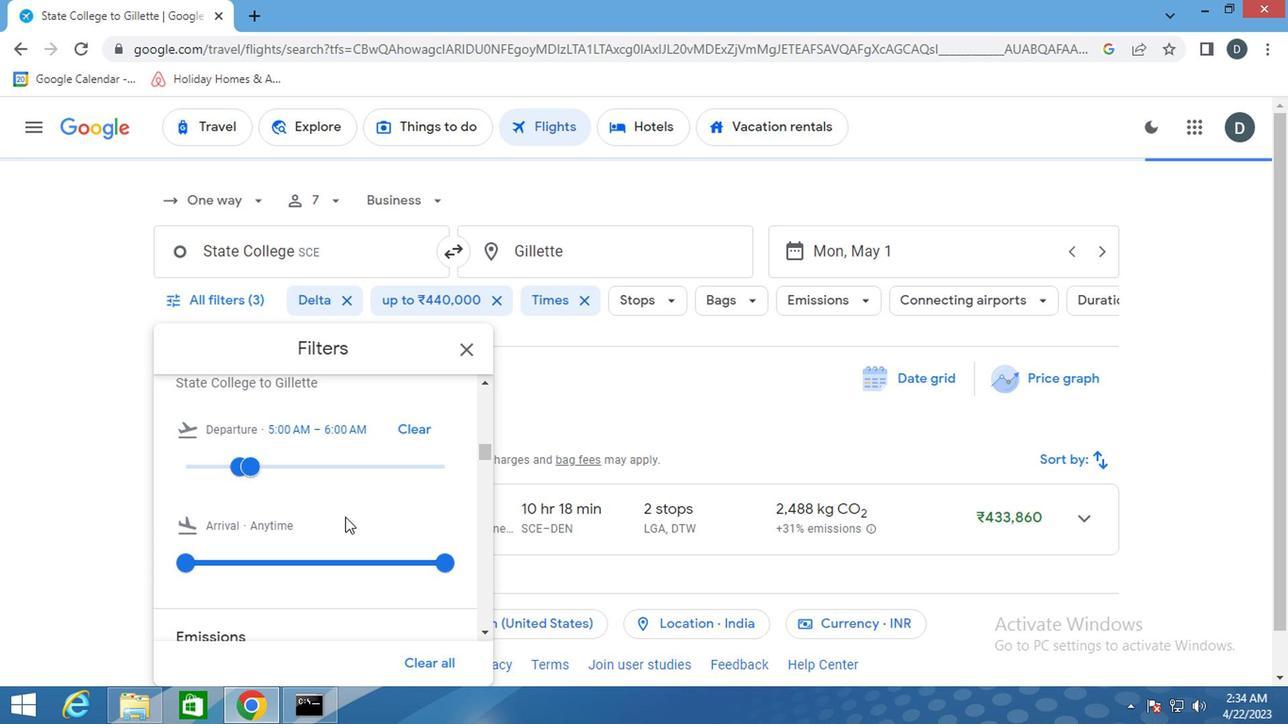 
Action: Mouse scrolled (344, 516) with delta (0, 0)
Screenshot: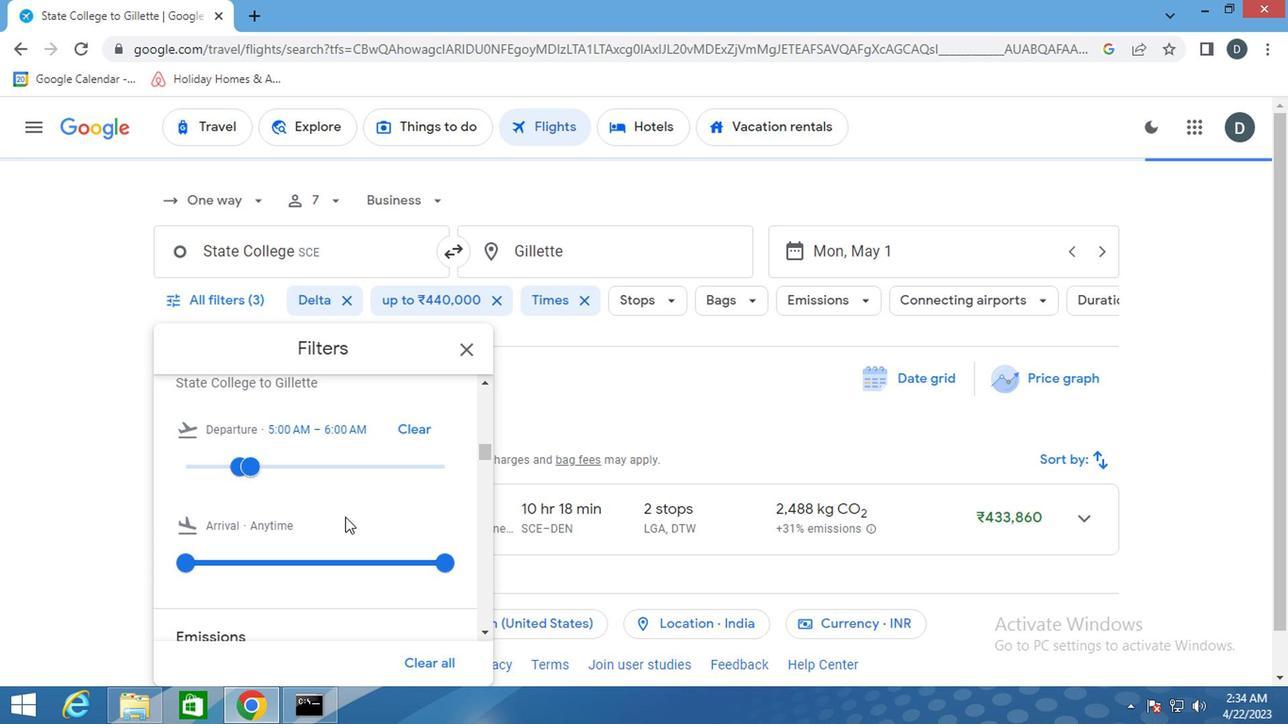 
Action: Mouse scrolled (344, 516) with delta (0, 0)
Screenshot: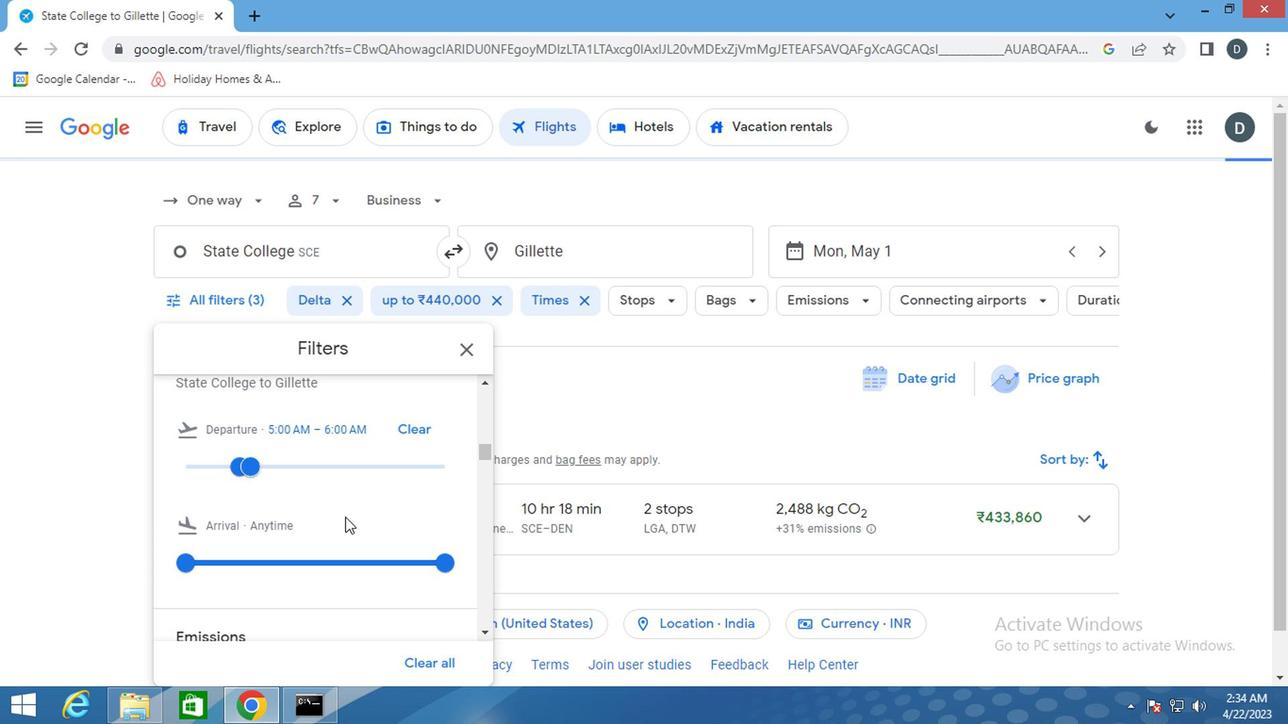 
Action: Mouse scrolled (344, 516) with delta (0, 0)
Screenshot: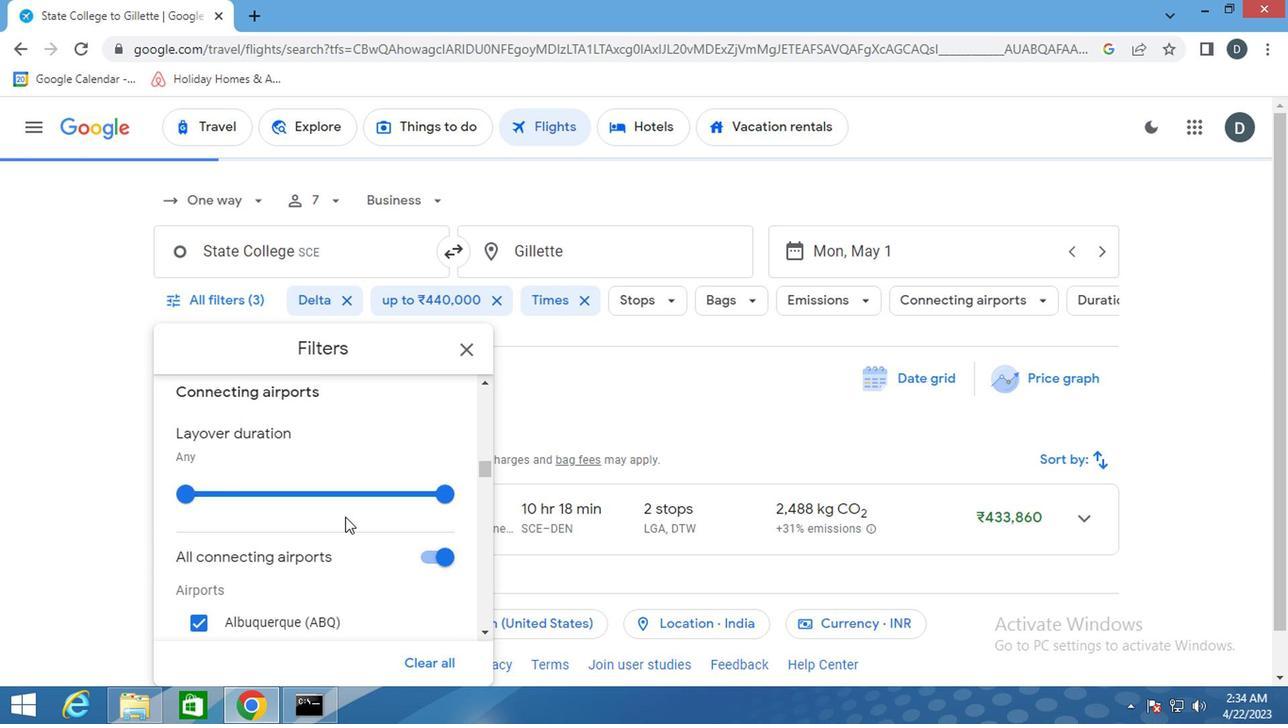 
Action: Mouse scrolled (344, 516) with delta (0, 0)
Screenshot: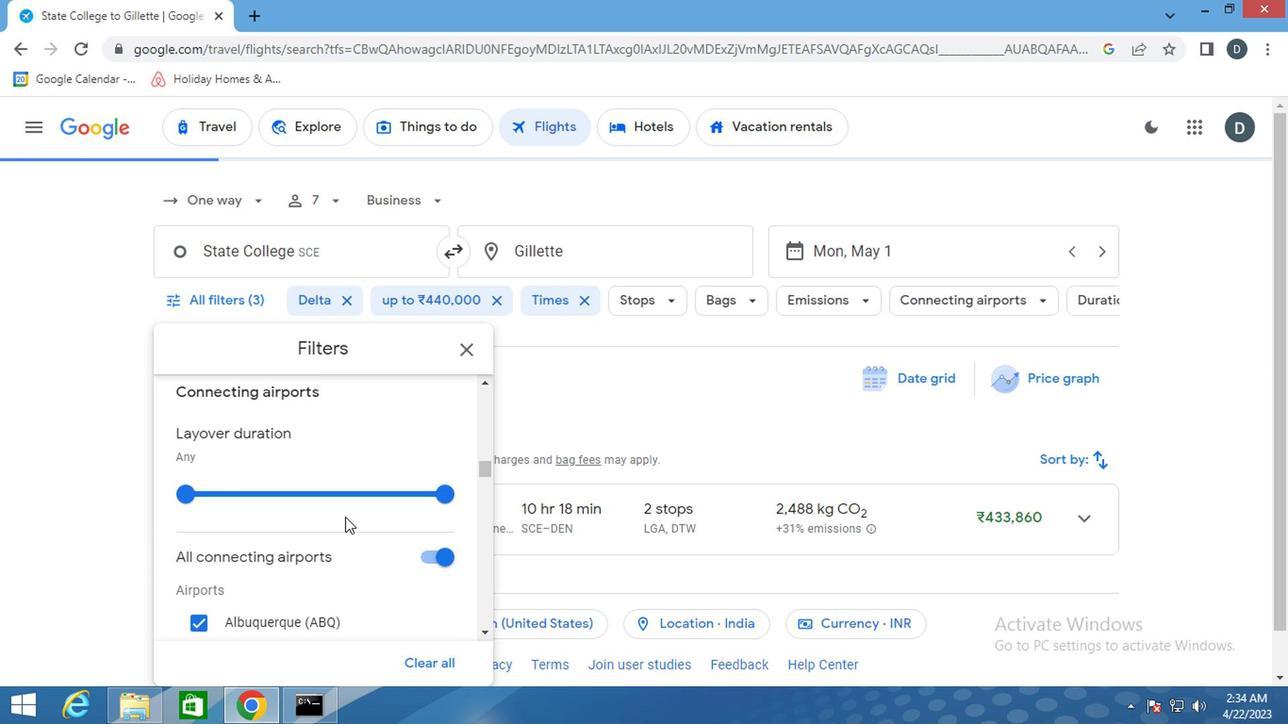 
Action: Mouse scrolled (344, 516) with delta (0, 0)
Screenshot: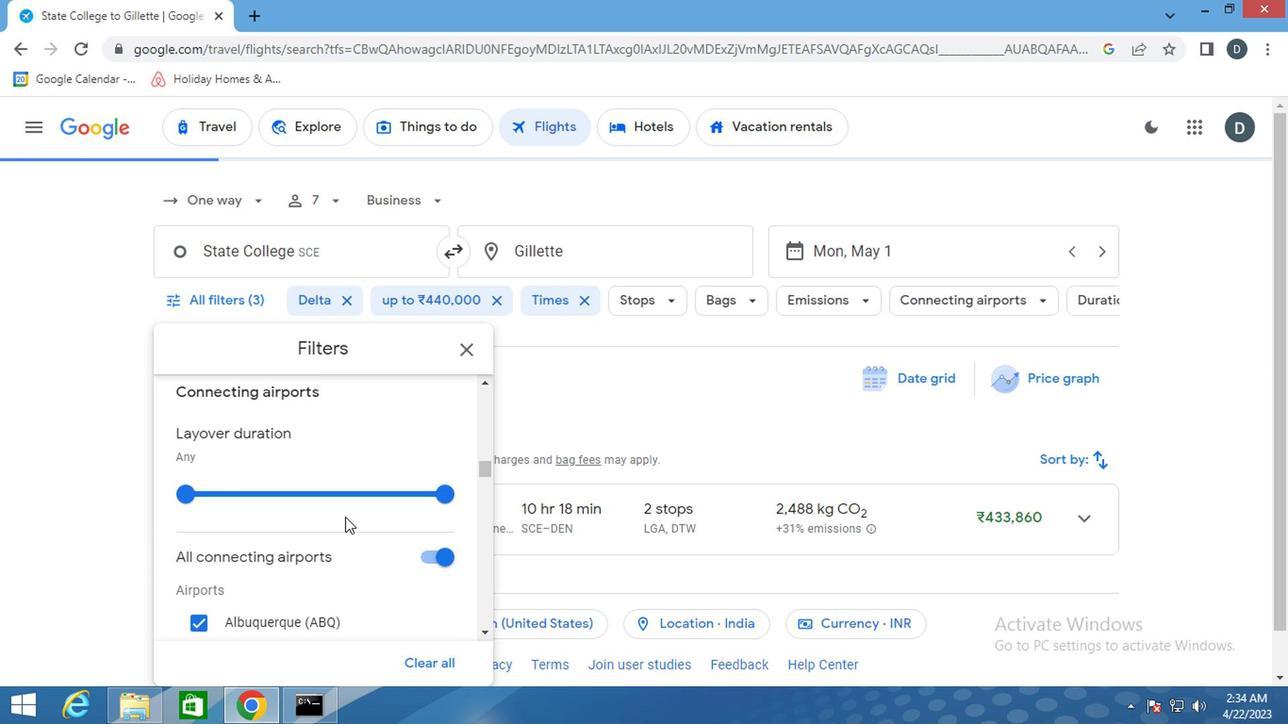 
Action: Mouse scrolled (344, 516) with delta (0, 0)
Screenshot: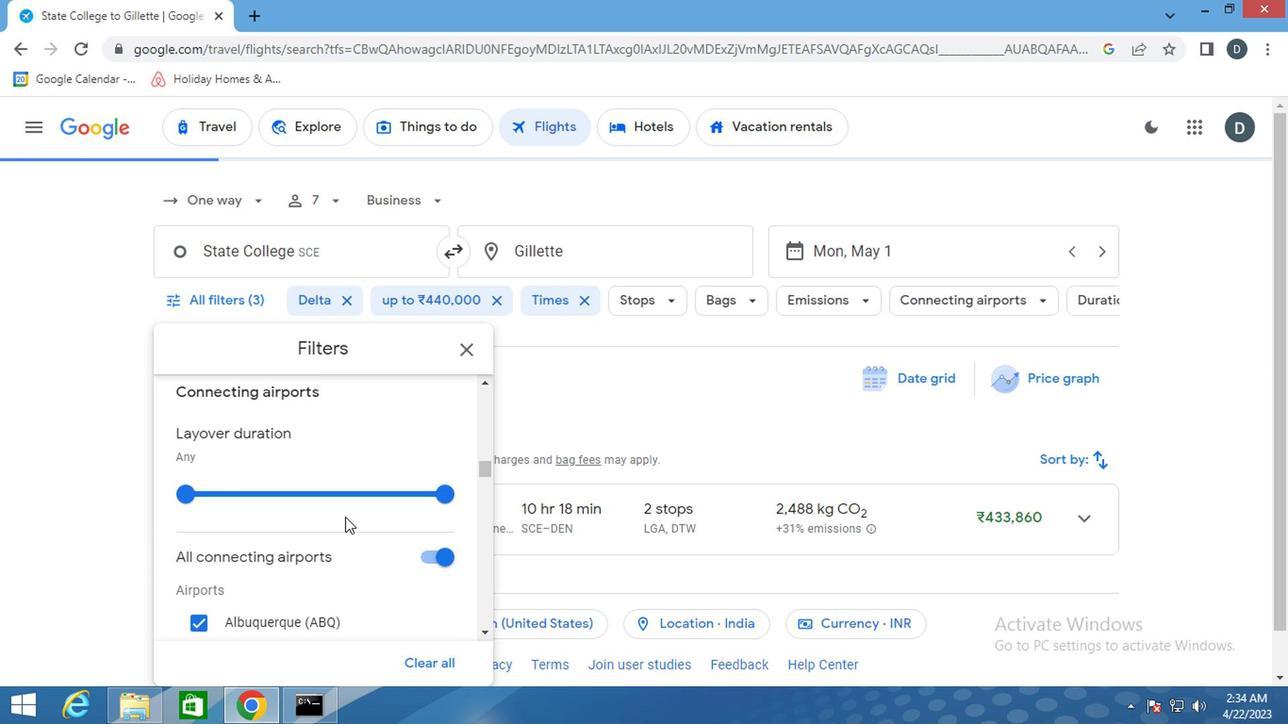 
Action: Mouse scrolled (344, 516) with delta (0, 0)
Screenshot: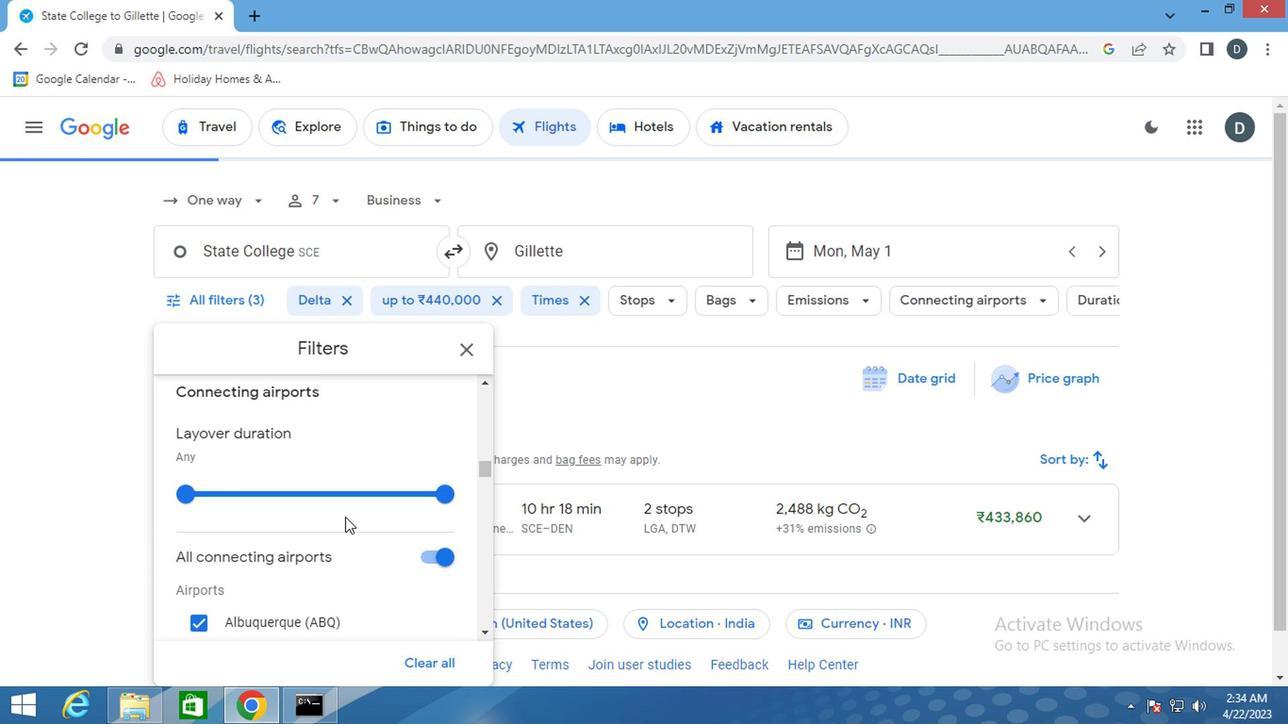 
Action: Mouse scrolled (344, 516) with delta (0, 0)
Screenshot: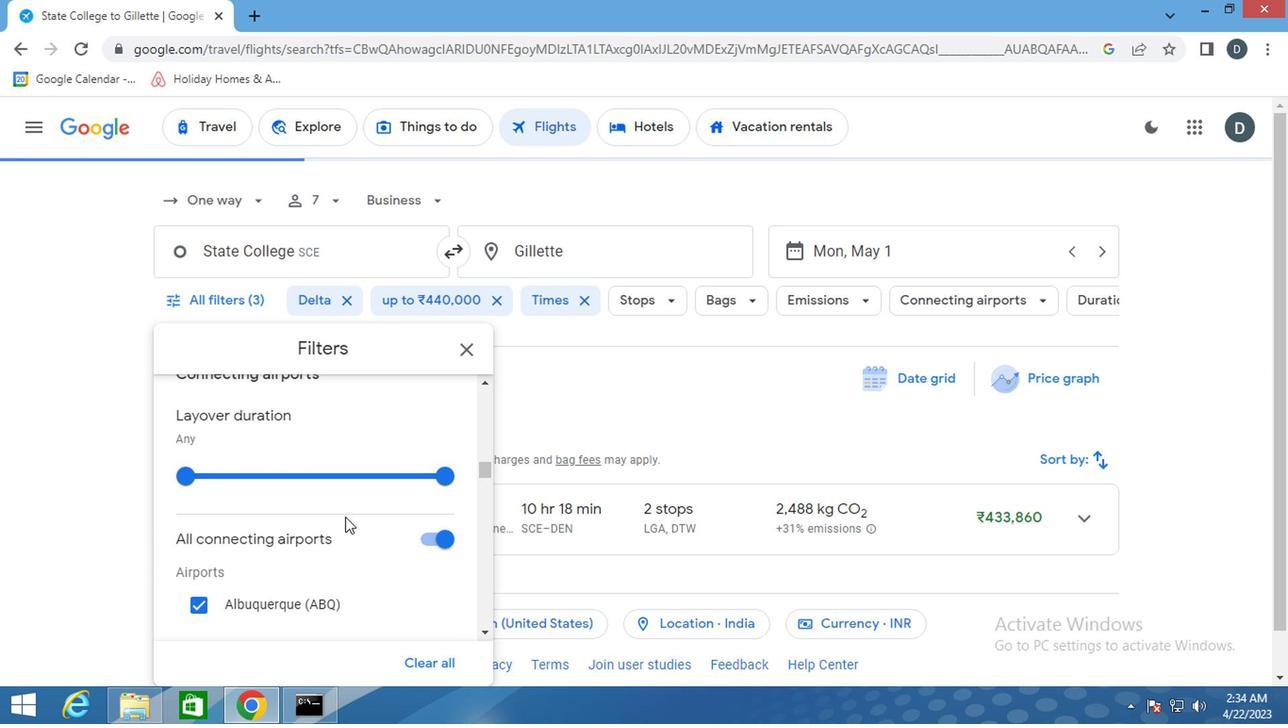 
Action: Mouse scrolled (344, 516) with delta (0, 0)
Screenshot: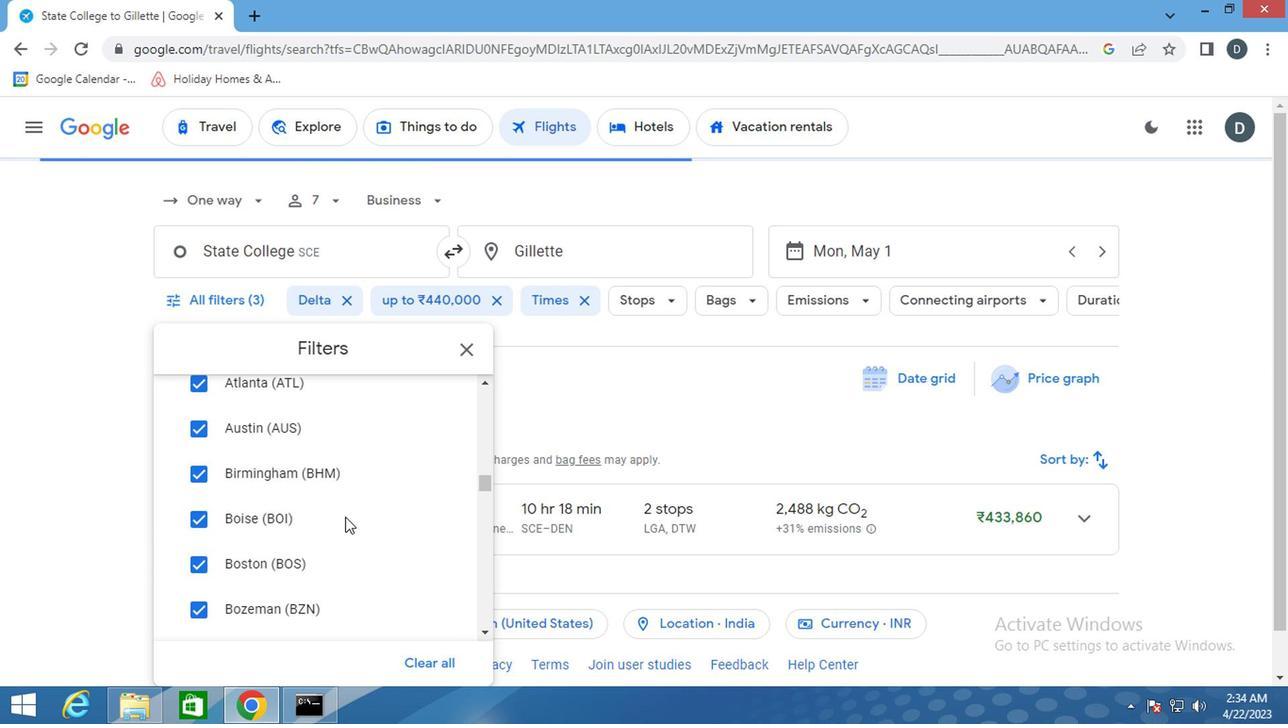 
Action: Mouse scrolled (344, 516) with delta (0, 0)
Screenshot: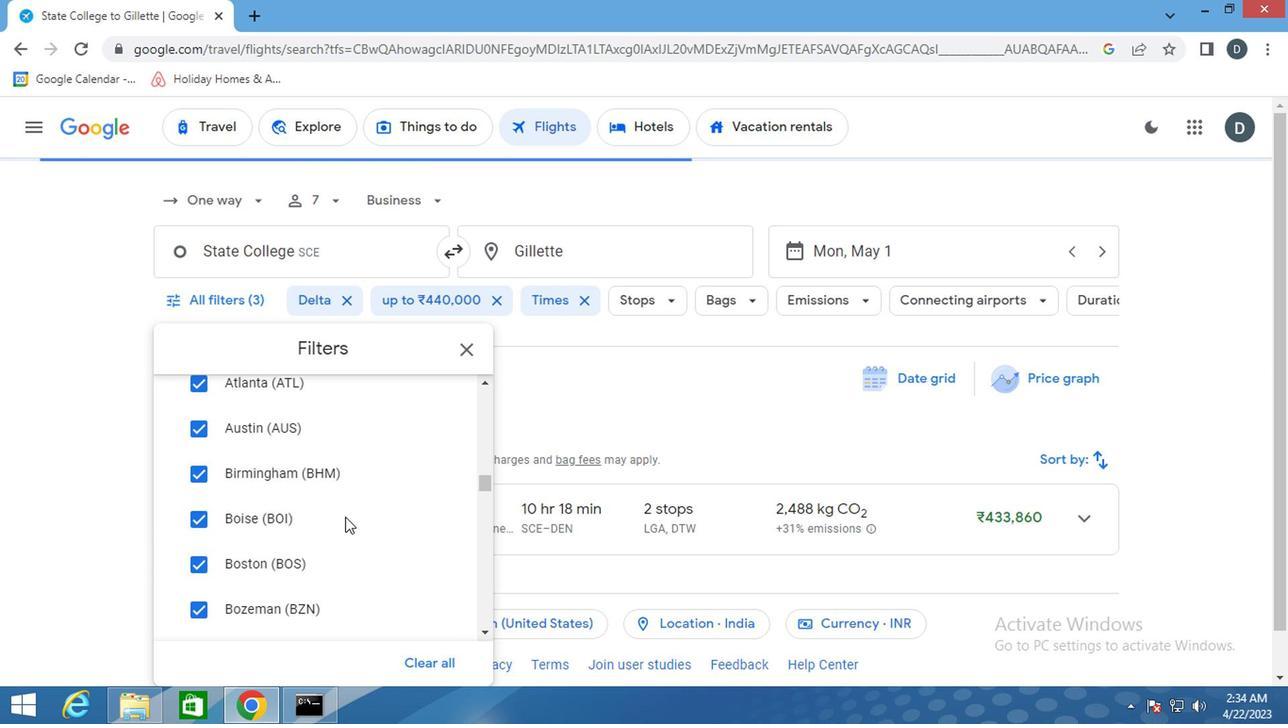 
Action: Mouse scrolled (344, 516) with delta (0, 0)
Screenshot: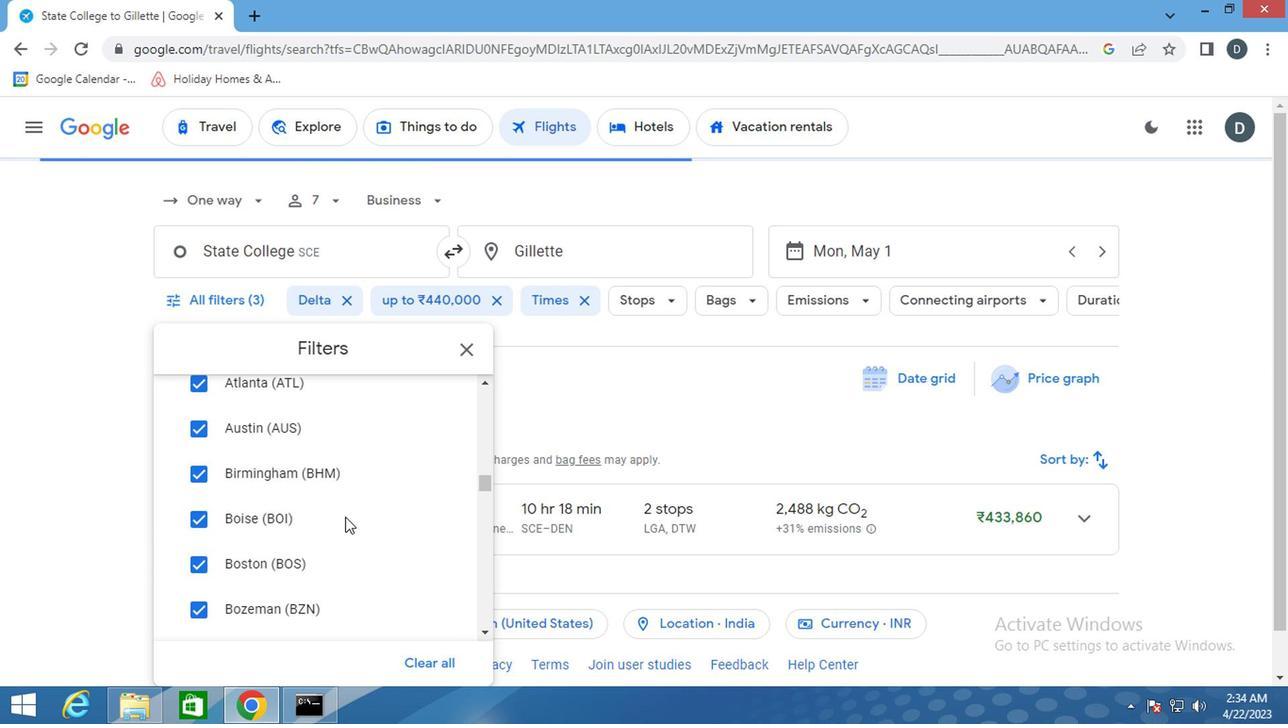
Action: Mouse scrolled (344, 516) with delta (0, 0)
Screenshot: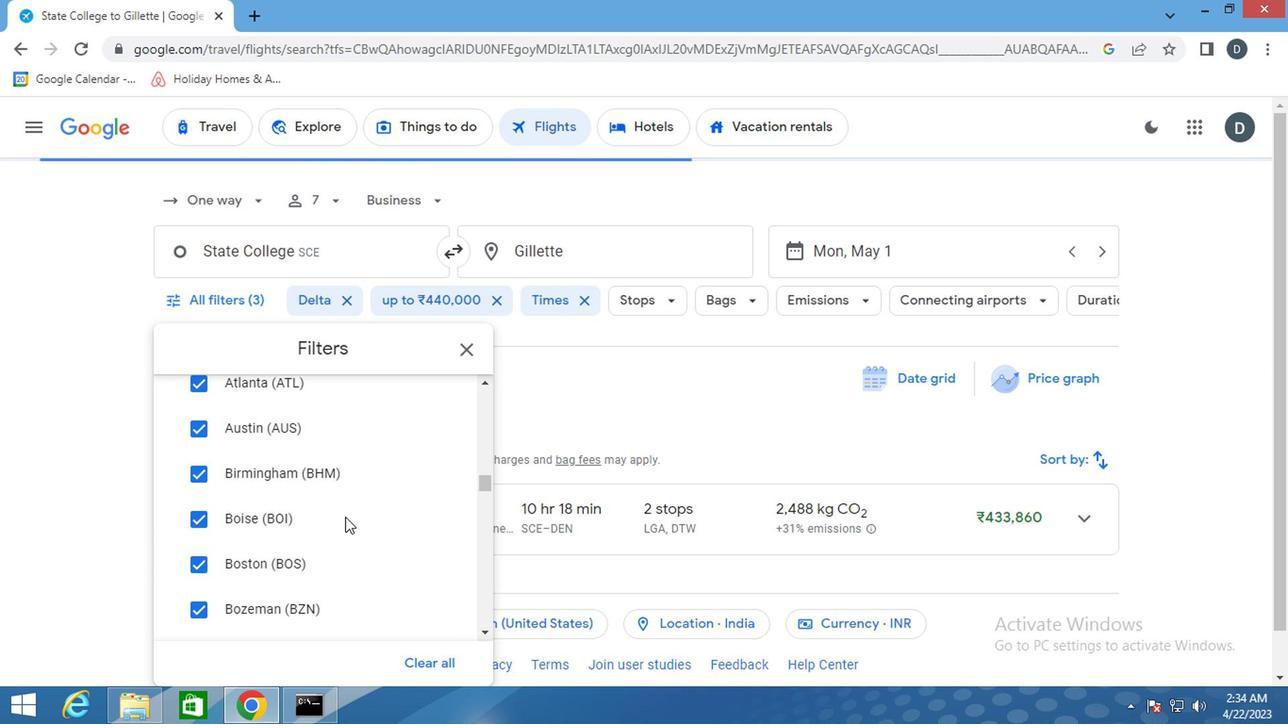 
Action: Mouse scrolled (344, 516) with delta (0, 0)
Screenshot: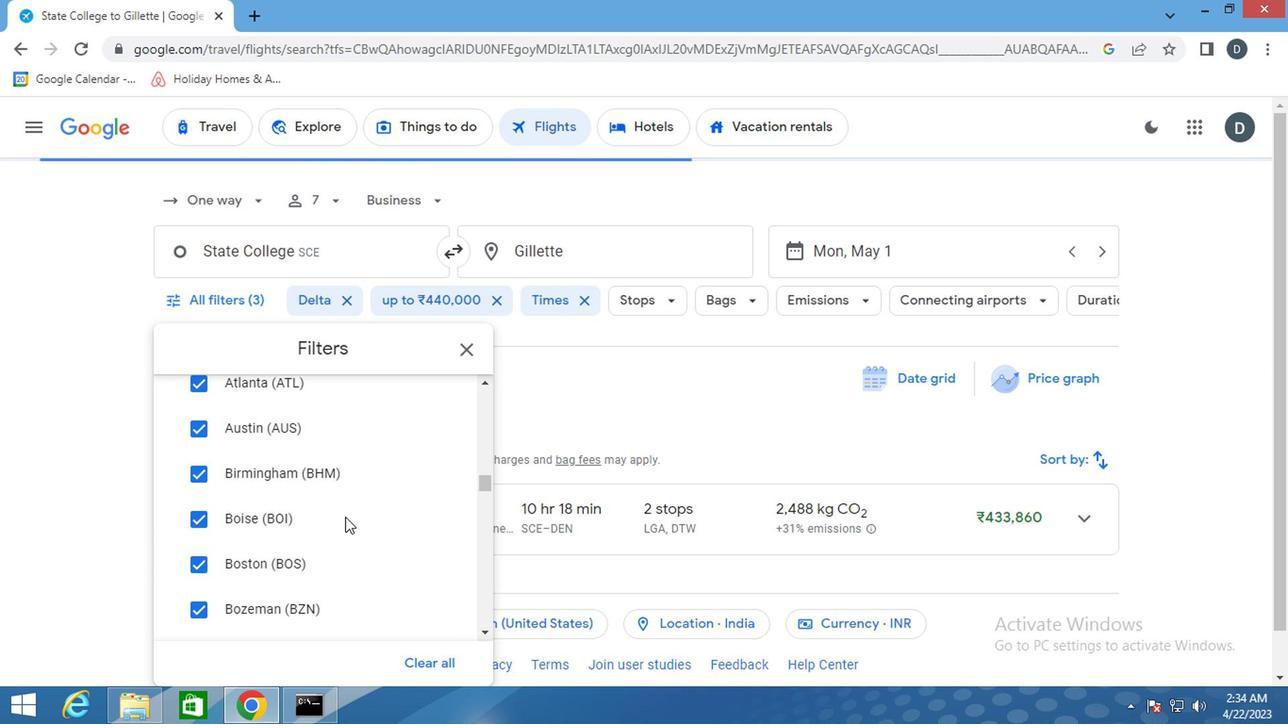 
Action: Mouse scrolled (344, 516) with delta (0, 0)
Screenshot: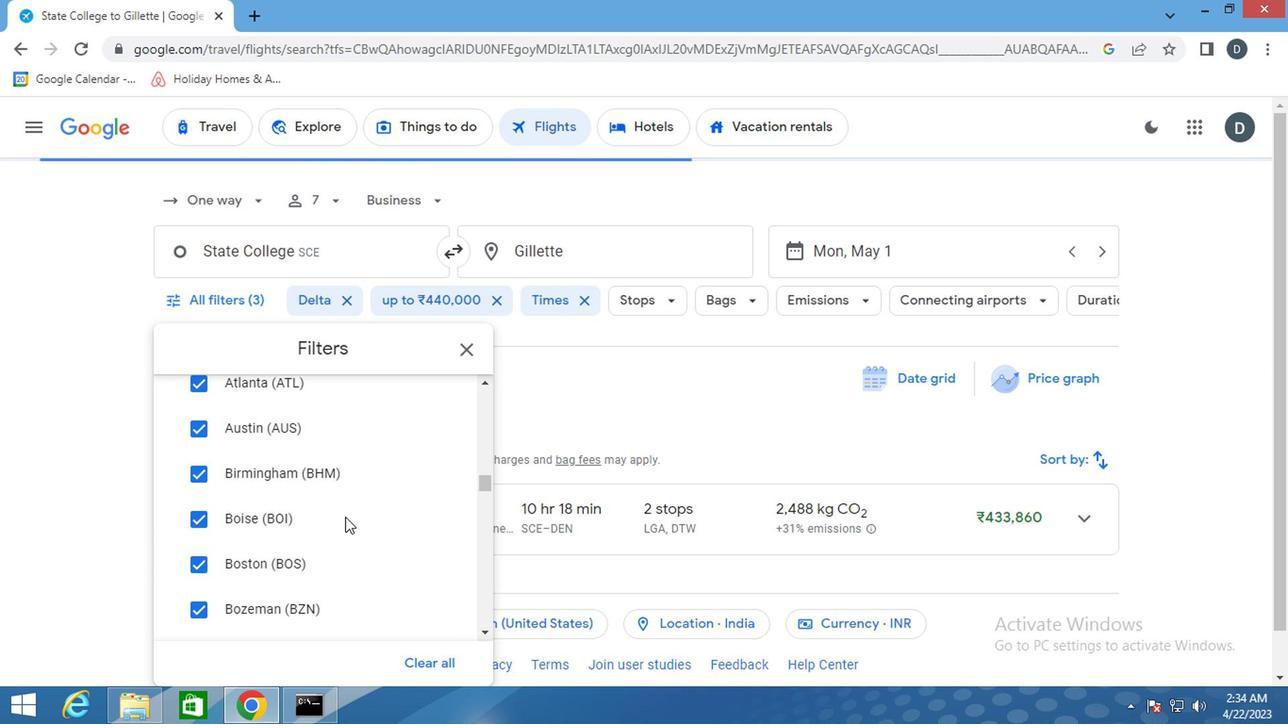 
Action: Mouse scrolled (344, 516) with delta (0, 0)
Screenshot: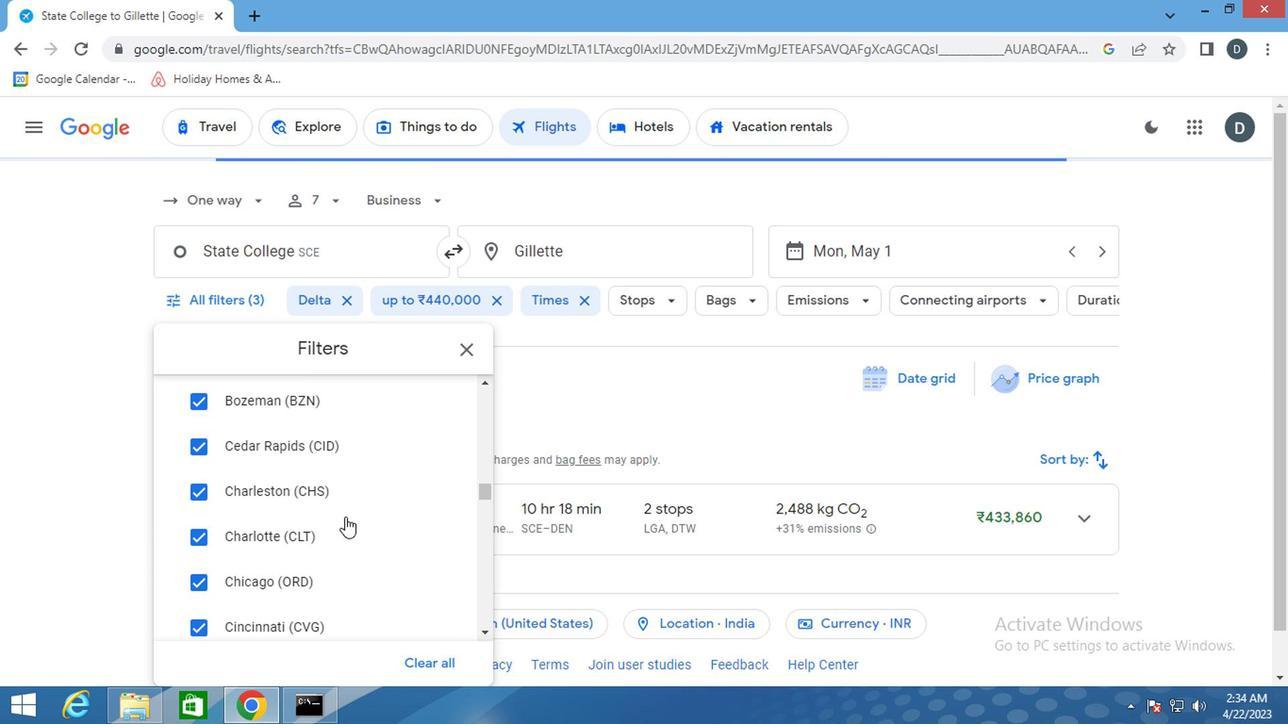 
Action: Mouse scrolled (344, 516) with delta (0, 0)
Screenshot: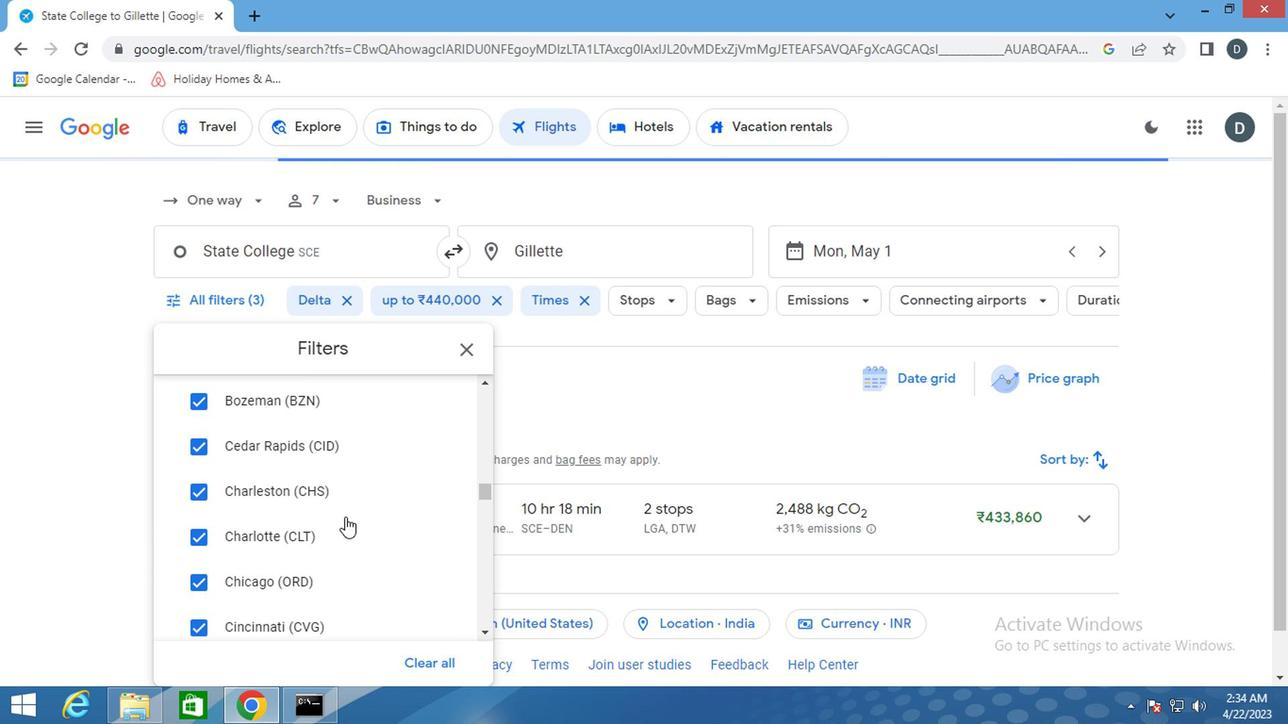 
Action: Mouse scrolled (344, 516) with delta (0, 0)
Screenshot: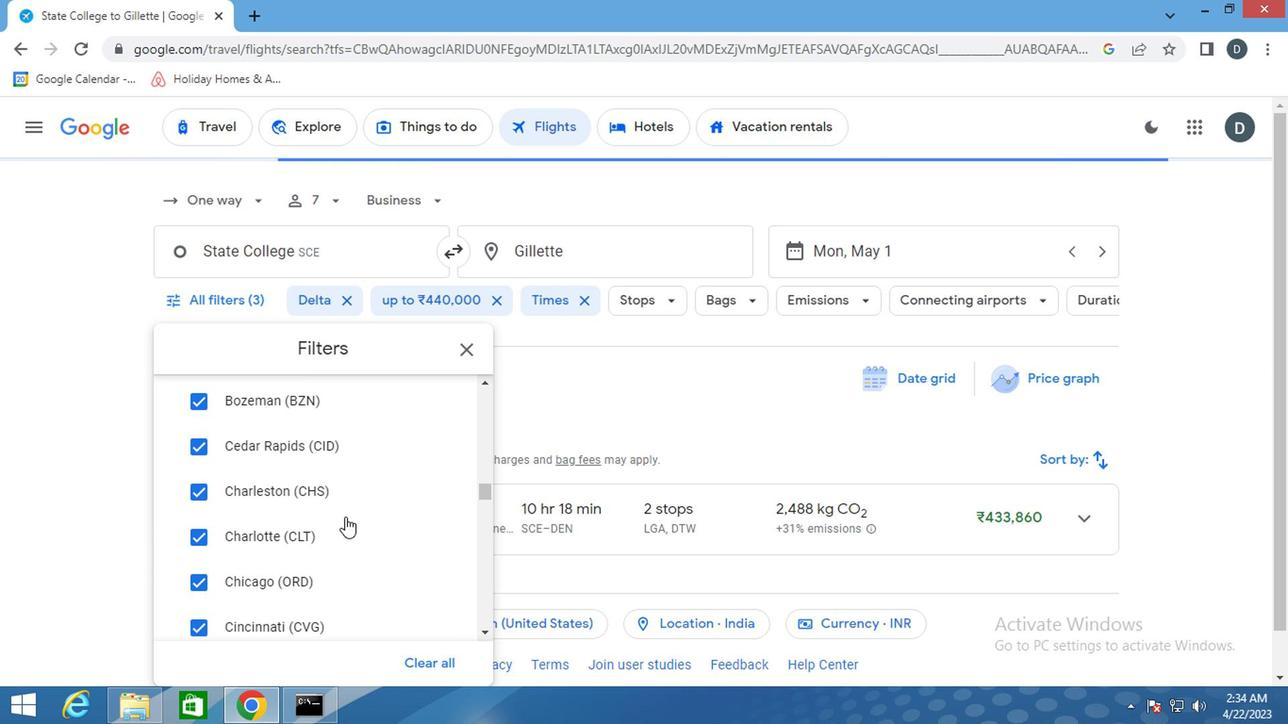 
Action: Mouse scrolled (344, 516) with delta (0, 0)
Screenshot: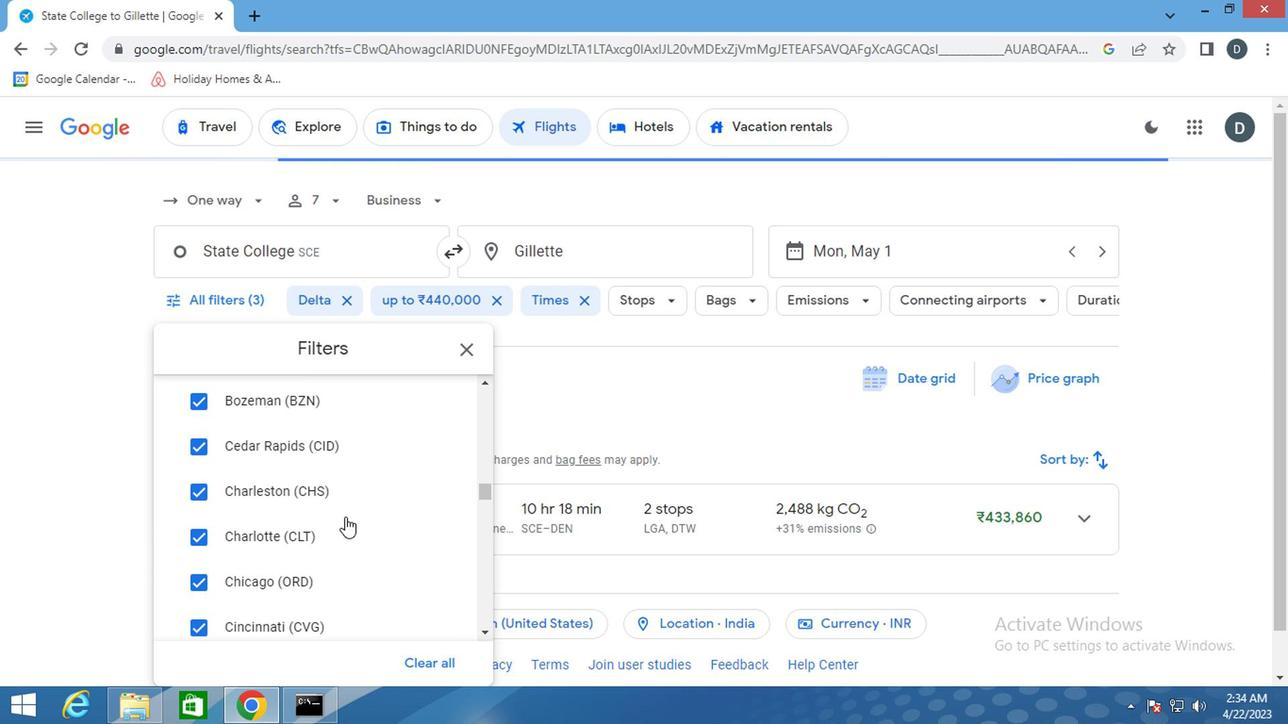 
Action: Mouse scrolled (344, 516) with delta (0, 0)
Screenshot: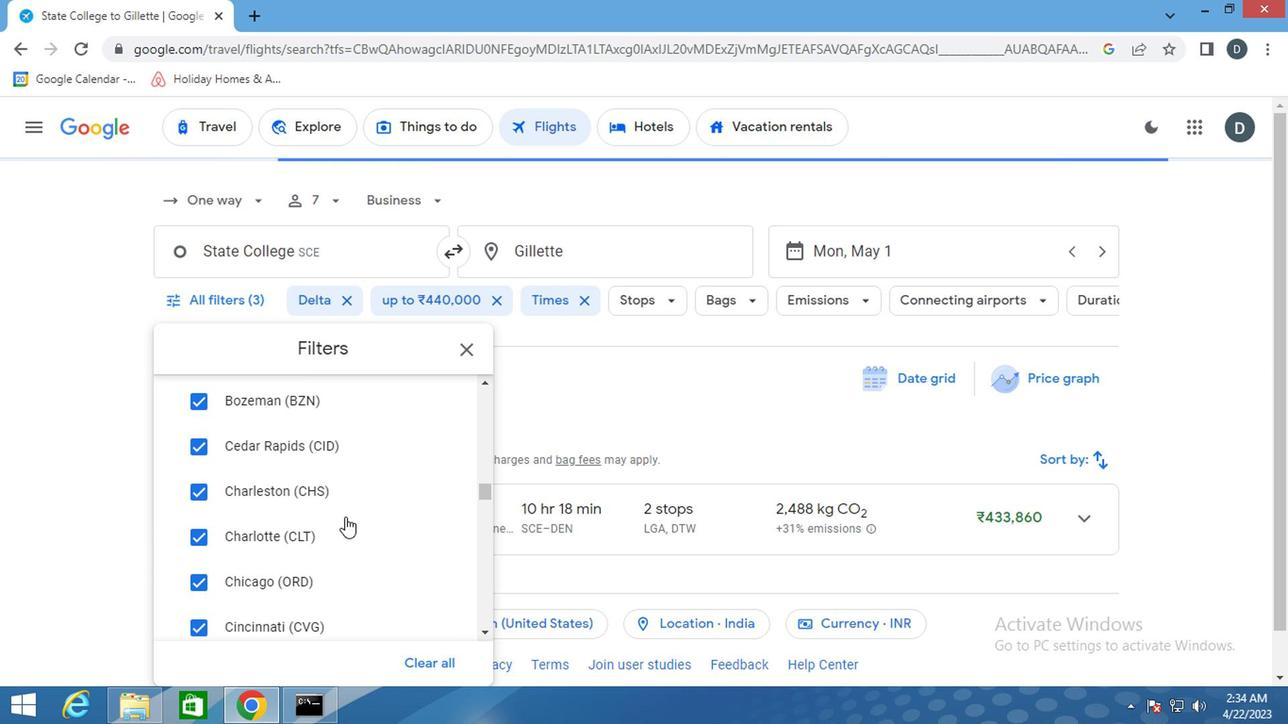 
Action: Mouse scrolled (344, 516) with delta (0, 0)
Screenshot: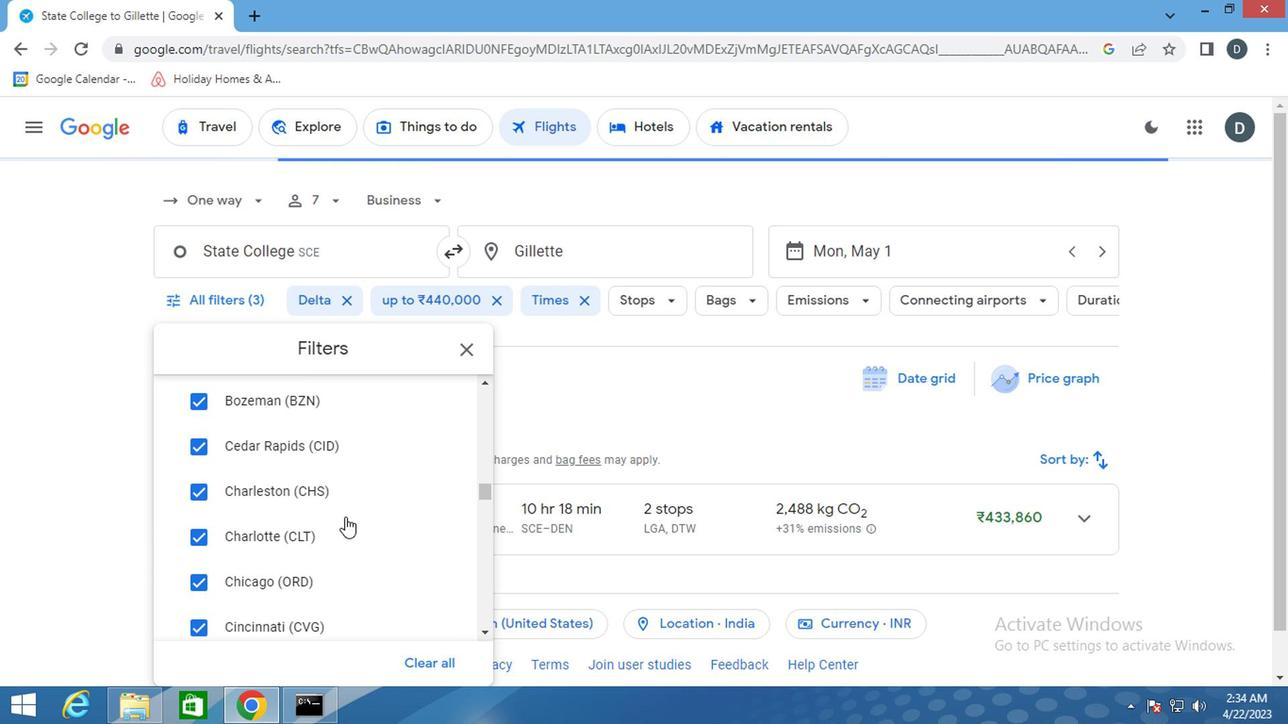 
Action: Mouse scrolled (344, 516) with delta (0, 0)
Screenshot: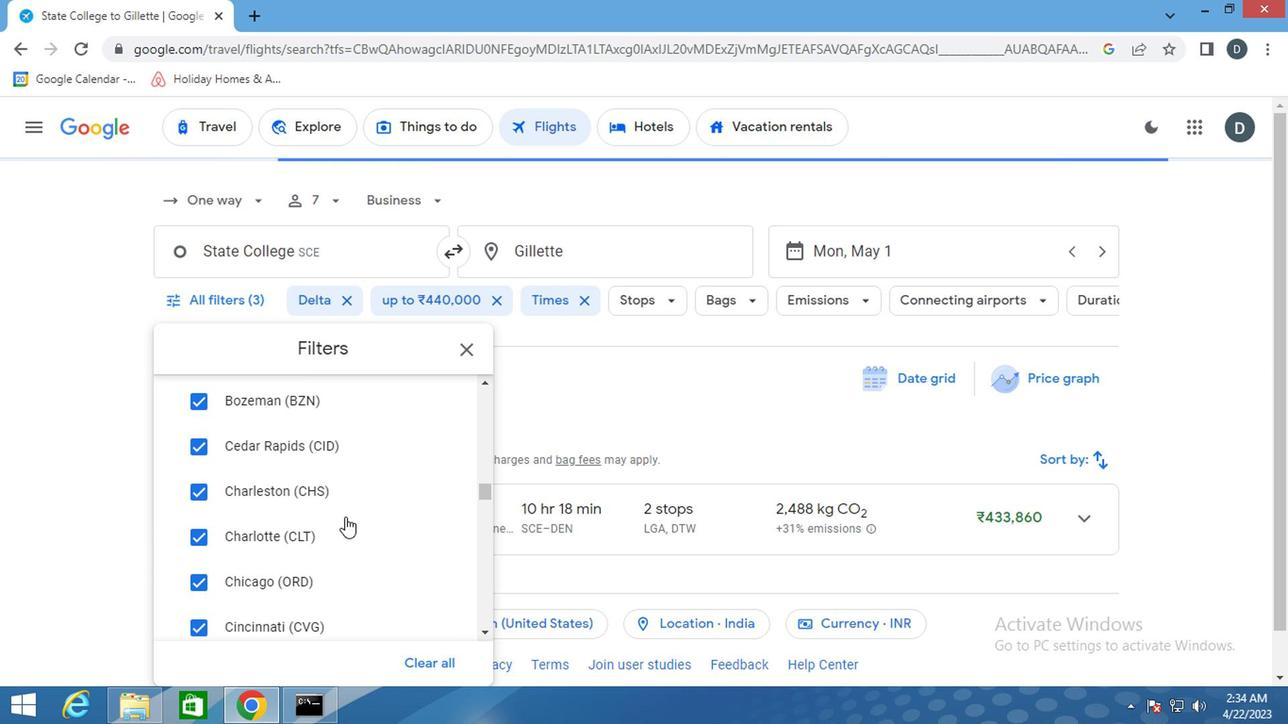 
Action: Mouse scrolled (344, 516) with delta (0, 0)
Screenshot: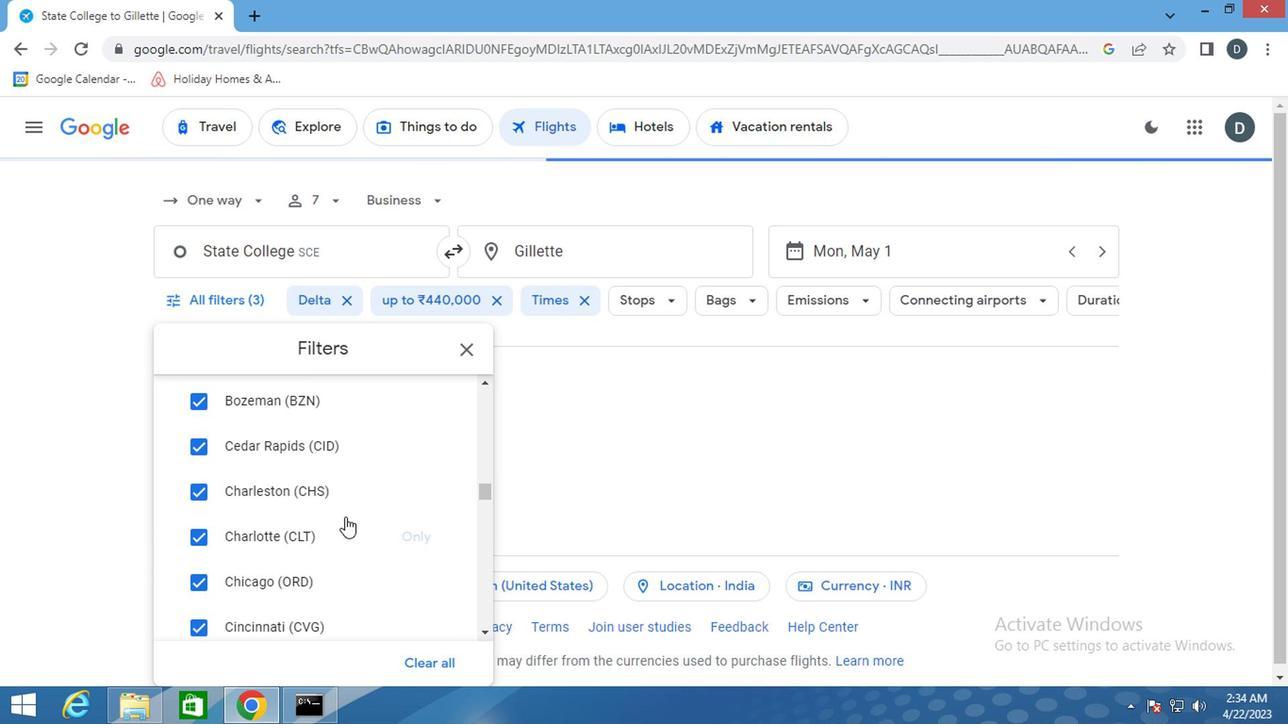 
Action: Mouse scrolled (344, 516) with delta (0, 0)
Screenshot: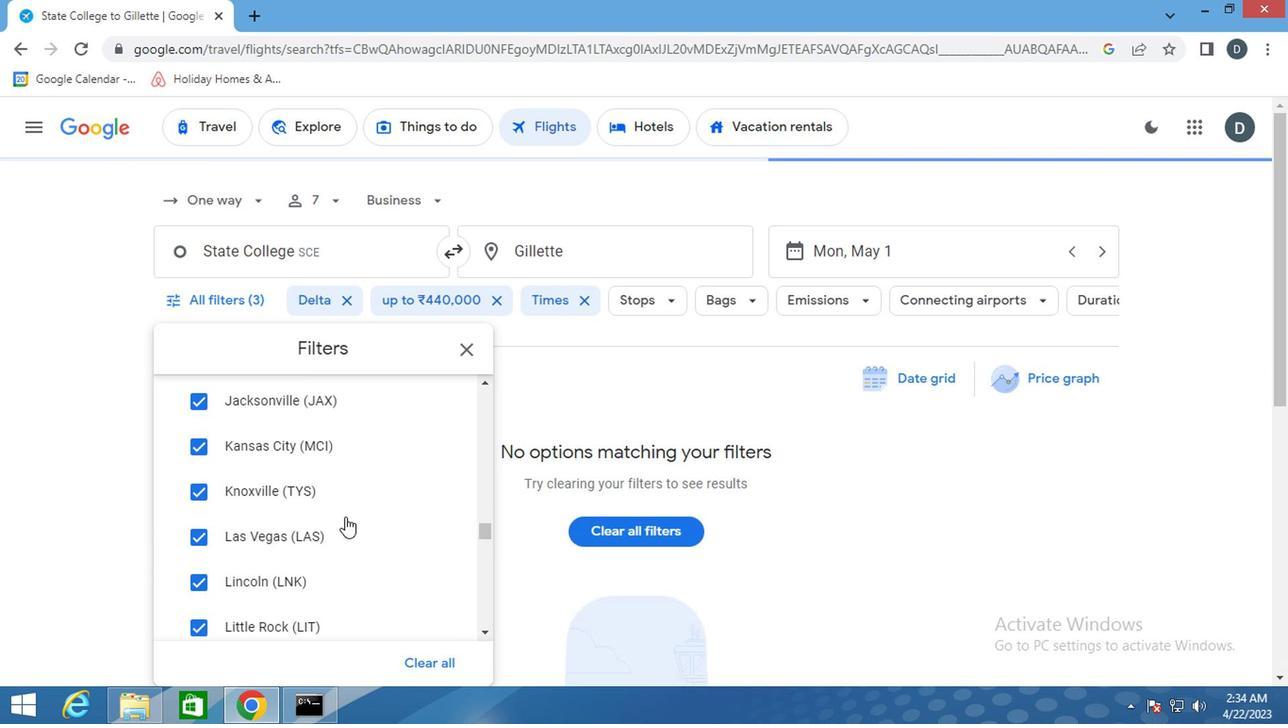 
Action: Mouse scrolled (344, 516) with delta (0, 0)
Screenshot: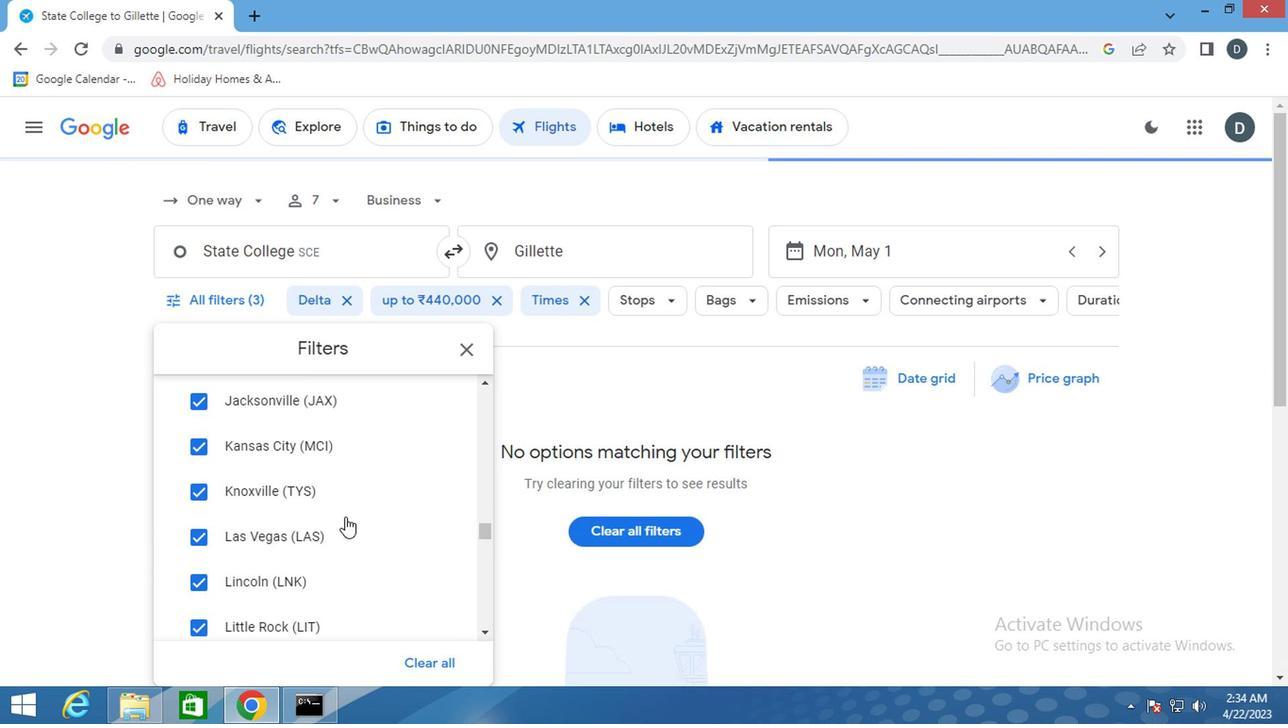 
Action: Mouse scrolled (344, 516) with delta (0, 0)
Screenshot: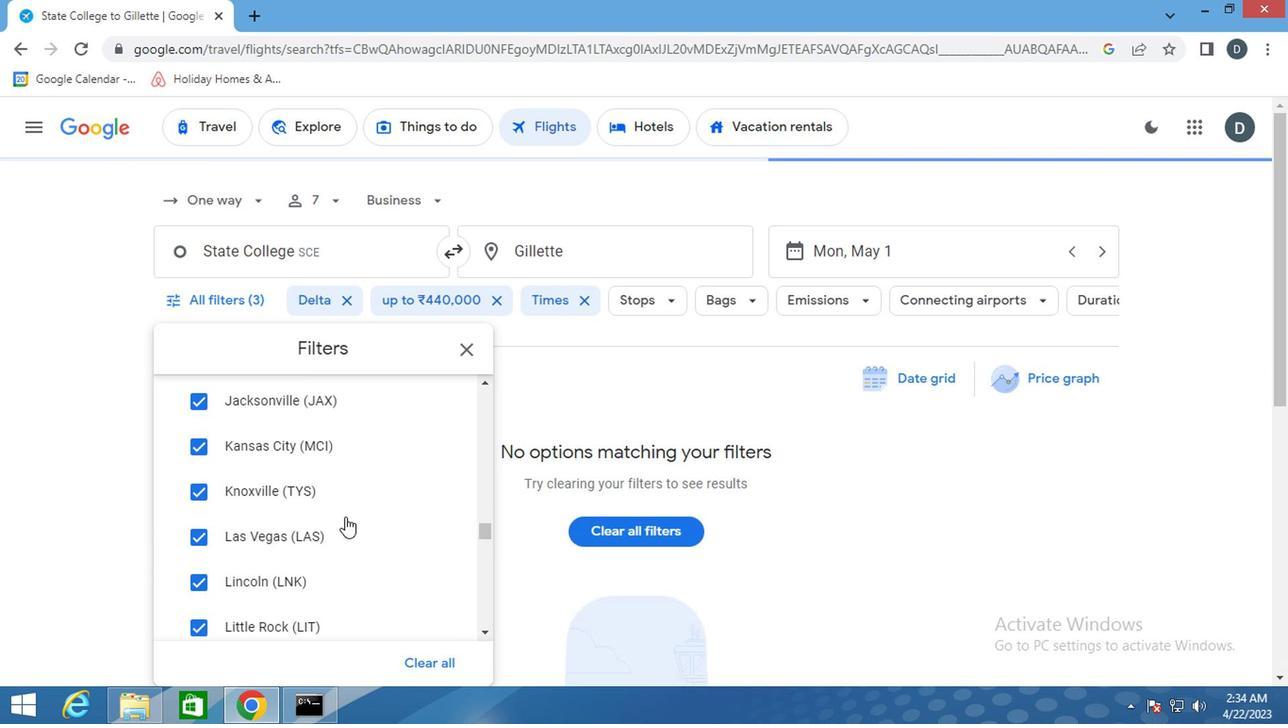 
Action: Mouse scrolled (344, 516) with delta (0, 0)
Screenshot: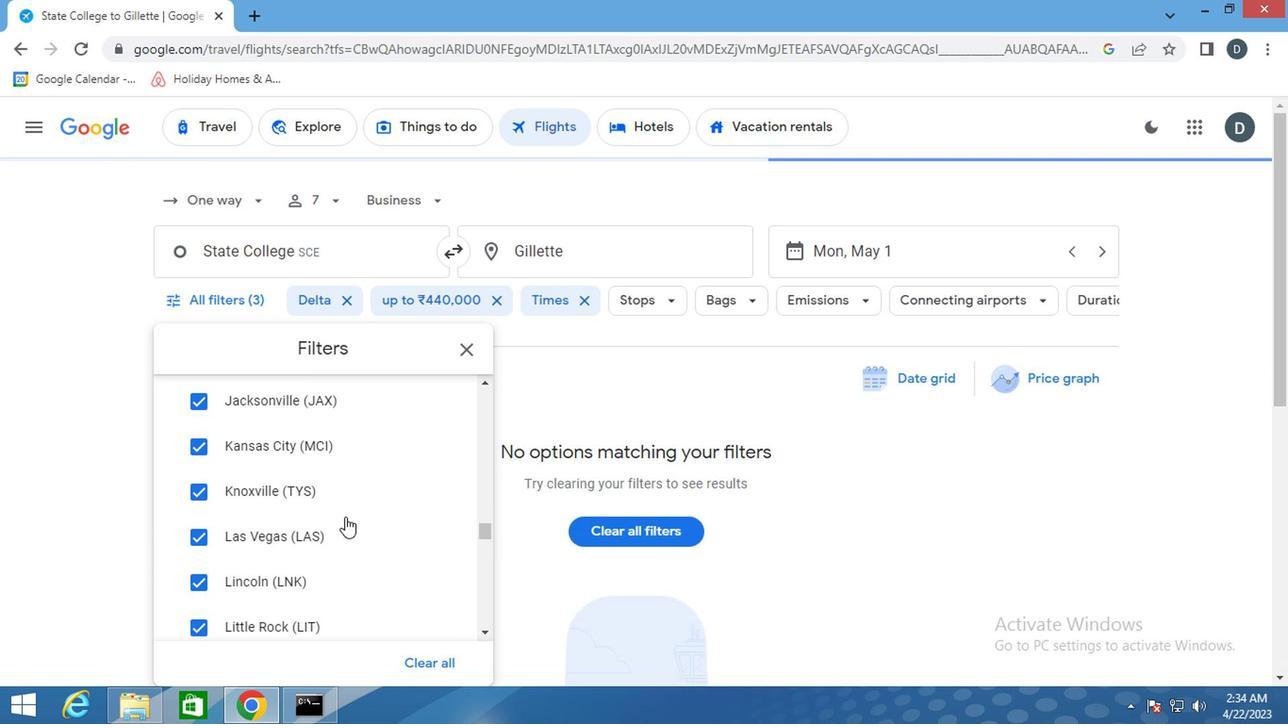 
Action: Mouse scrolled (344, 516) with delta (0, 0)
Screenshot: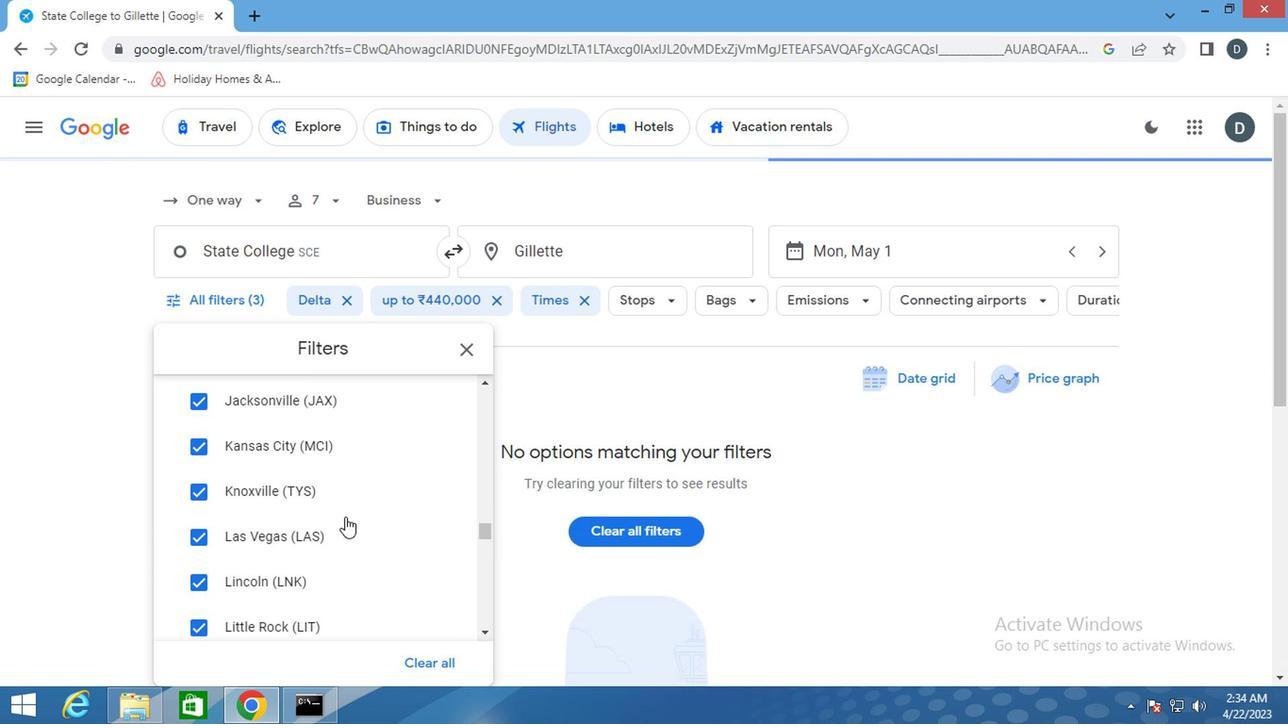 
Action: Mouse scrolled (344, 516) with delta (0, 0)
Screenshot: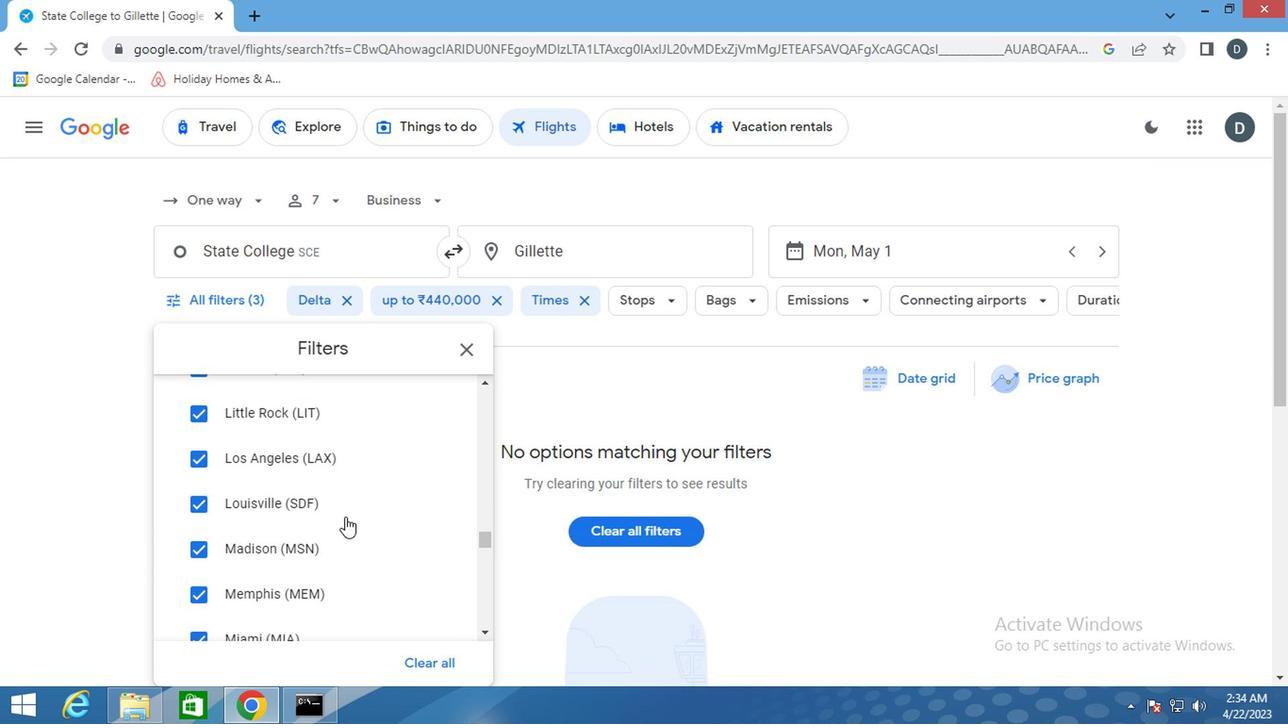 
Action: Mouse scrolled (344, 516) with delta (0, 0)
Screenshot: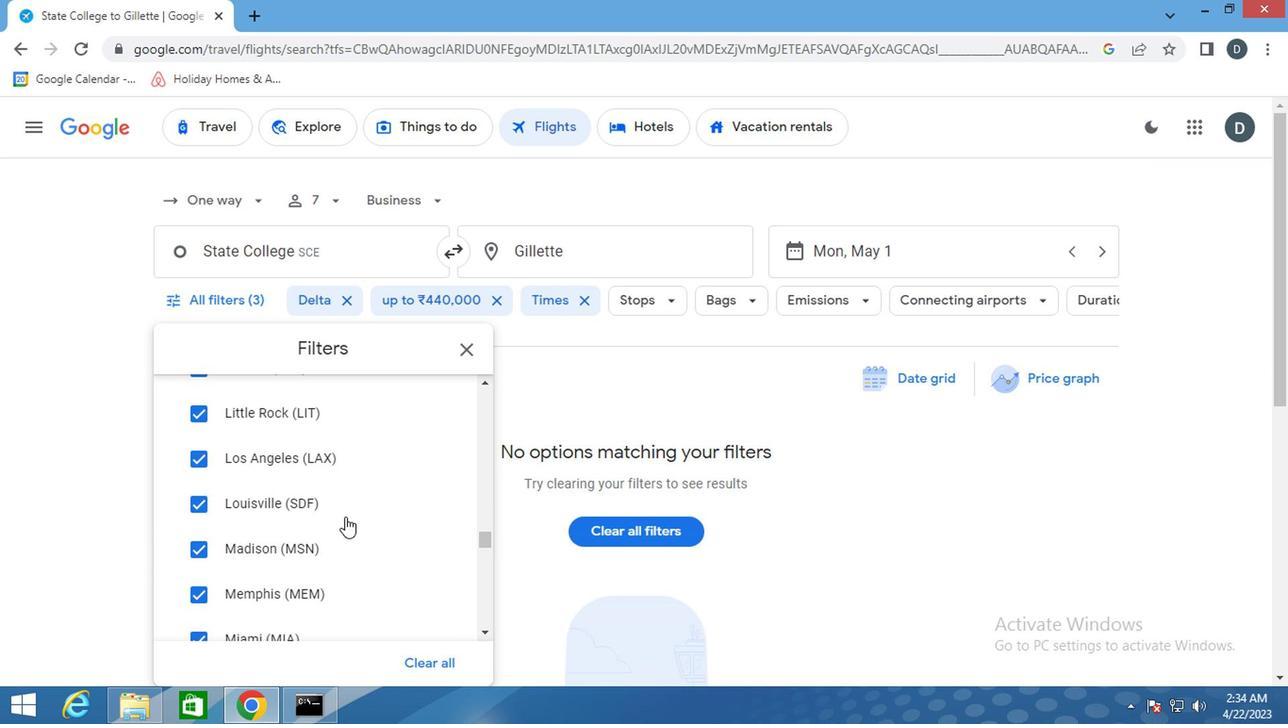 
Action: Mouse scrolled (344, 516) with delta (0, 0)
Screenshot: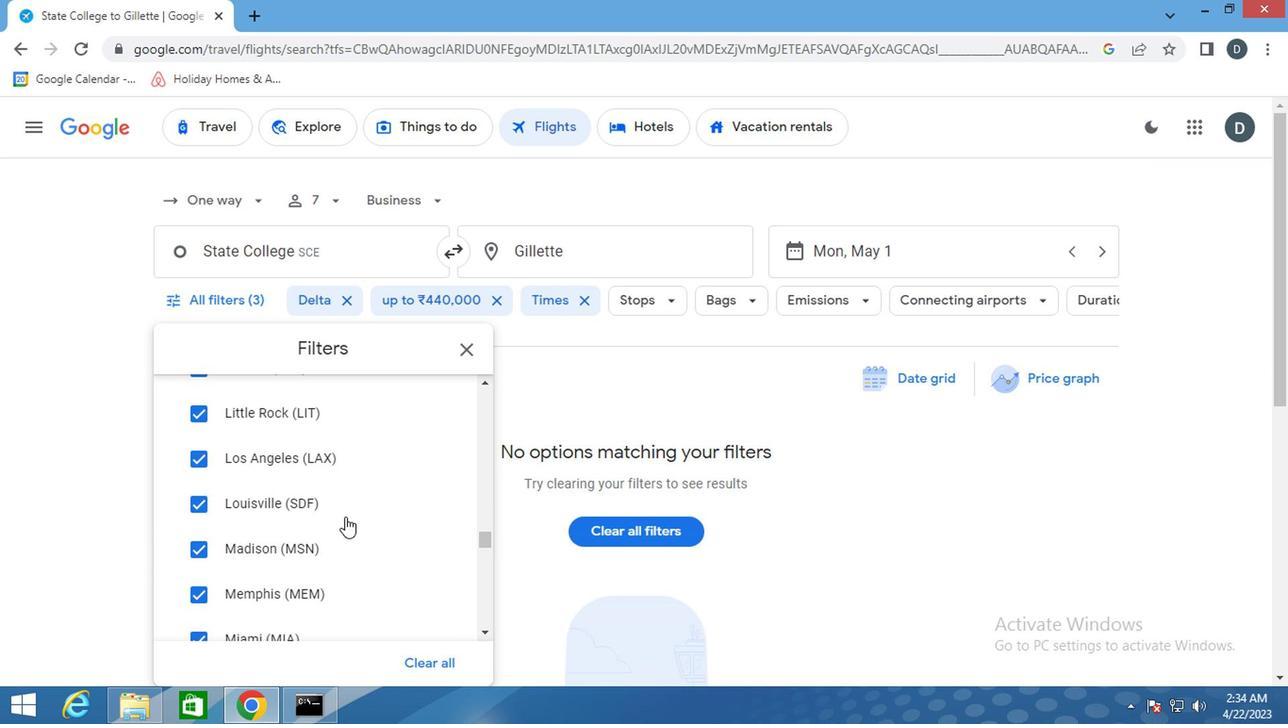 
Action: Mouse scrolled (344, 516) with delta (0, 0)
Screenshot: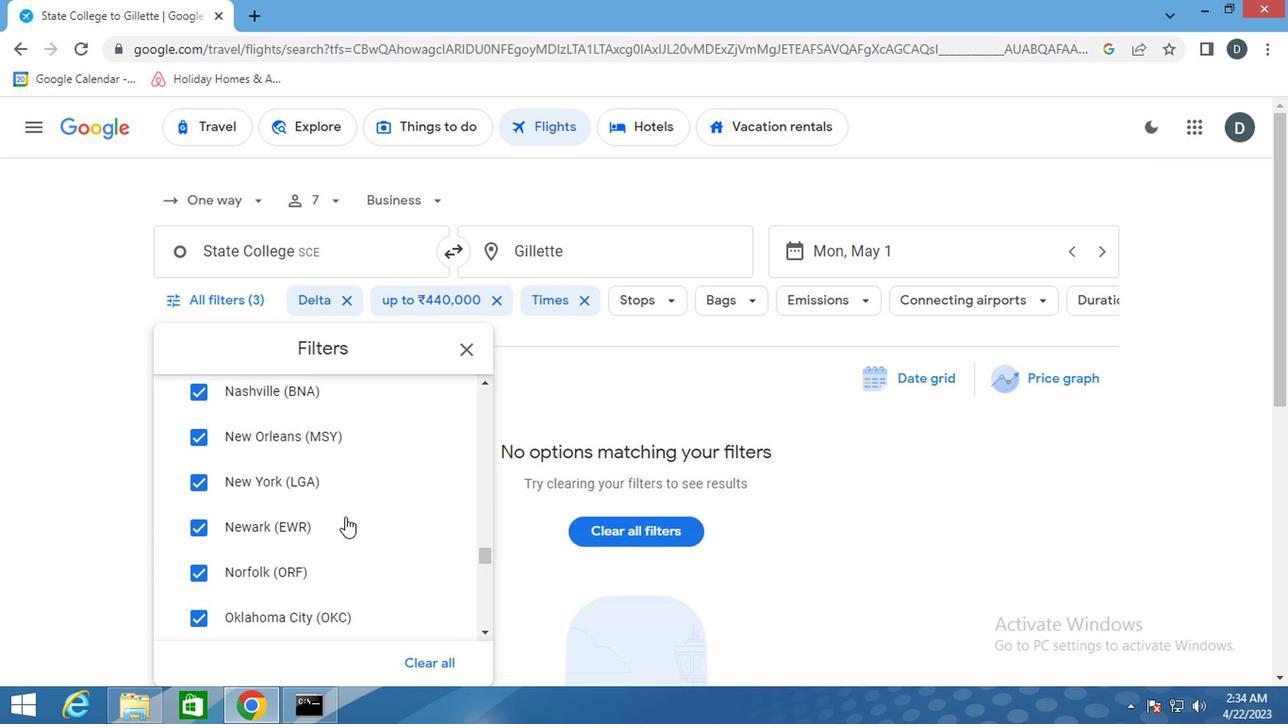 
Action: Mouse scrolled (344, 516) with delta (0, 0)
Screenshot: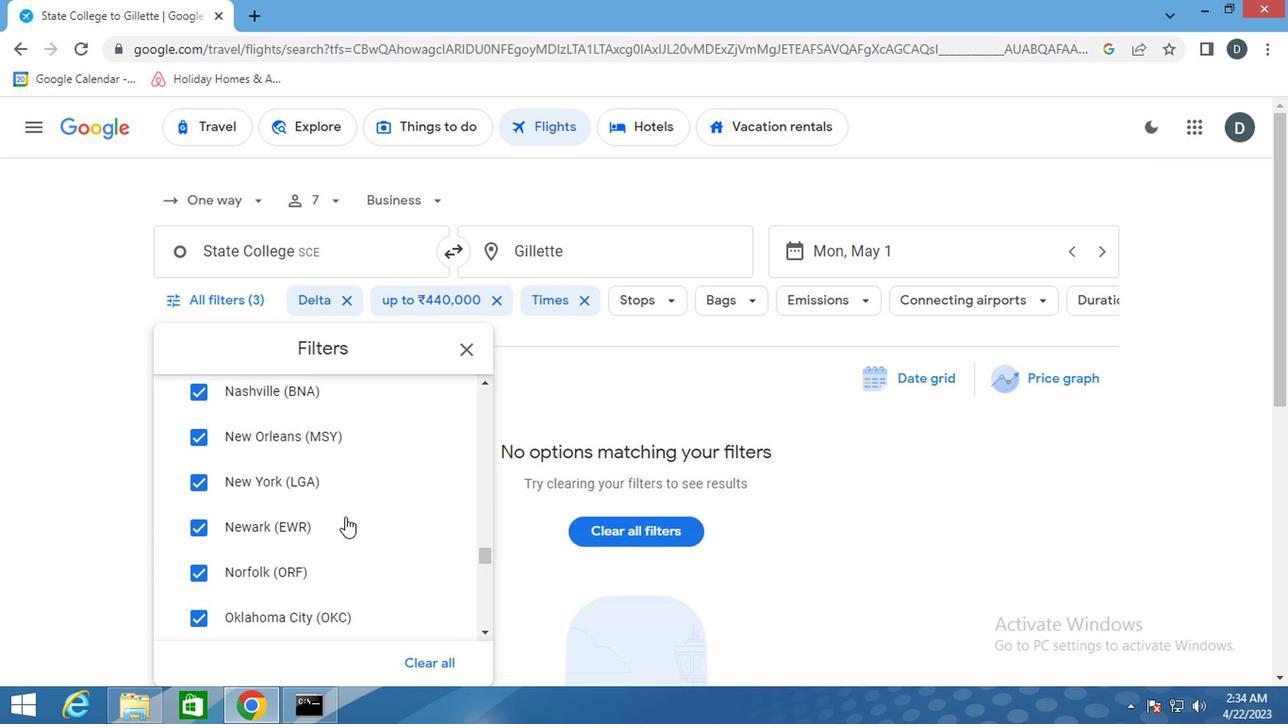 
Action: Mouse scrolled (344, 516) with delta (0, 0)
Screenshot: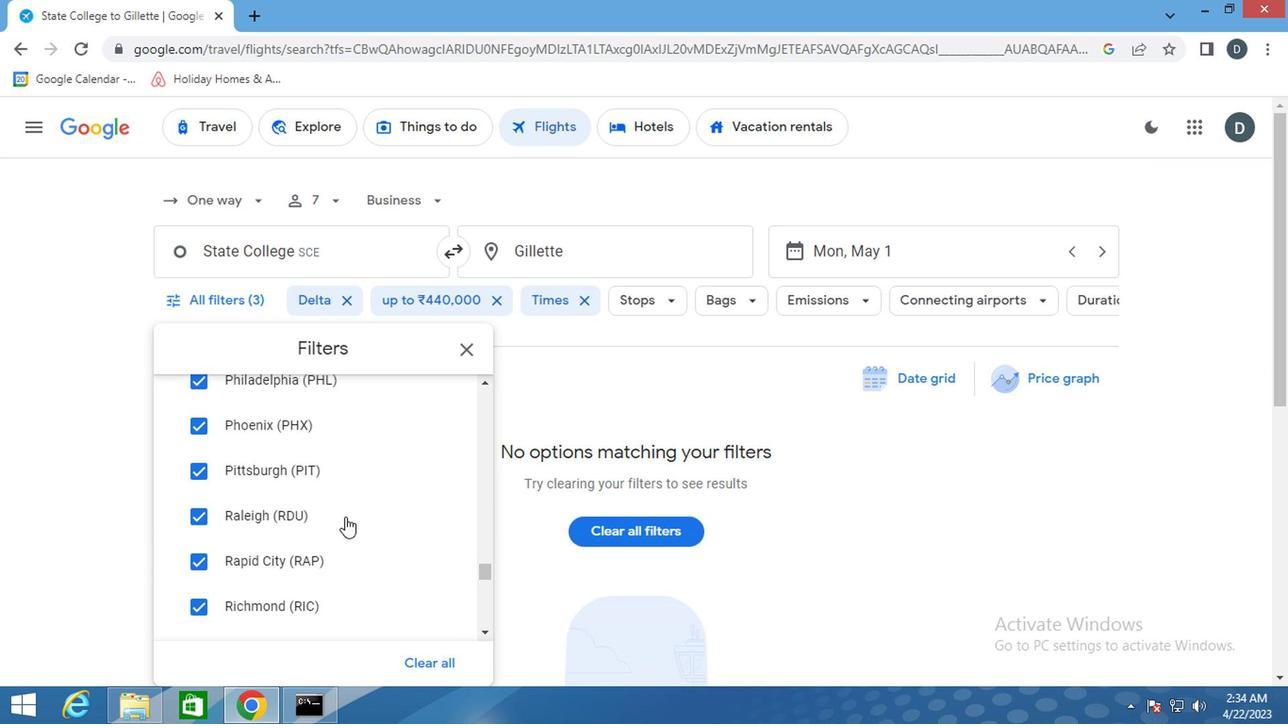 
Action: Mouse scrolled (344, 516) with delta (0, 0)
Screenshot: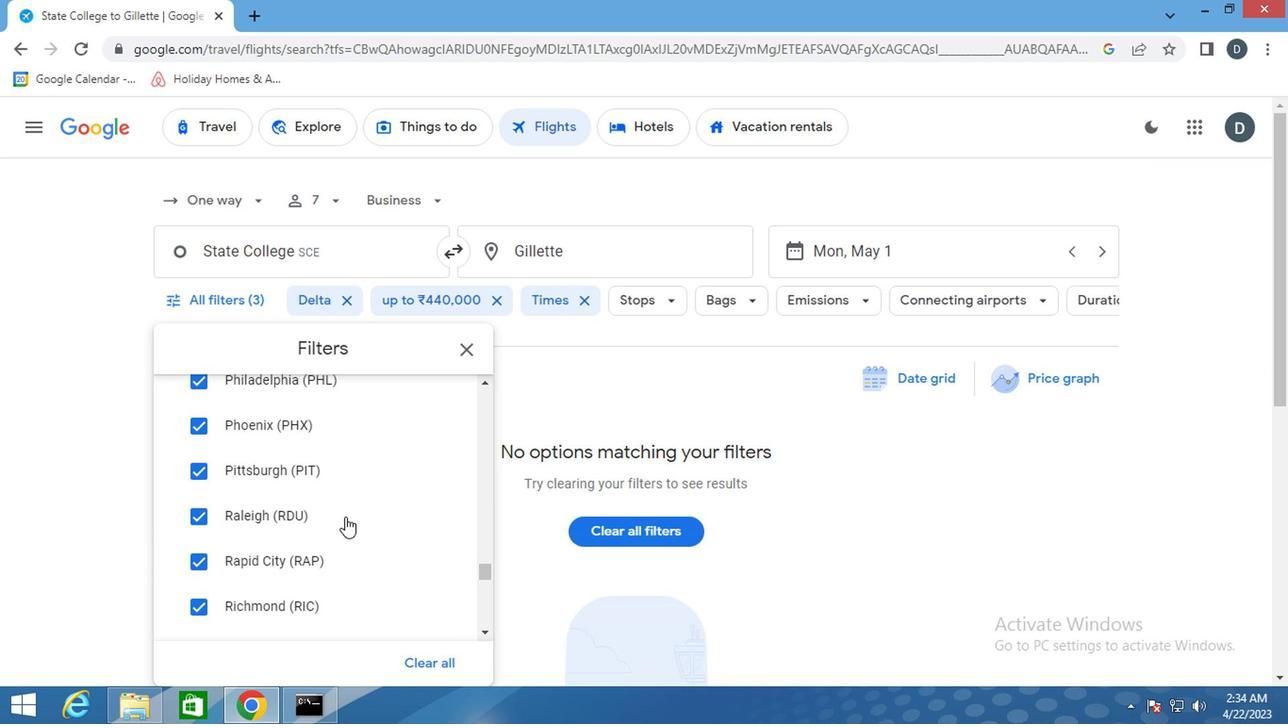 
Action: Mouse scrolled (344, 516) with delta (0, 0)
Screenshot: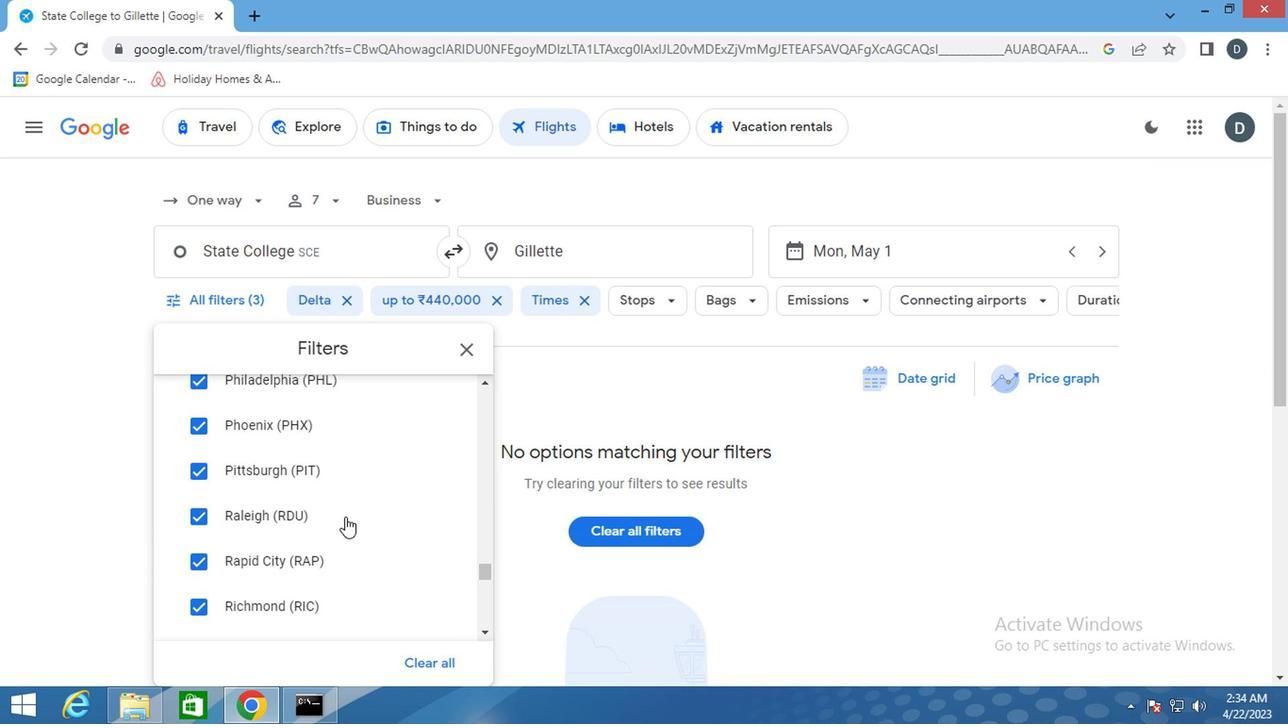 
Action: Mouse scrolled (344, 516) with delta (0, 0)
Screenshot: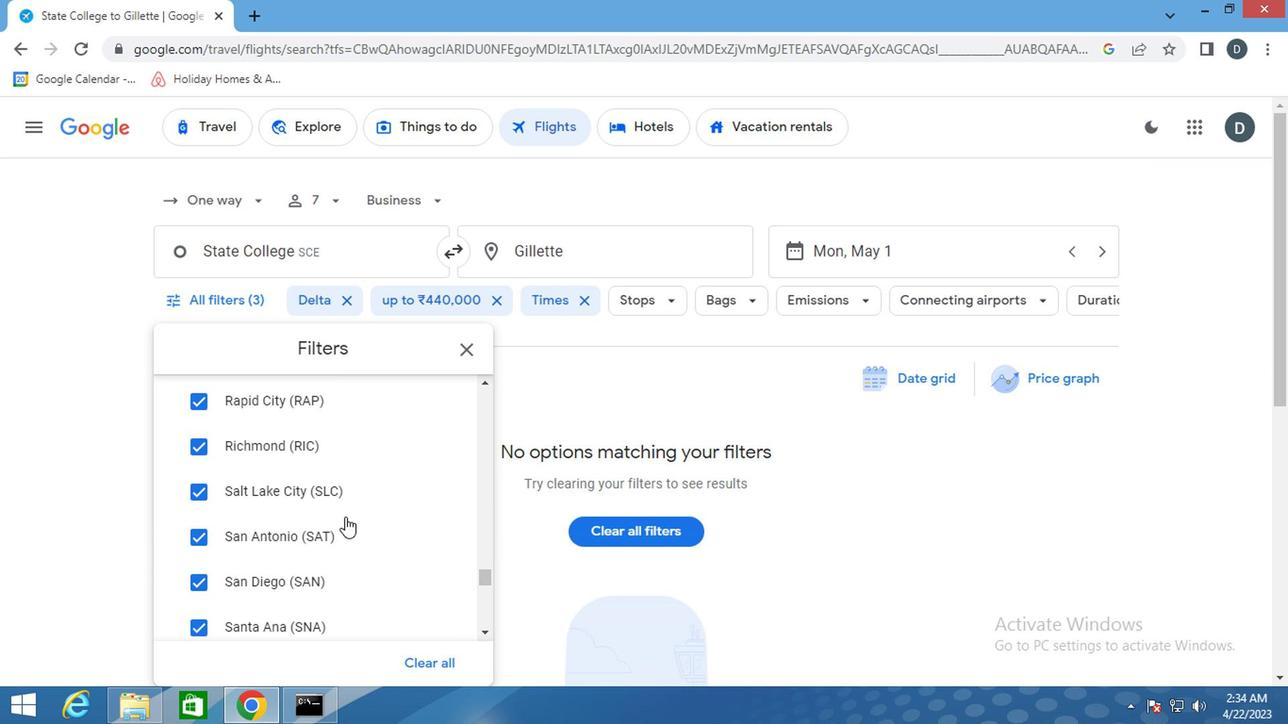 
Action: Mouse scrolled (344, 516) with delta (0, 0)
Screenshot: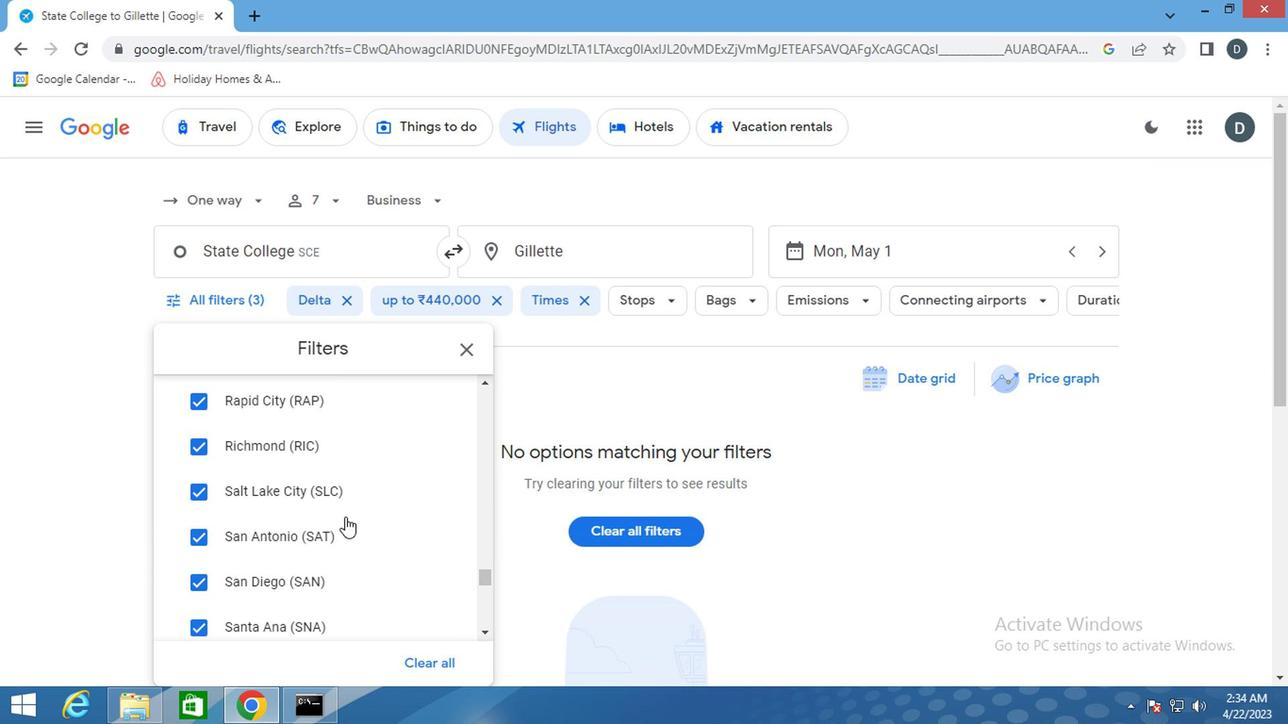 
Action: Mouse scrolled (344, 516) with delta (0, 0)
Screenshot: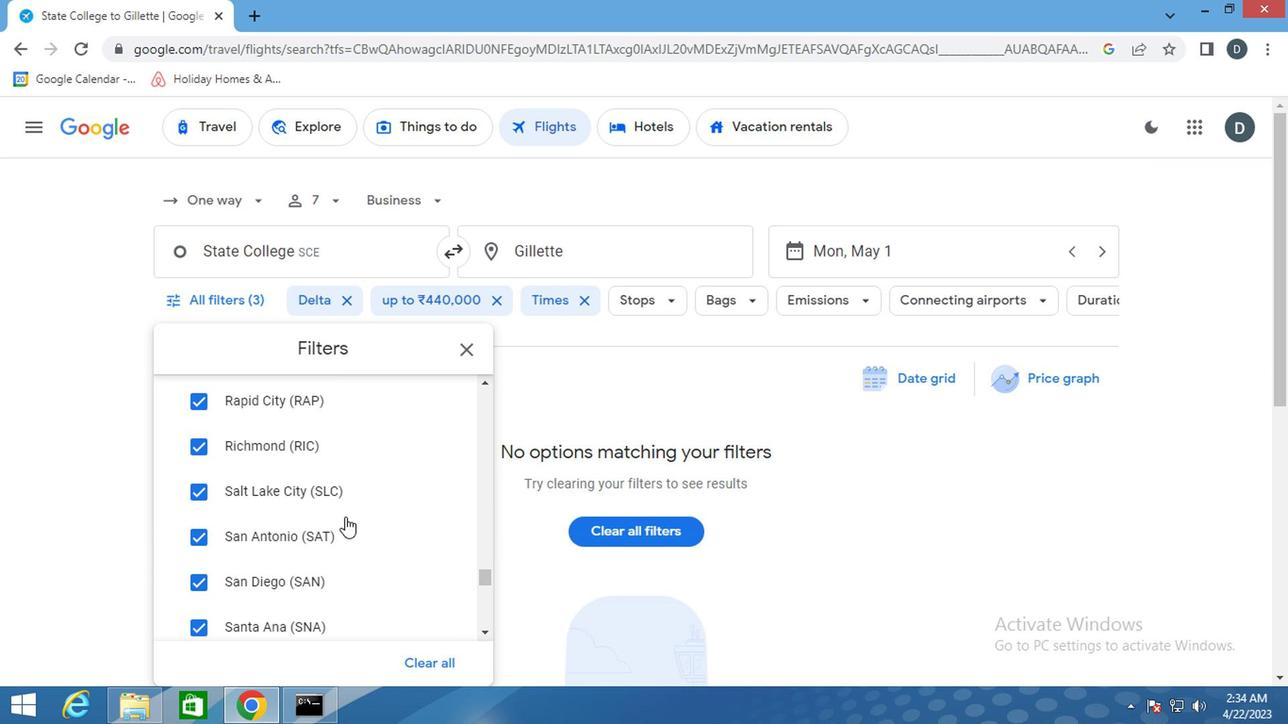 
Action: Mouse scrolled (344, 516) with delta (0, 0)
Screenshot: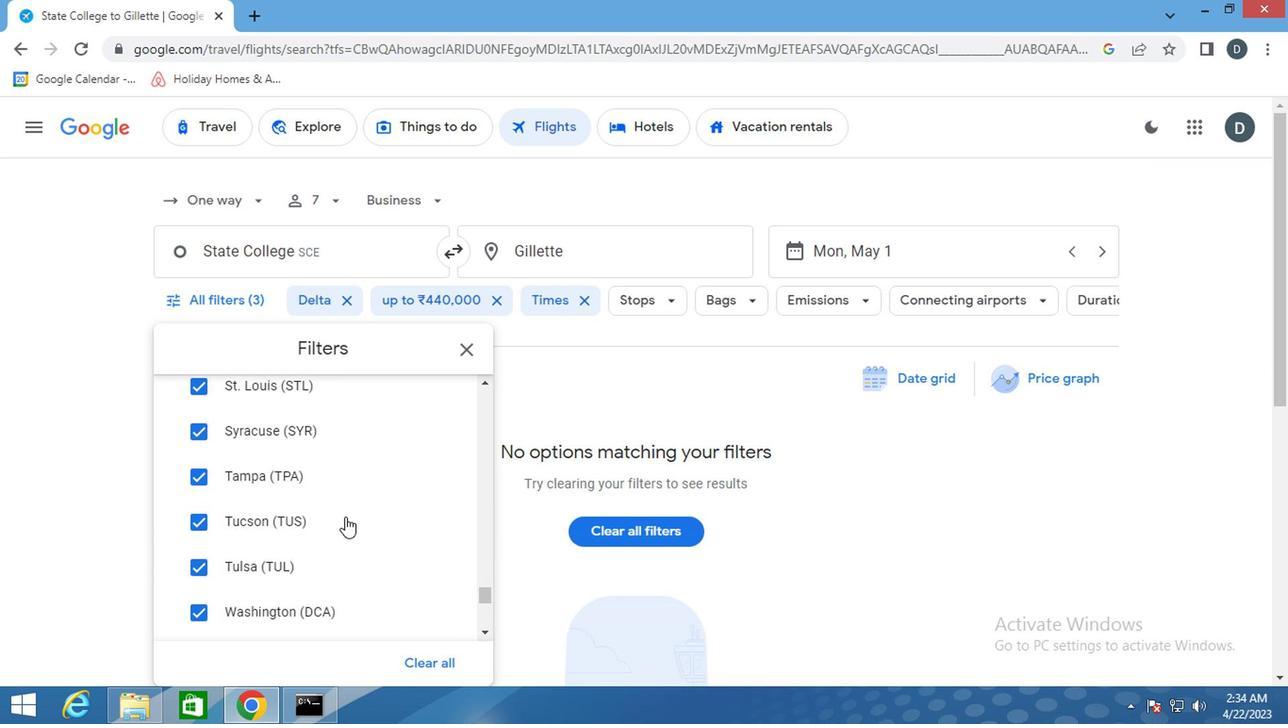 
Action: Mouse scrolled (344, 516) with delta (0, 0)
Screenshot: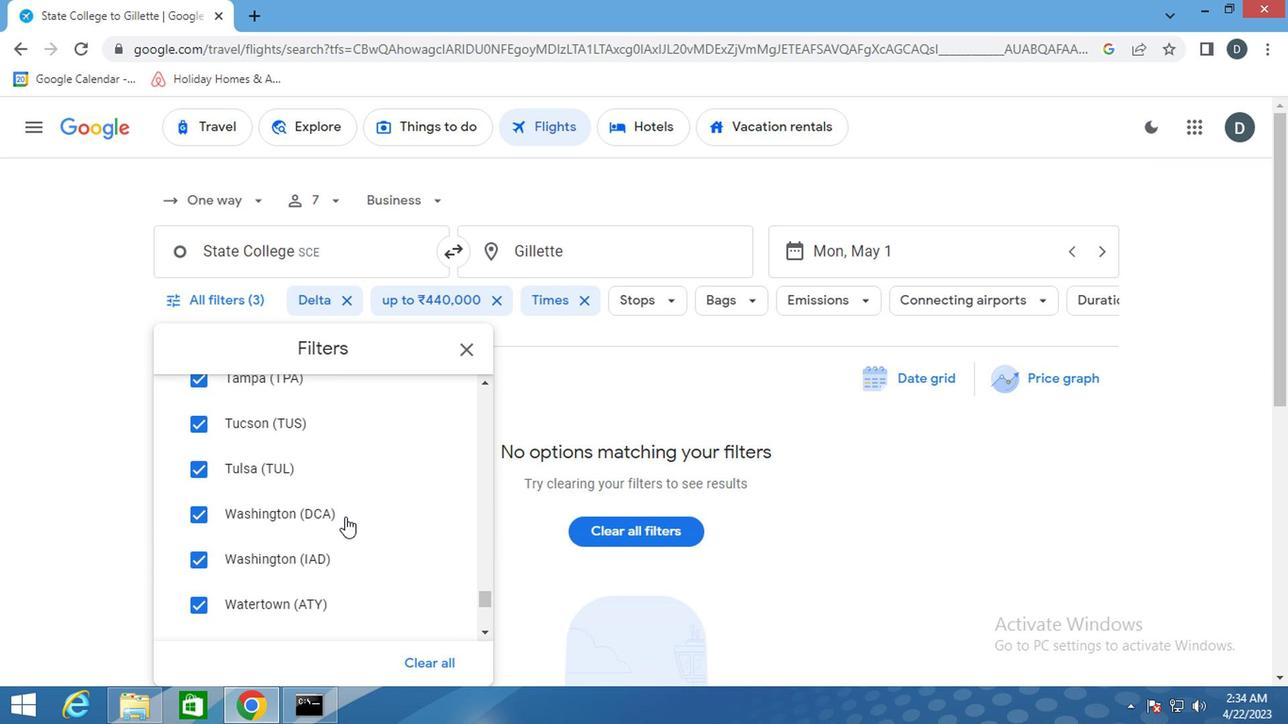 
Action: Mouse scrolled (344, 516) with delta (0, 0)
Screenshot: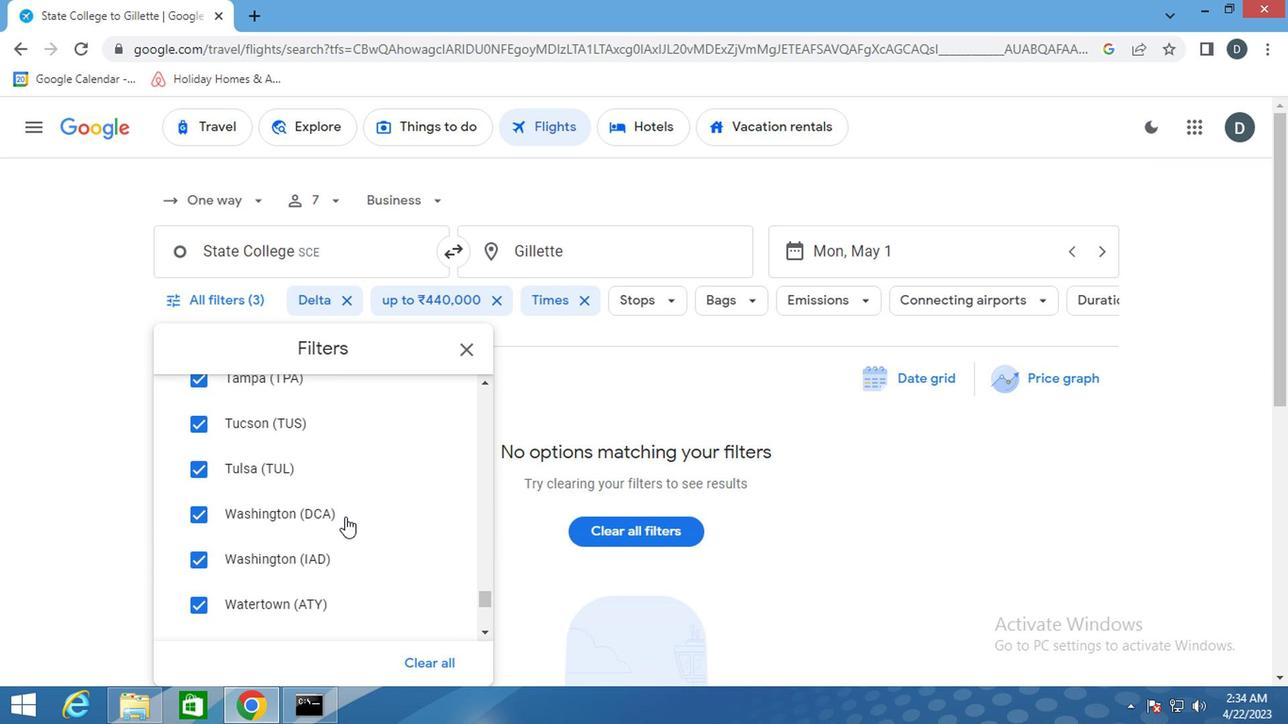
Action: Mouse scrolled (344, 516) with delta (0, 0)
Screenshot: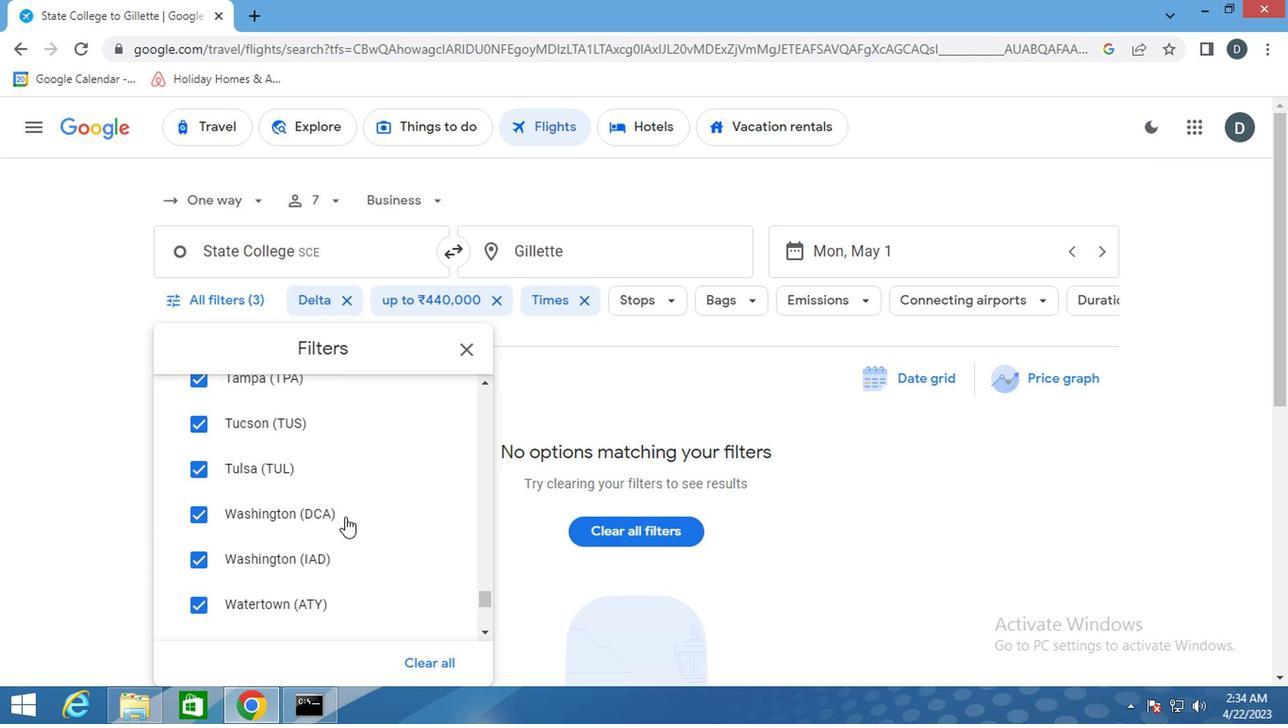 
Action: Mouse scrolled (344, 516) with delta (0, 0)
Screenshot: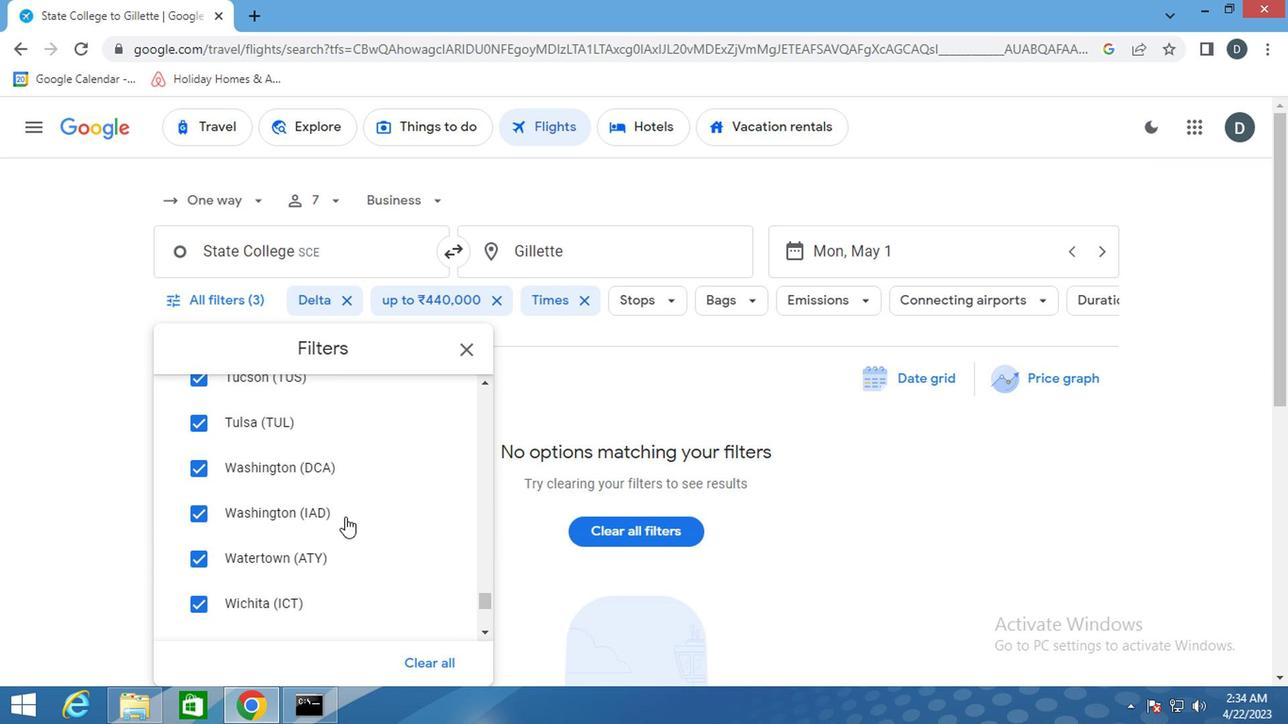 
Action: Mouse scrolled (344, 516) with delta (0, 0)
Screenshot: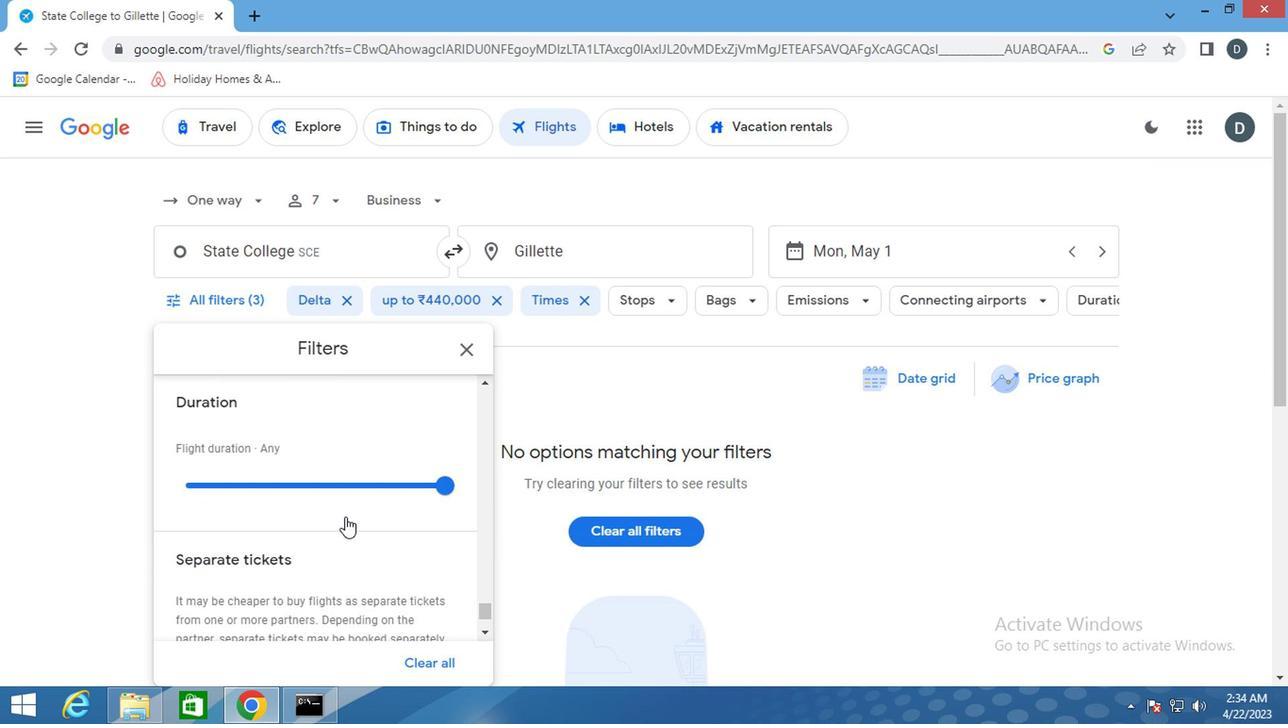 
Action: Mouse scrolled (344, 516) with delta (0, 0)
Screenshot: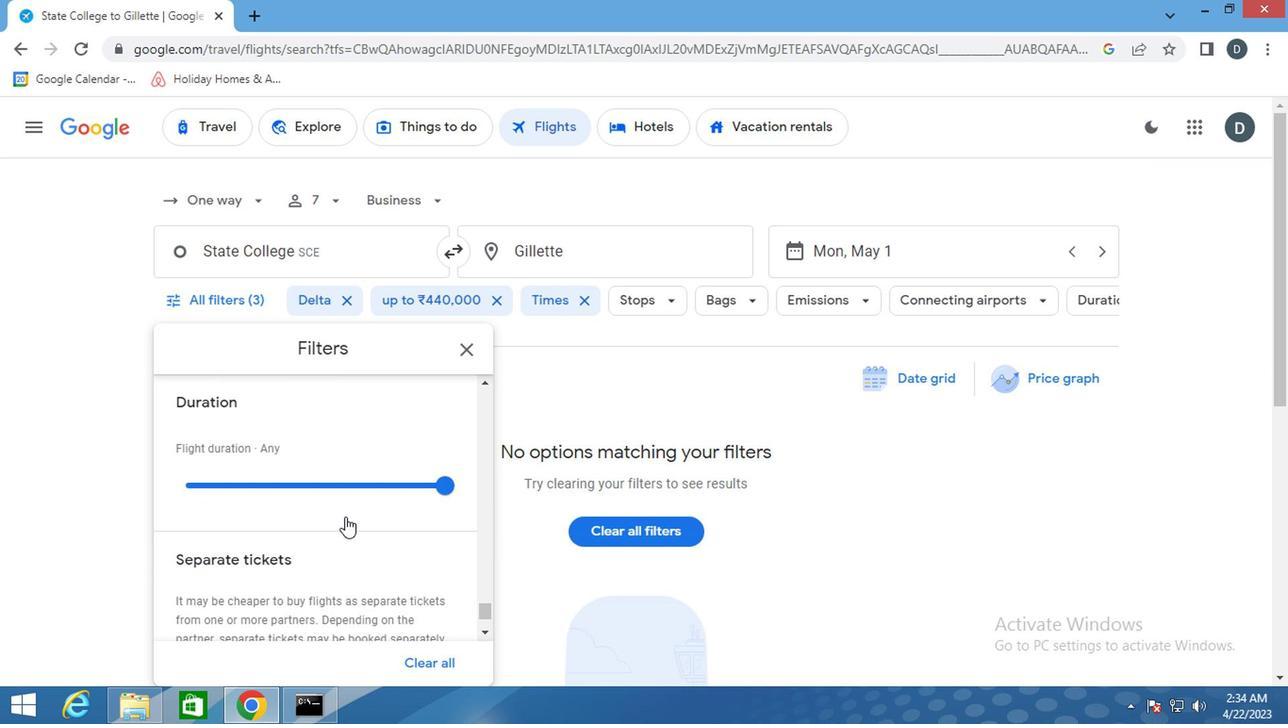 
Action: Mouse scrolled (344, 516) with delta (0, 0)
Screenshot: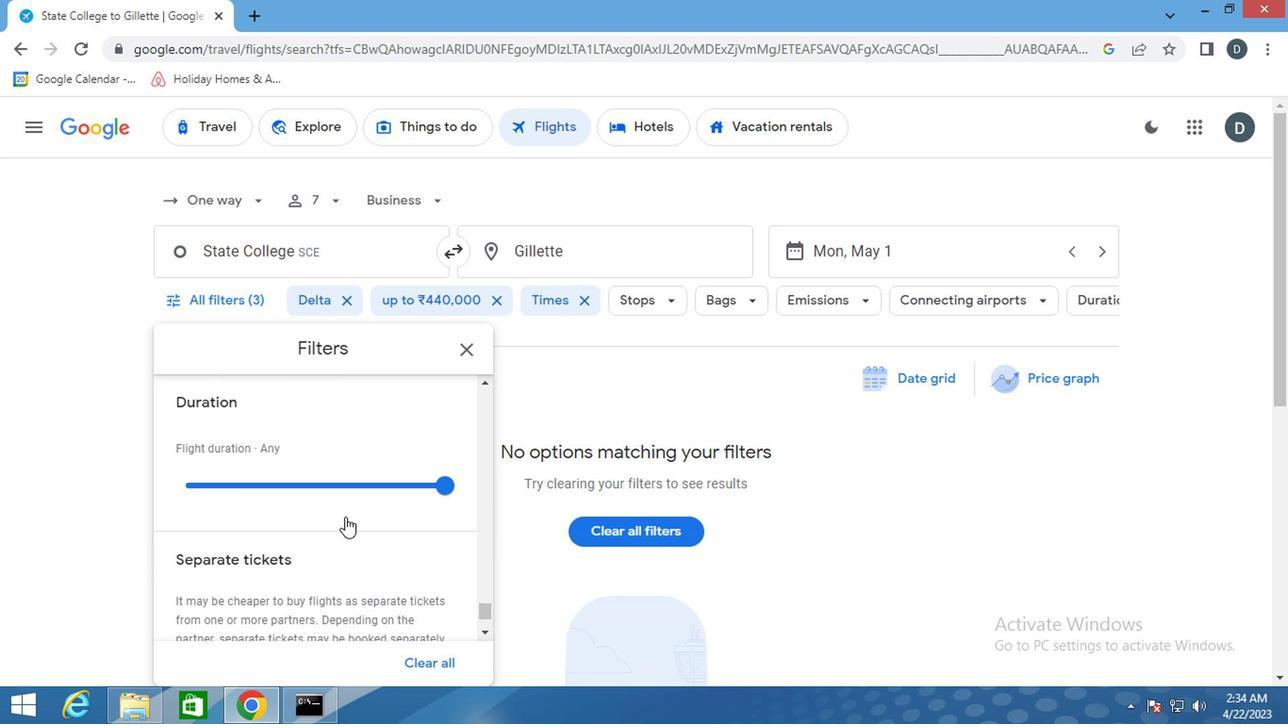 
Action: Mouse scrolled (344, 516) with delta (0, 0)
Screenshot: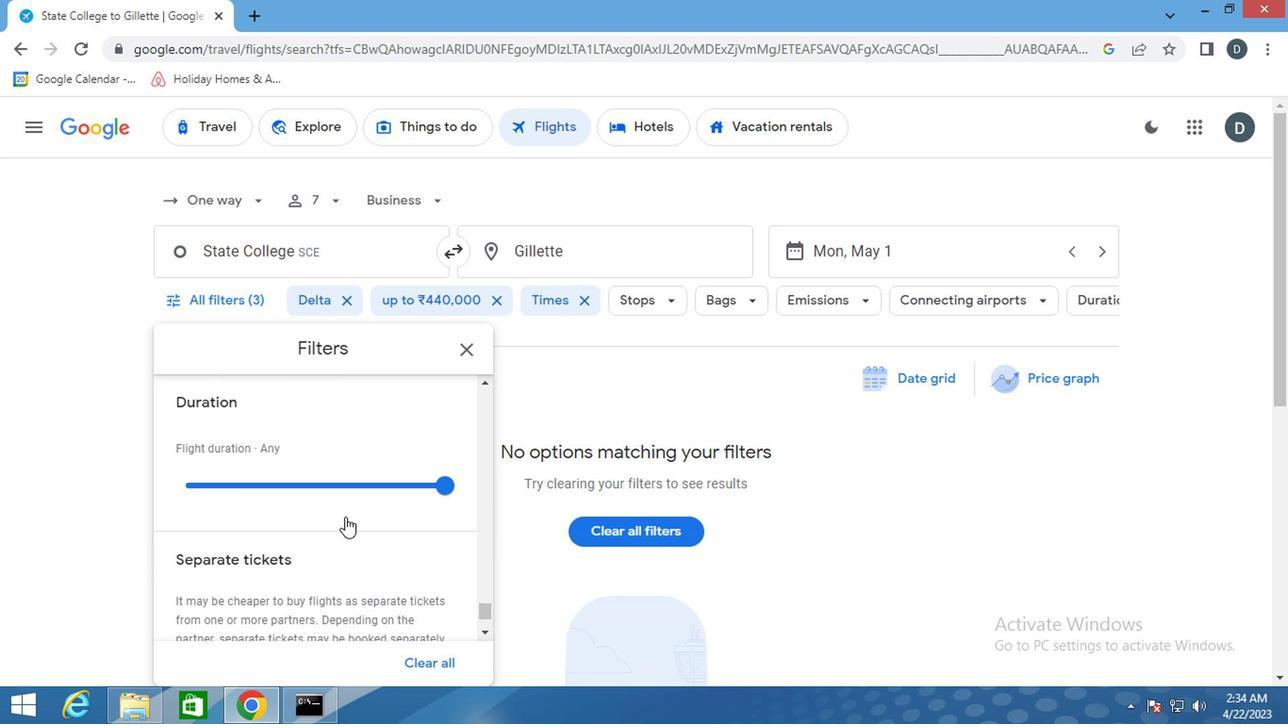 
Action: Mouse moved to (467, 347)
Screenshot: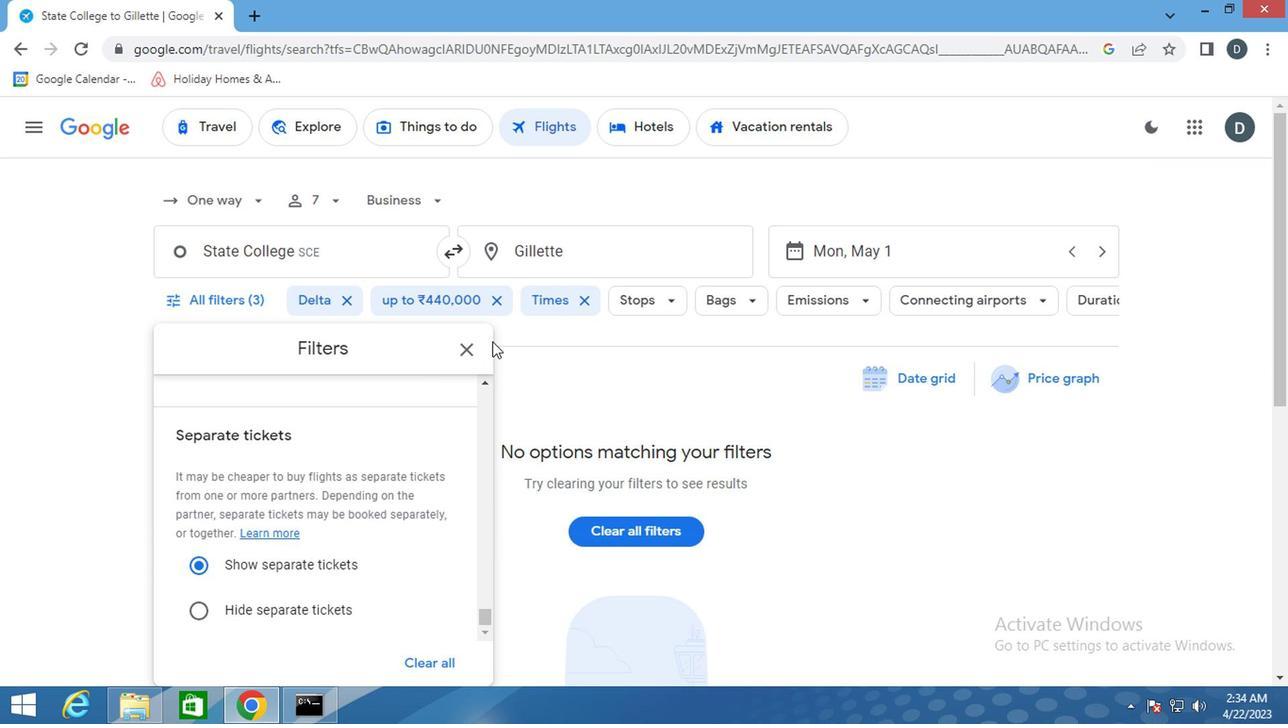 
Action: Mouse pressed left at (467, 347)
Screenshot: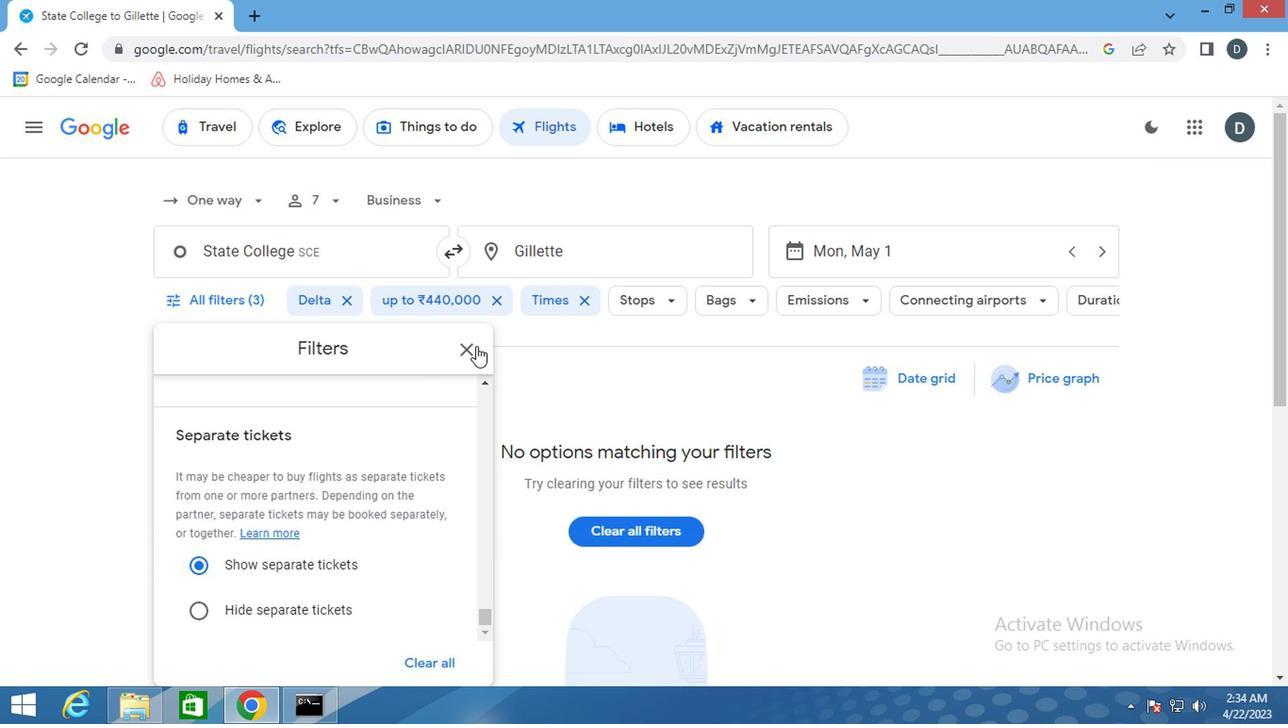 
